 Task: Plan a trip to Gimbi, Ethiopia from 8th December, 2023 to 15th December, 2023 for 8 adults. Place can be shared room with 5 bedrooms having 8 beds and 5 bathrooms. Property type can be flat. Amenities needed are: wifi, TV, free parkinig on premises, gym, breakfast.
Action: Mouse moved to (510, 115)
Screenshot: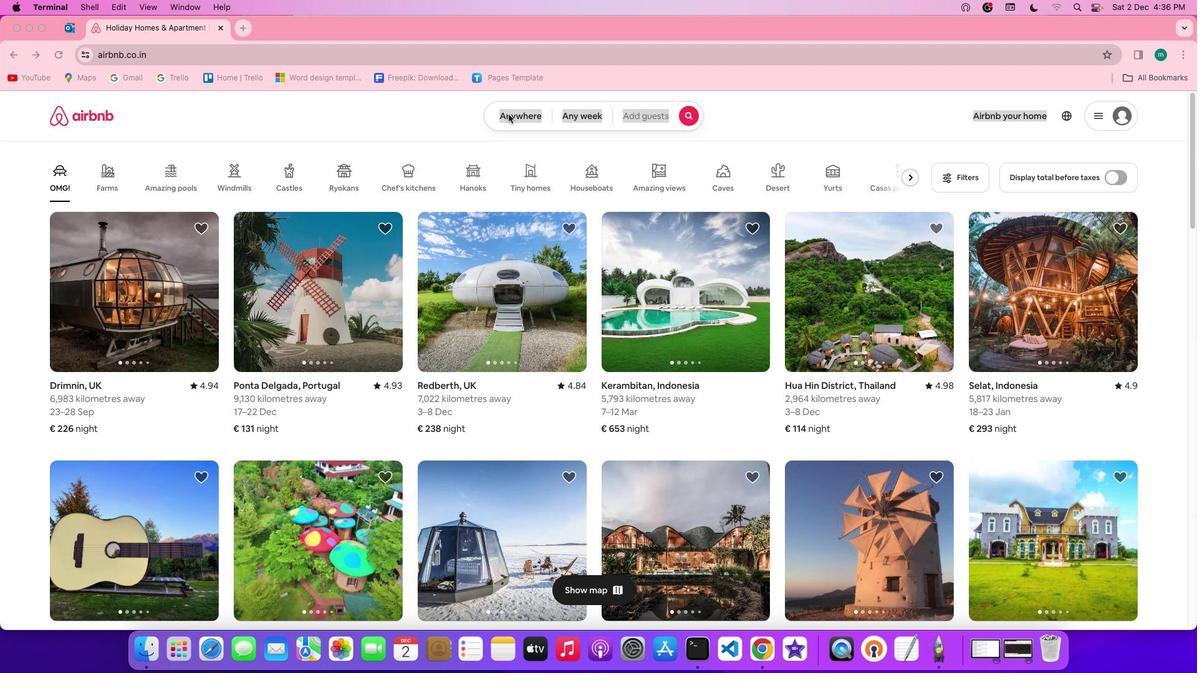 
Action: Mouse pressed left at (510, 115)
Screenshot: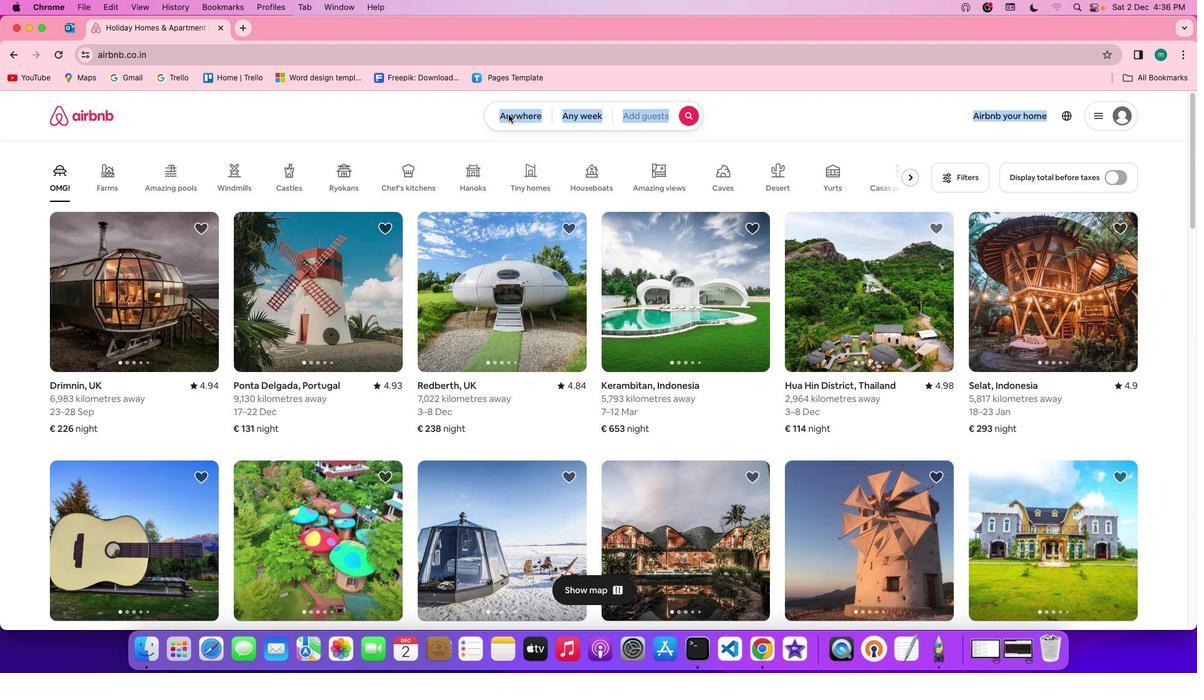 
Action: Mouse pressed left at (510, 115)
Screenshot: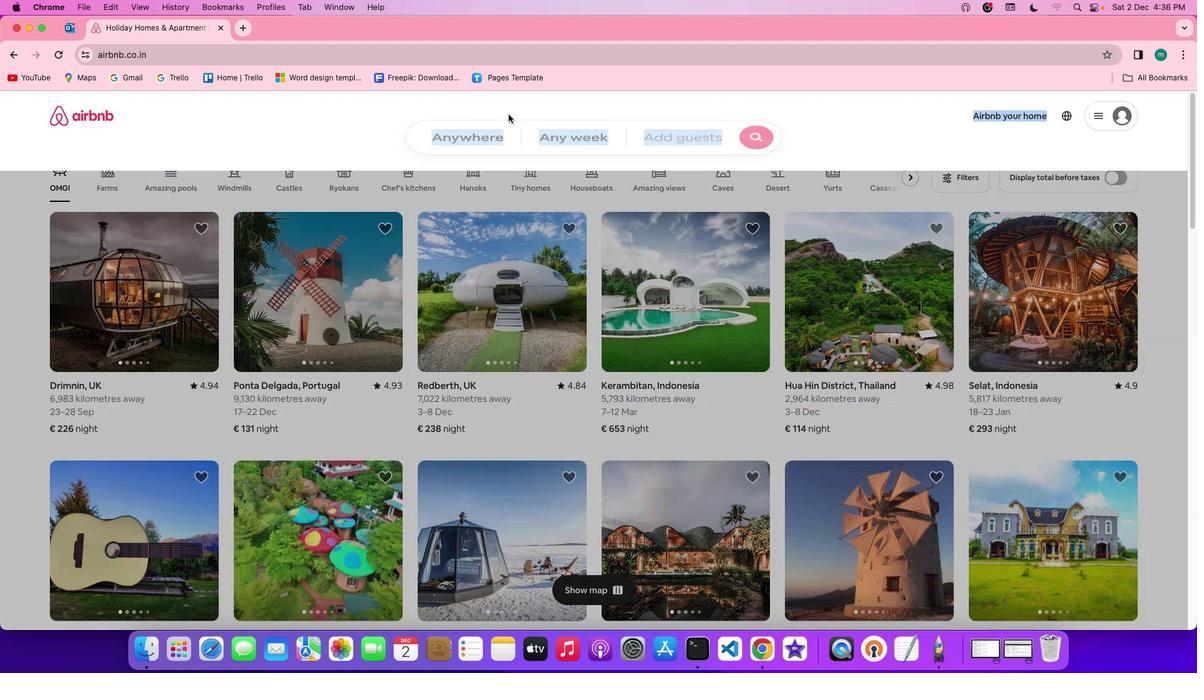 
Action: Mouse moved to (462, 162)
Screenshot: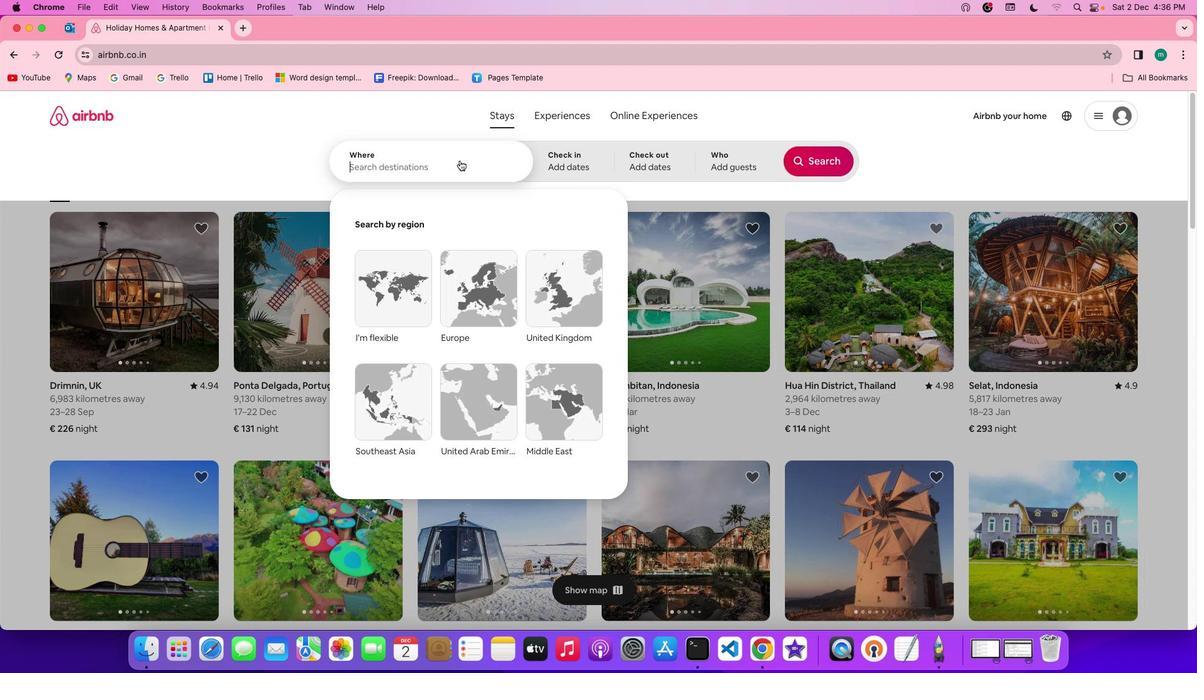 
Action: Mouse pressed left at (462, 162)
Screenshot: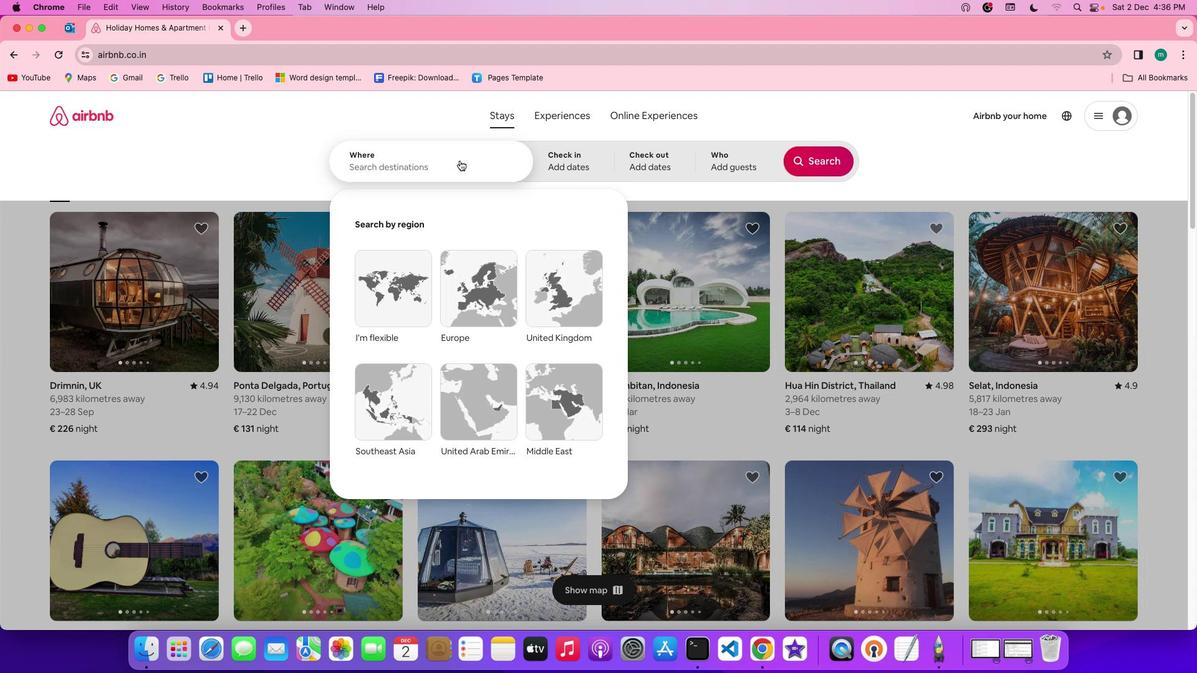 
Action: Key pressed Key.shift'G''i''m''b''i'','Key.spaceKey.shift'E''t''h''i''o''p''i''a'
Screenshot: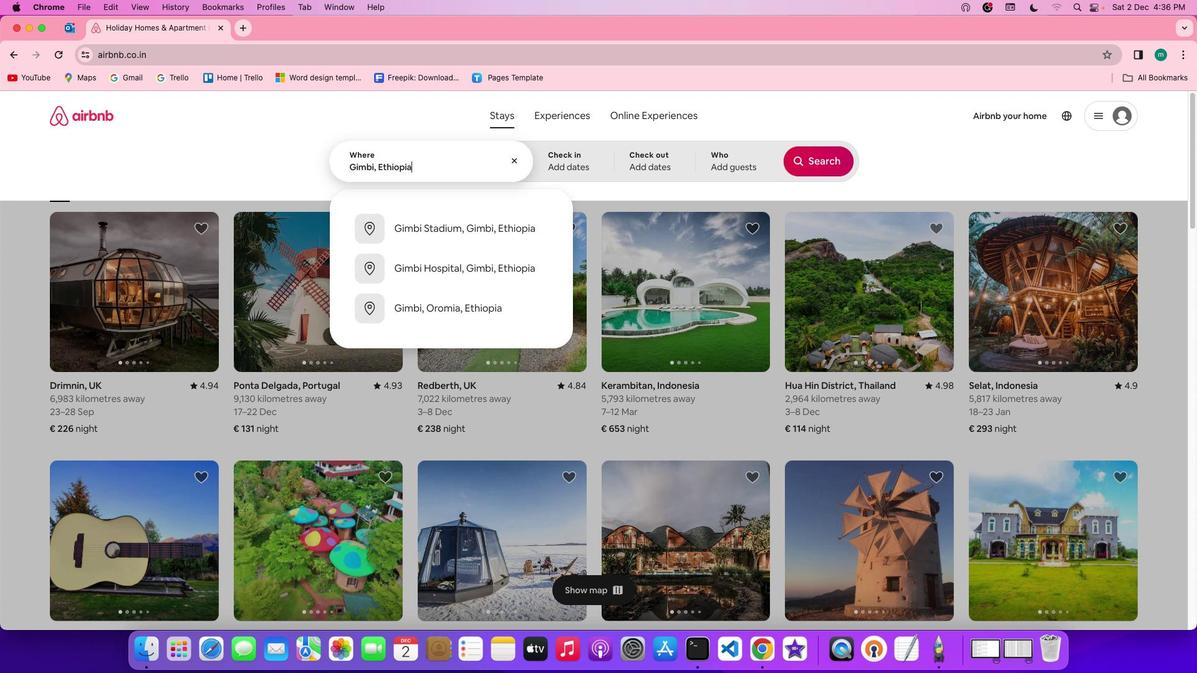 
Action: Mouse moved to (572, 157)
Screenshot: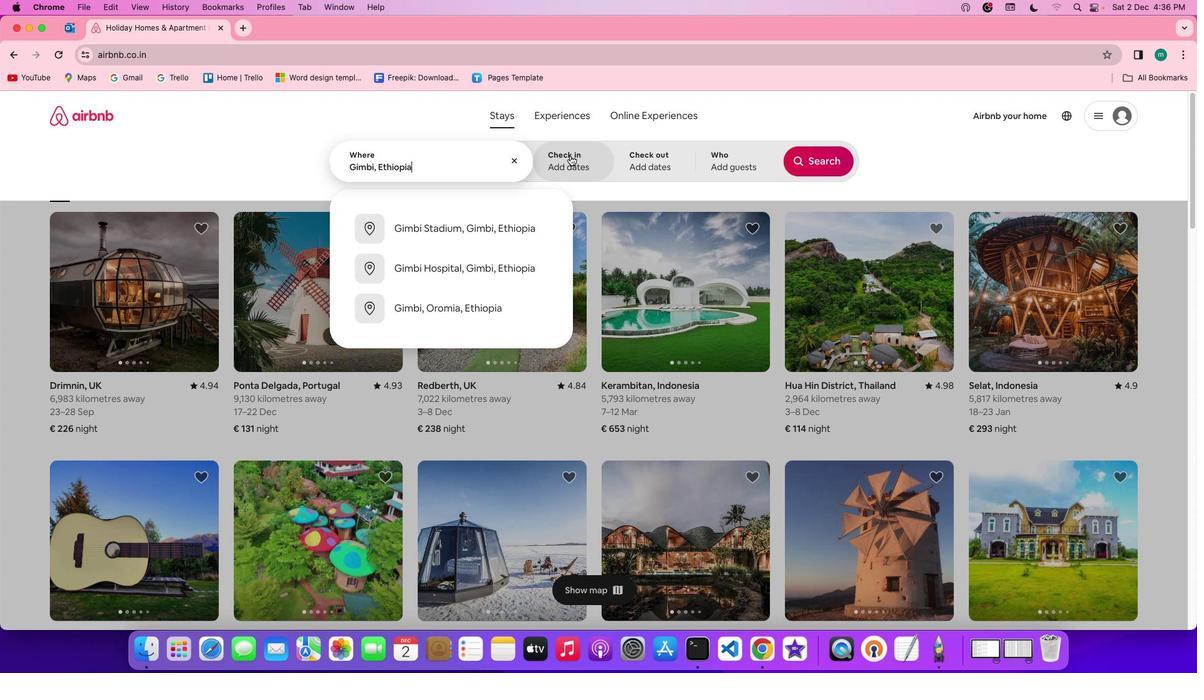 
Action: Mouse pressed left at (572, 157)
Screenshot: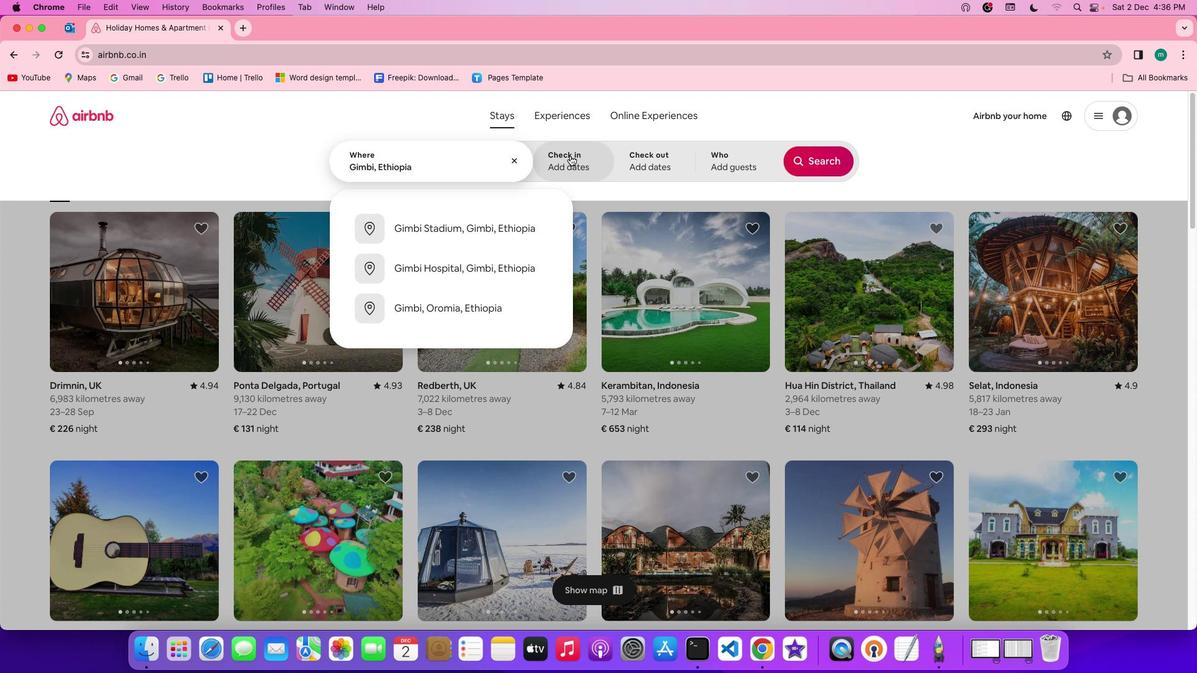 
Action: Mouse moved to (531, 346)
Screenshot: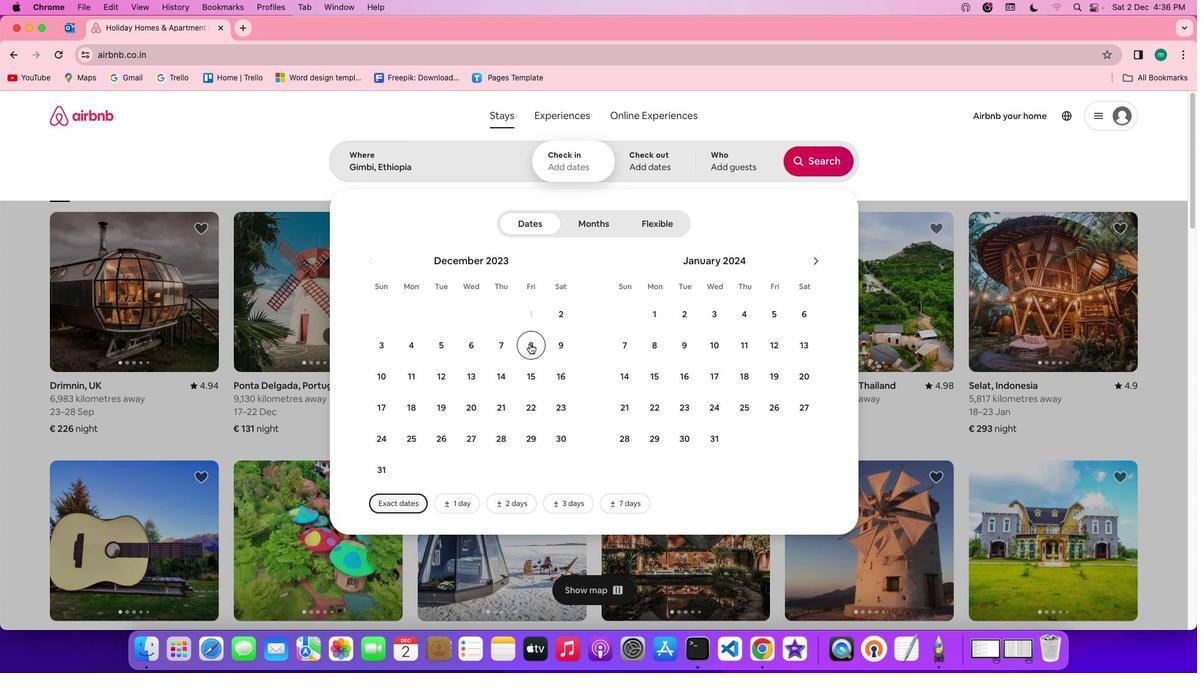 
Action: Mouse pressed left at (531, 346)
Screenshot: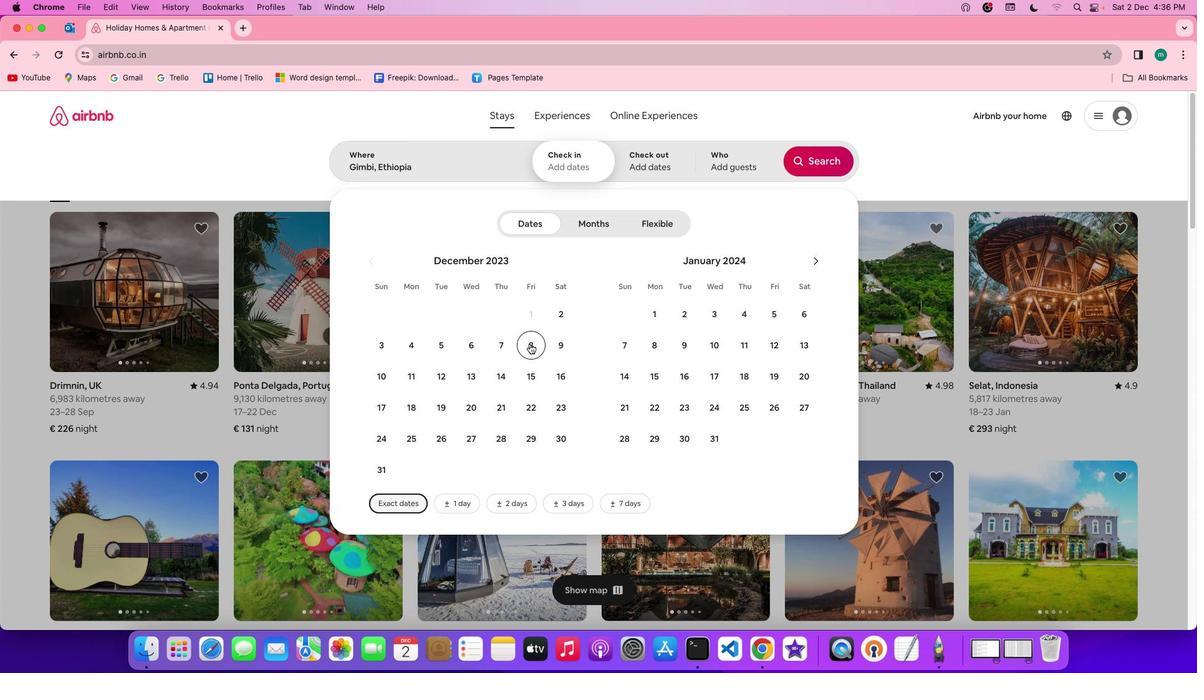 
Action: Mouse moved to (529, 385)
Screenshot: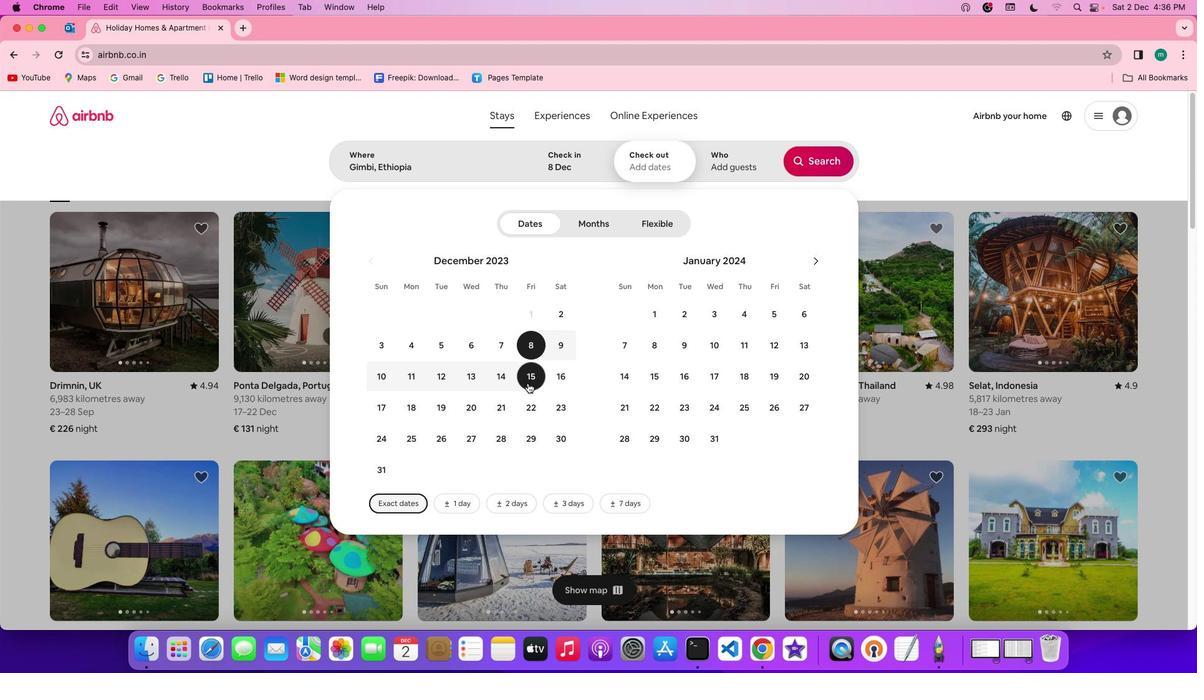 
Action: Mouse pressed left at (529, 385)
Screenshot: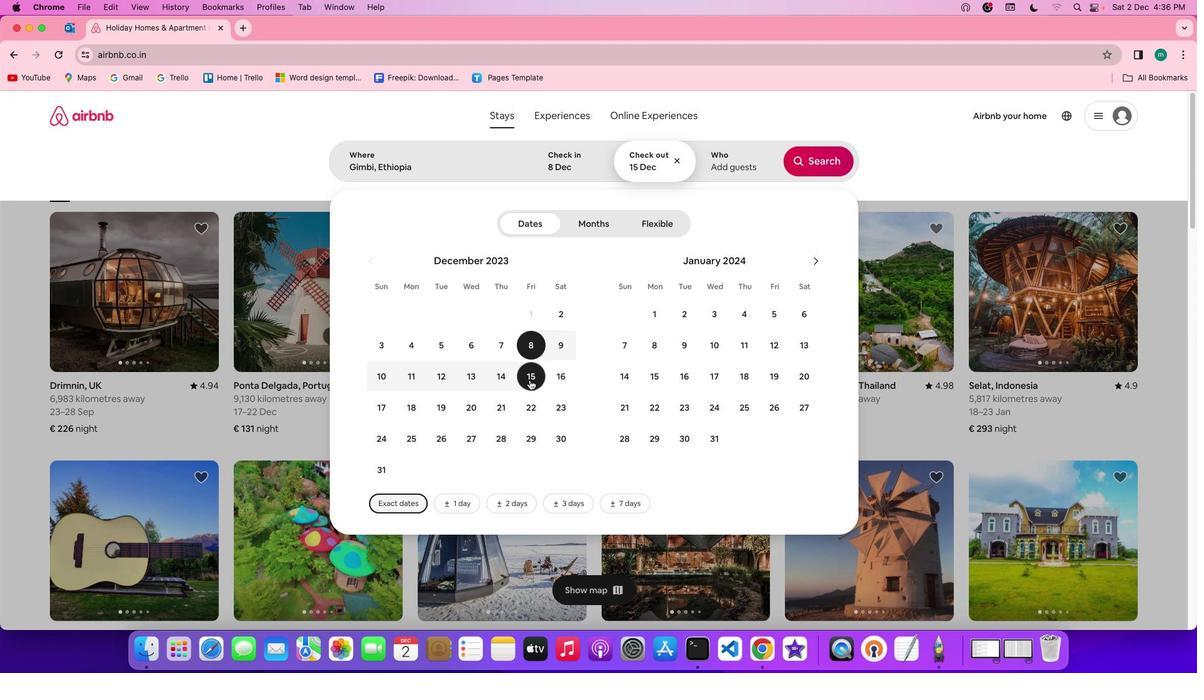
Action: Mouse moved to (748, 172)
Screenshot: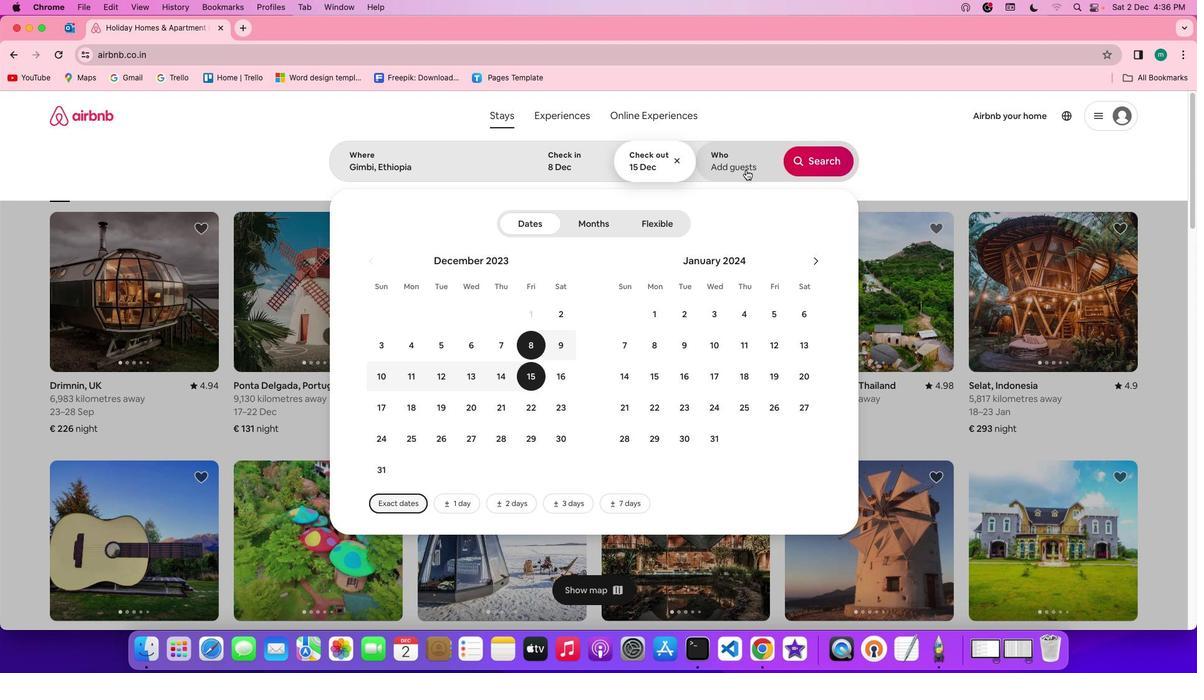 
Action: Mouse pressed left at (748, 172)
Screenshot: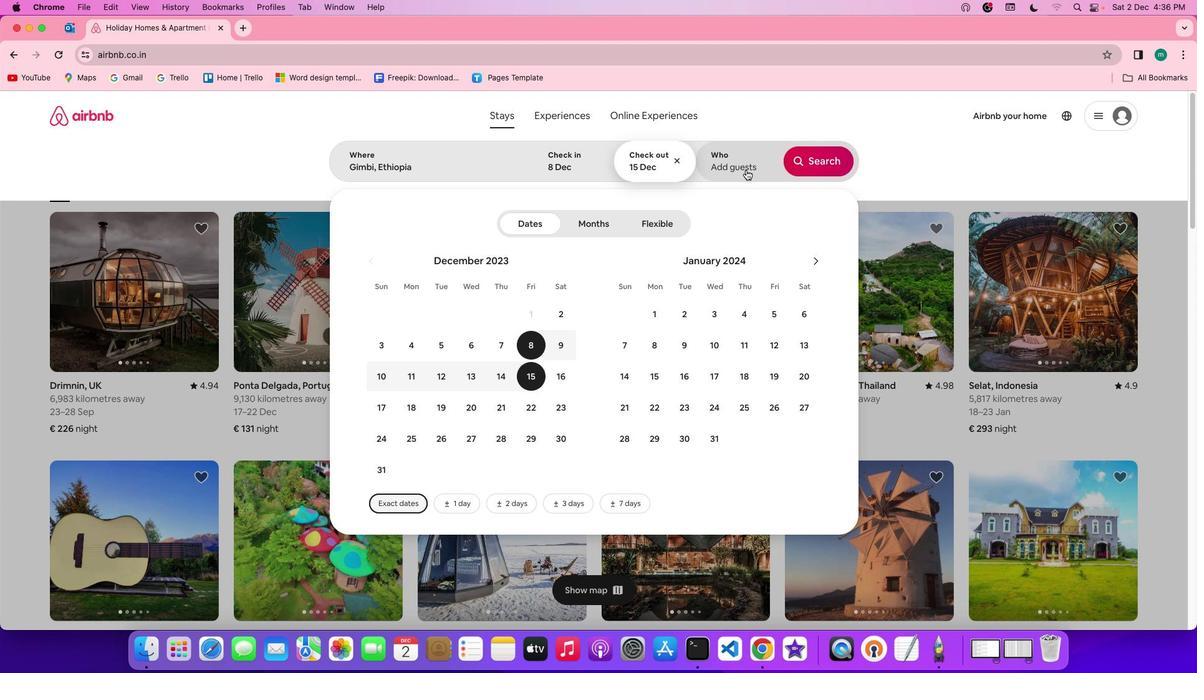 
Action: Mouse moved to (824, 225)
Screenshot: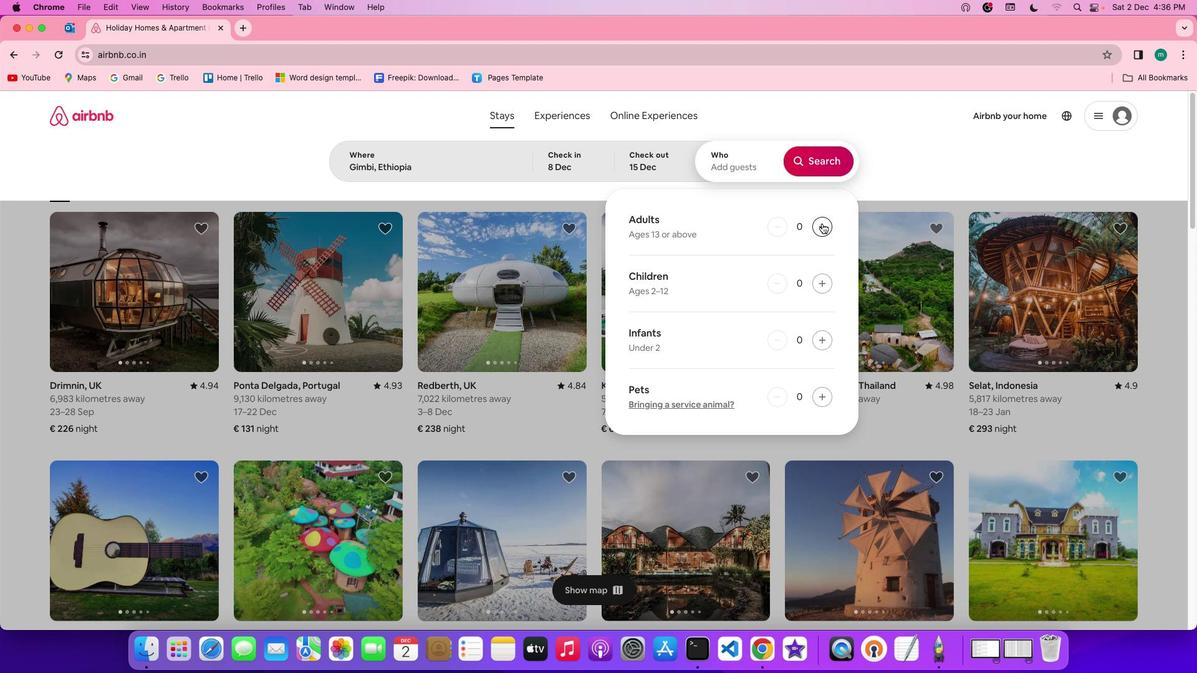 
Action: Mouse pressed left at (824, 225)
Screenshot: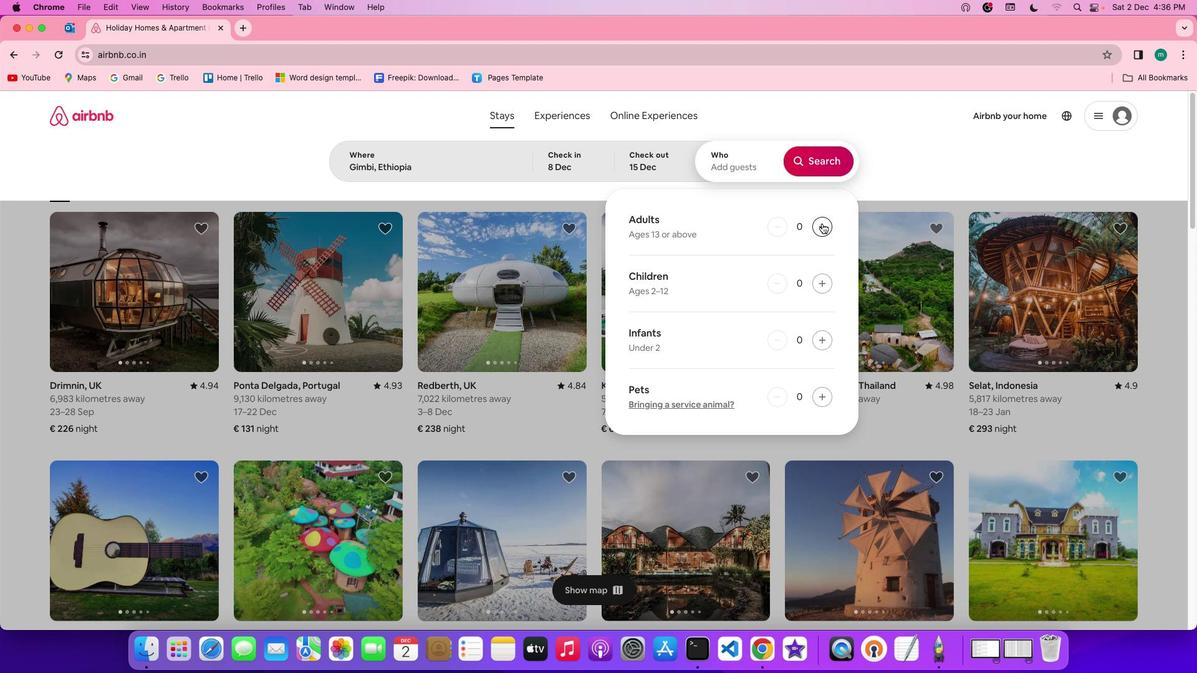 
Action: Mouse pressed left at (824, 225)
Screenshot: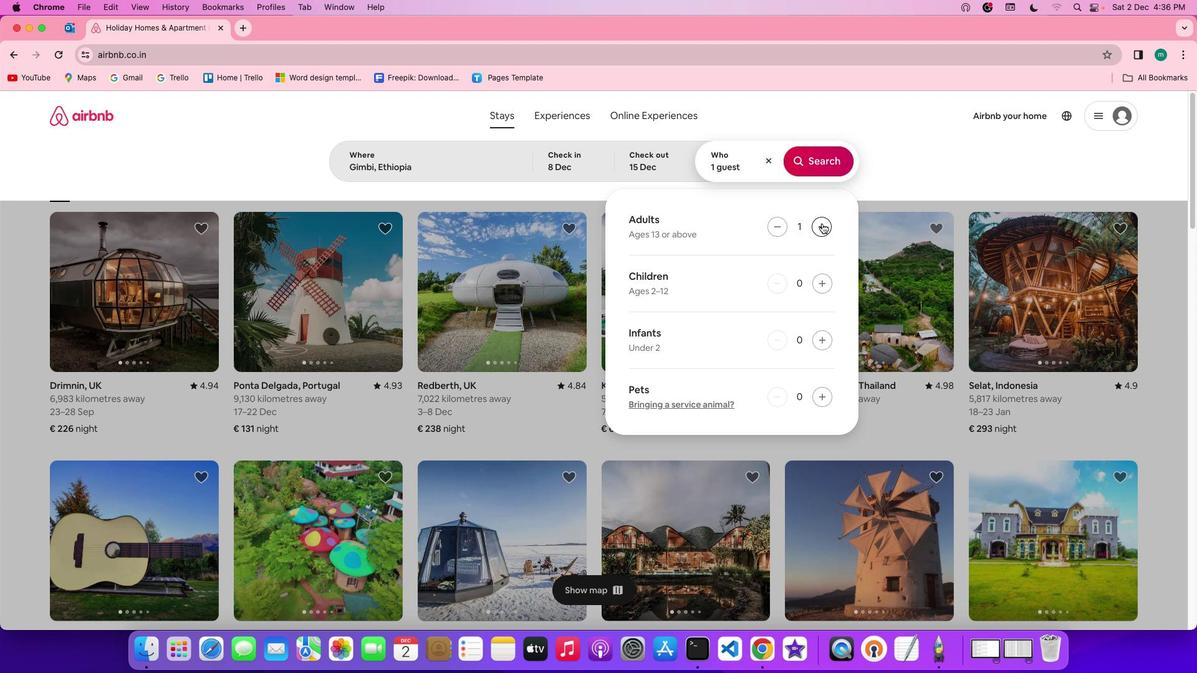 
Action: Mouse pressed left at (824, 225)
Screenshot: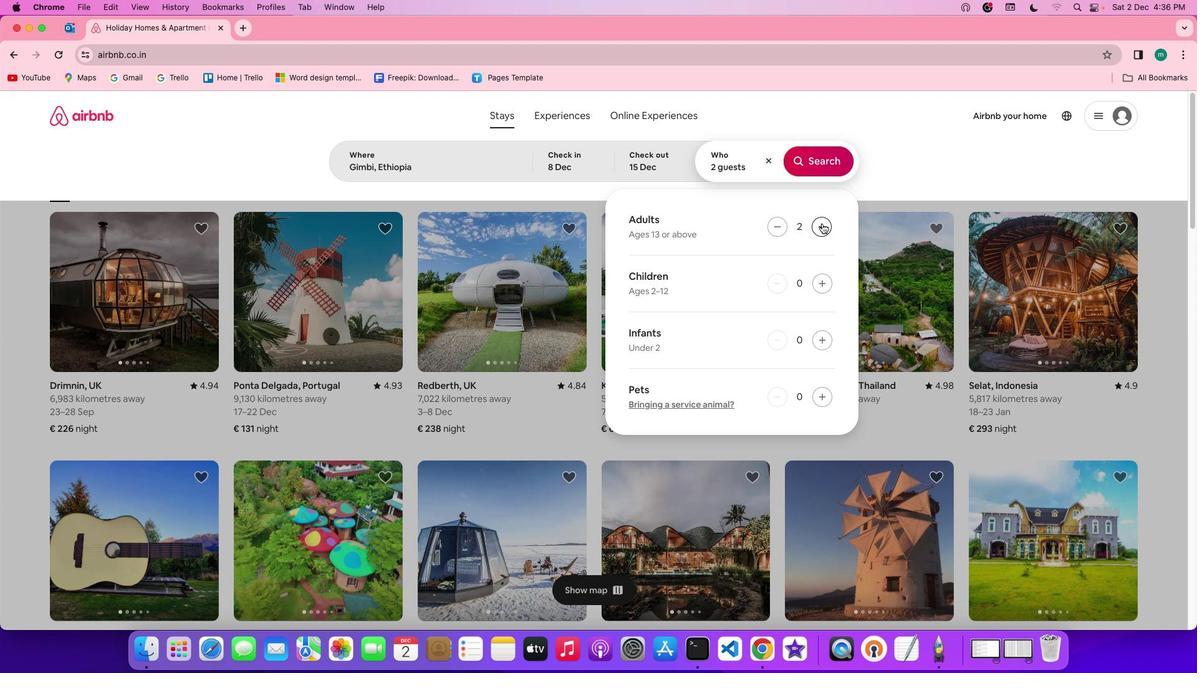 
Action: Mouse pressed left at (824, 225)
Screenshot: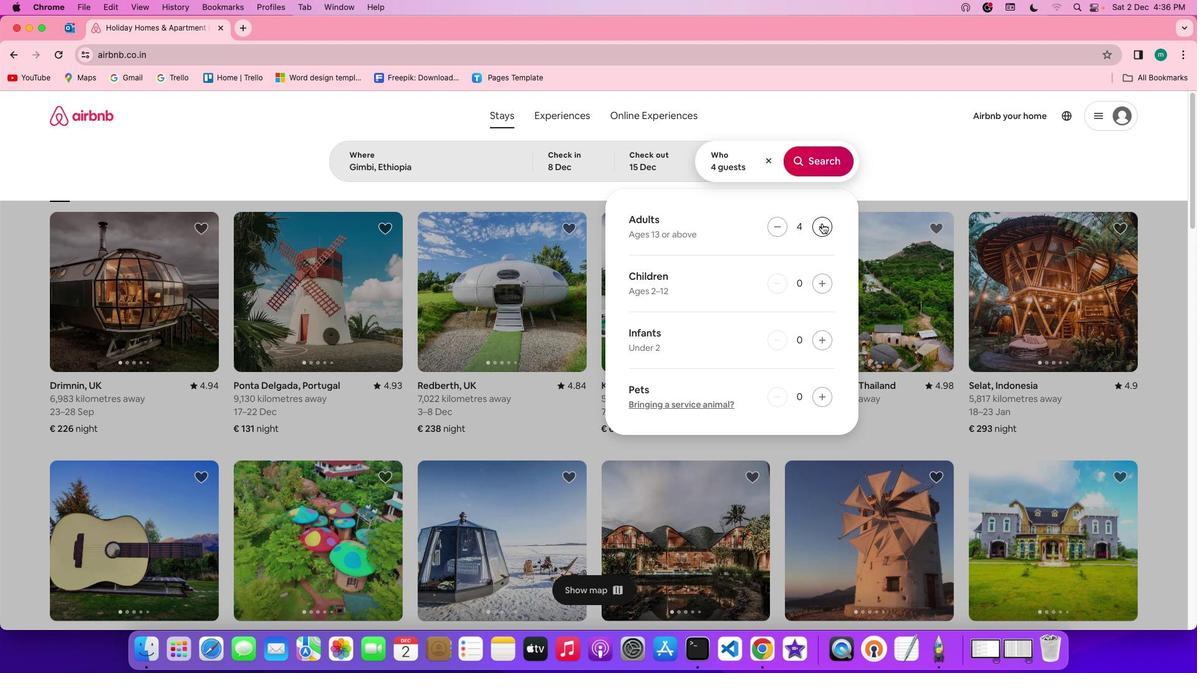 
Action: Mouse pressed left at (824, 225)
Screenshot: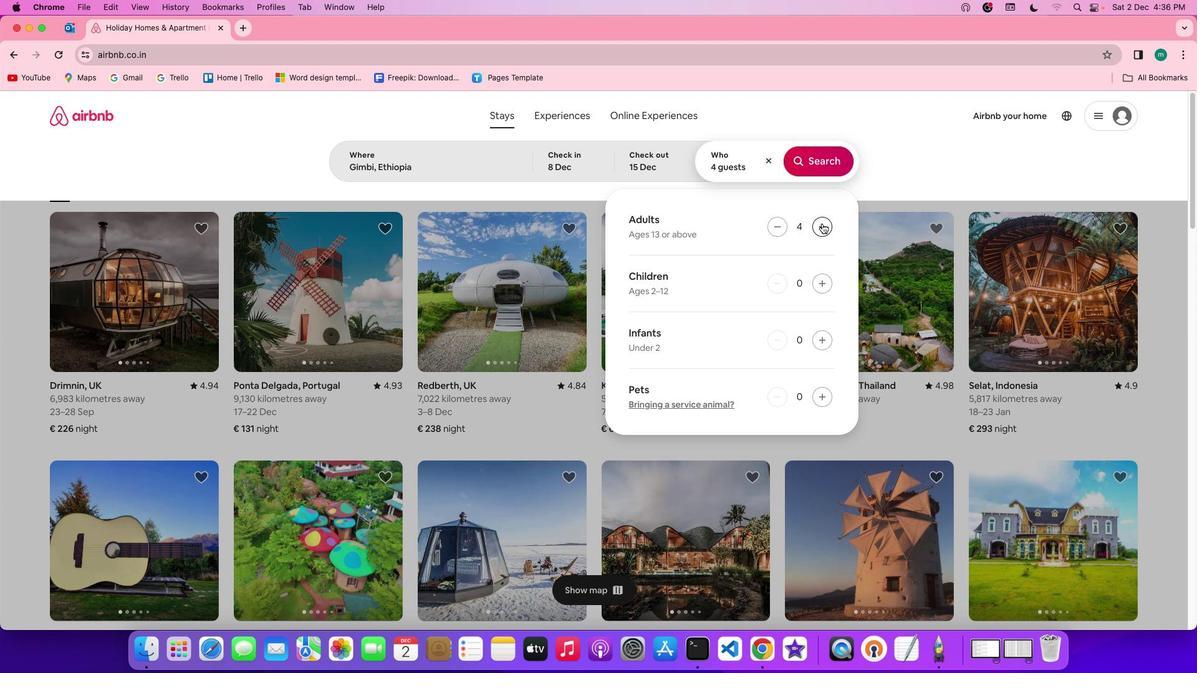 
Action: Mouse pressed left at (824, 225)
Screenshot: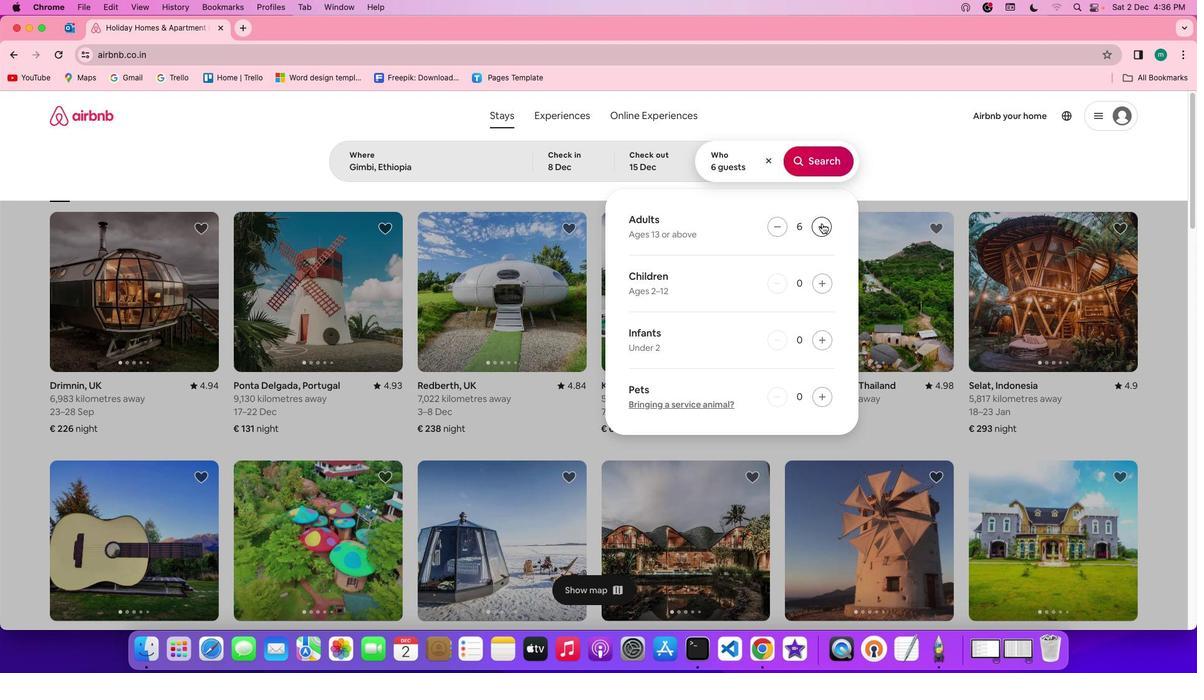 
Action: Mouse pressed left at (824, 225)
Screenshot: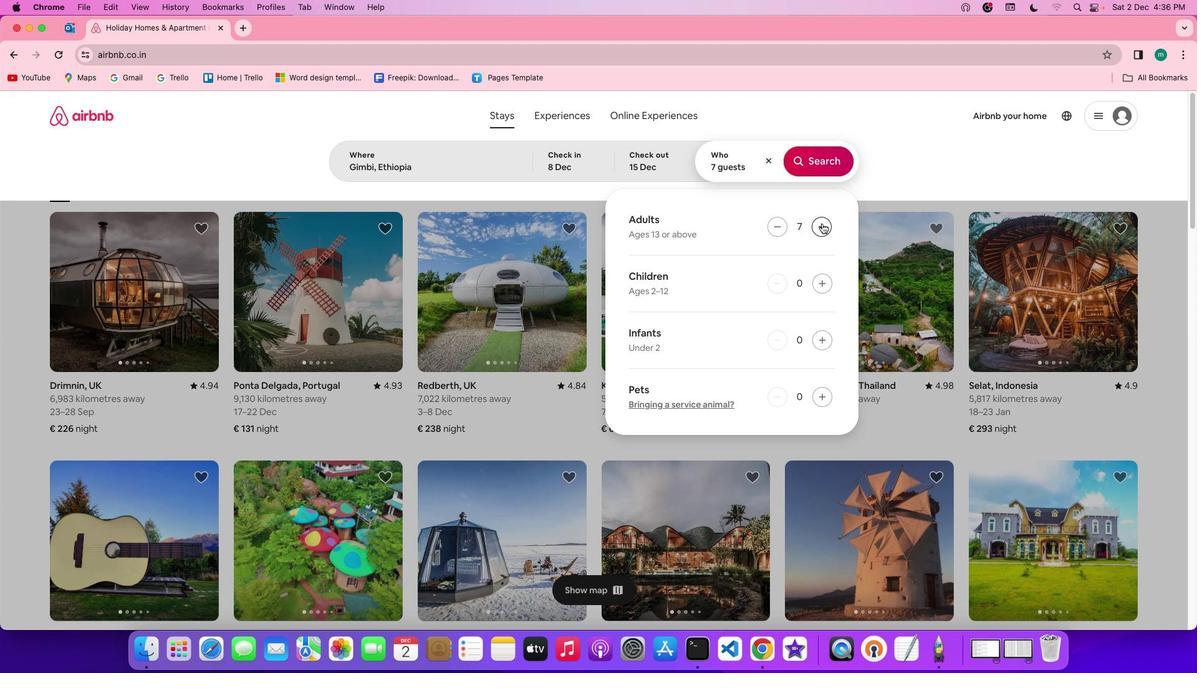 
Action: Mouse pressed left at (824, 225)
Screenshot: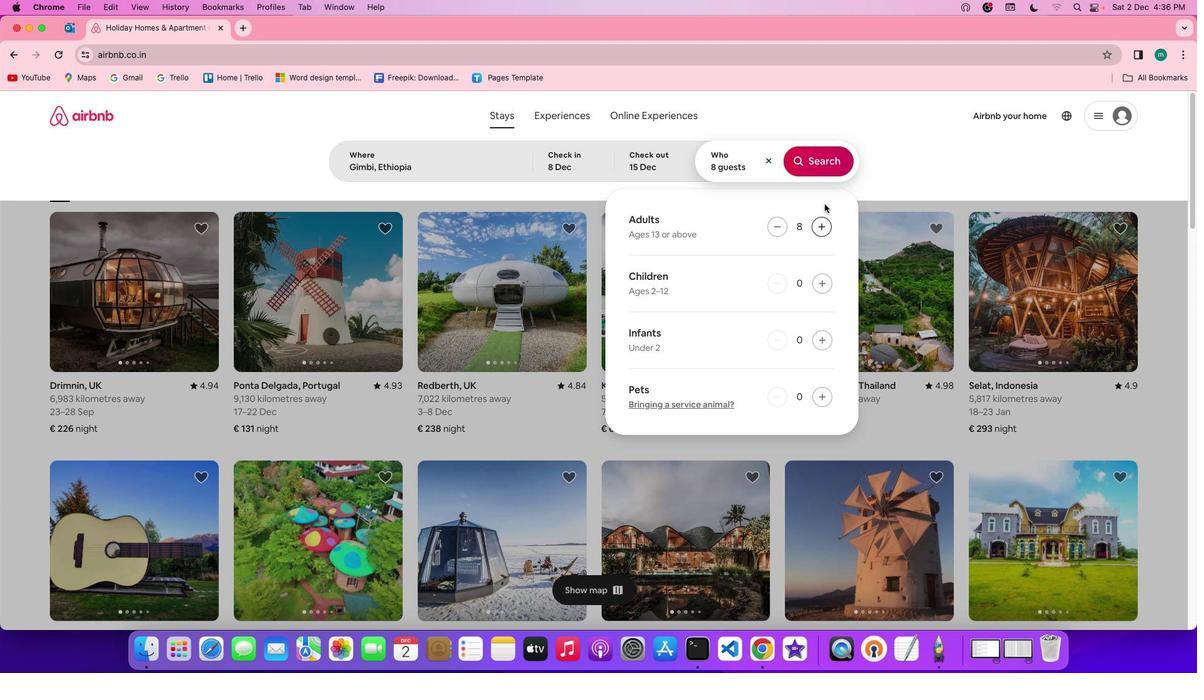 
Action: Mouse moved to (817, 154)
Screenshot: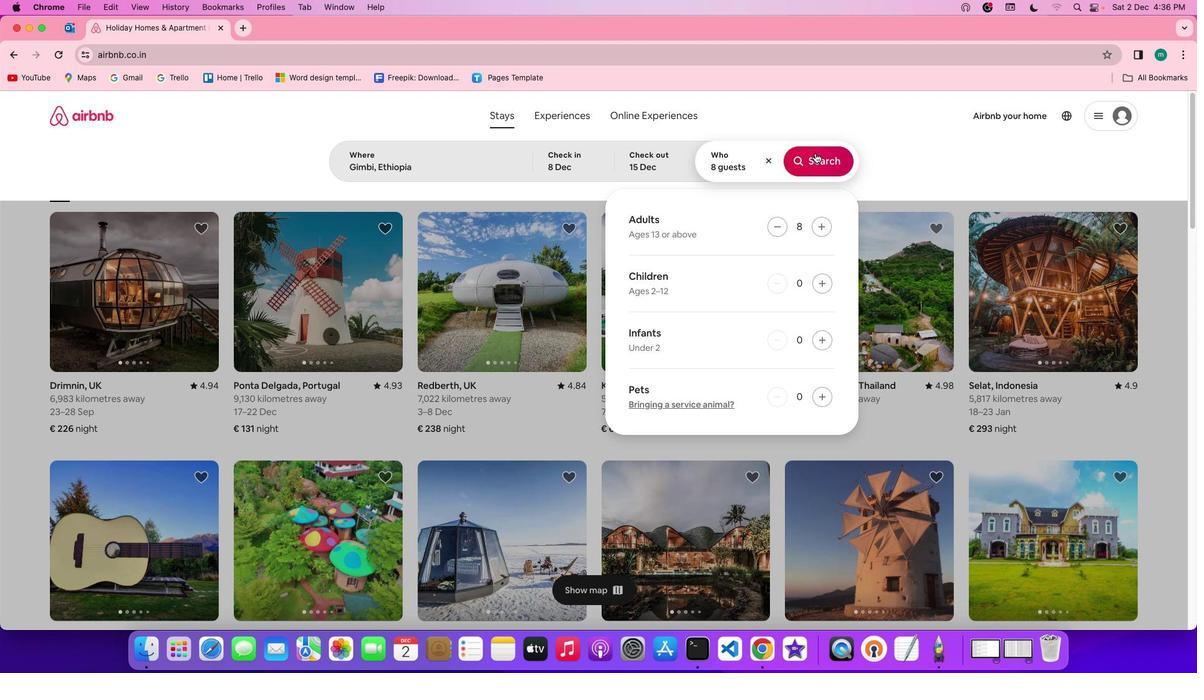 
Action: Mouse pressed left at (817, 154)
Screenshot: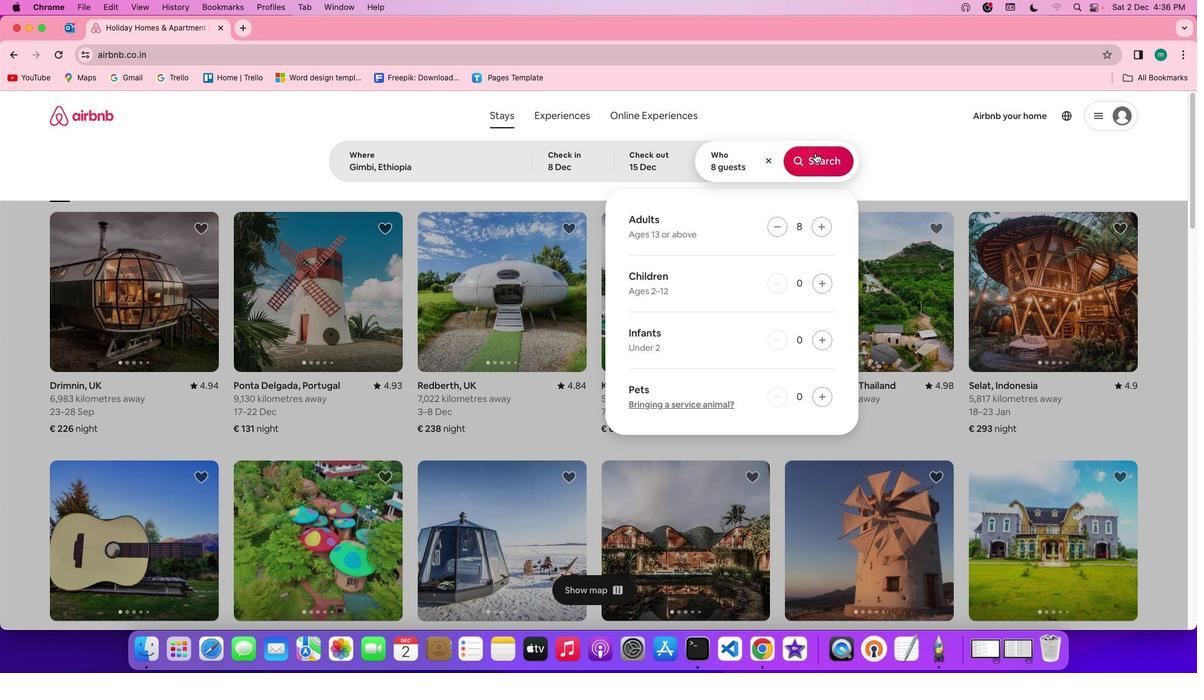 
Action: Mouse moved to (1005, 166)
Screenshot: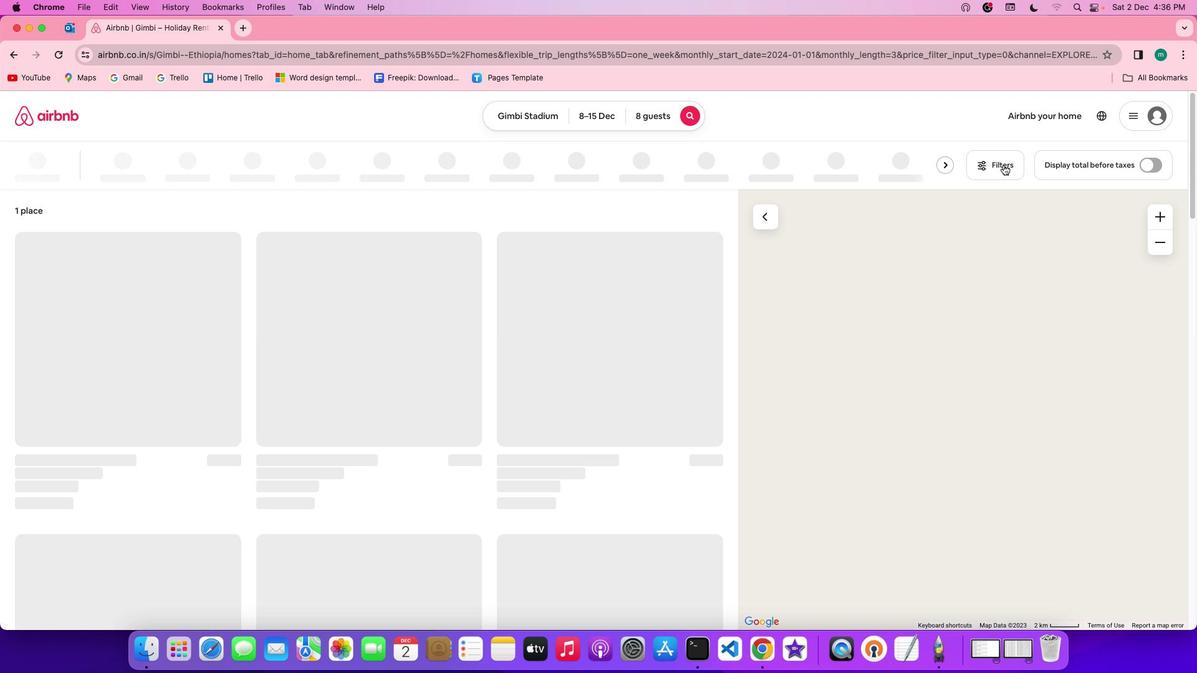 
Action: Mouse pressed left at (1005, 166)
Screenshot: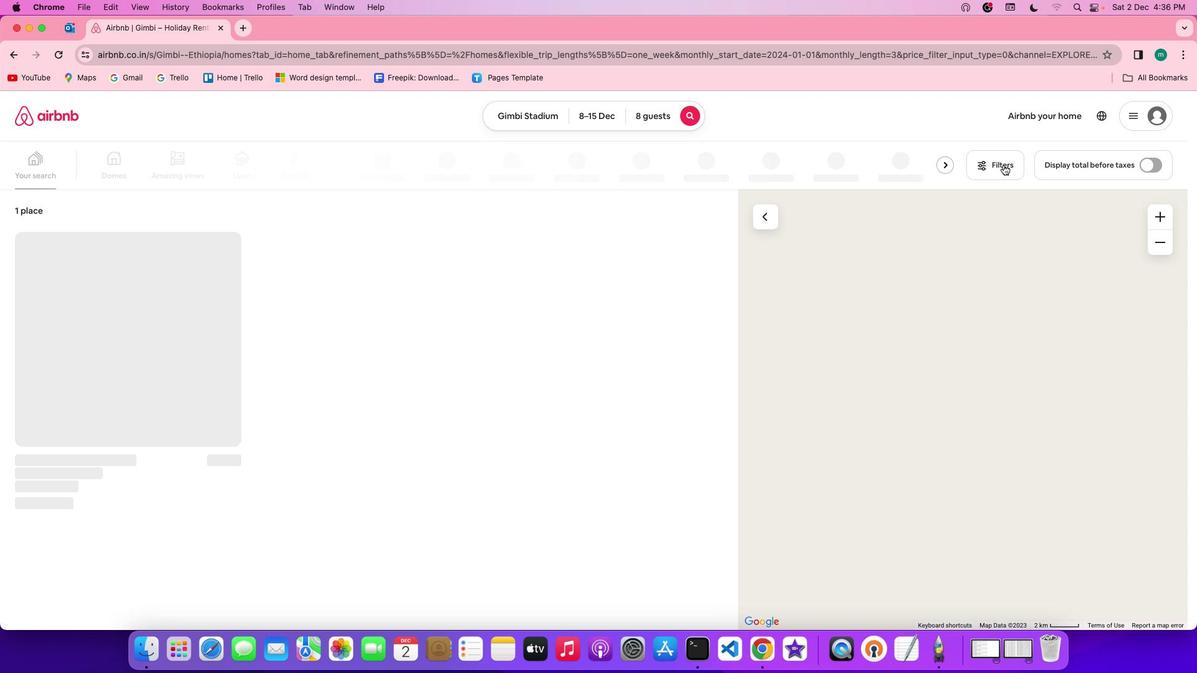 
Action: Mouse moved to (677, 351)
Screenshot: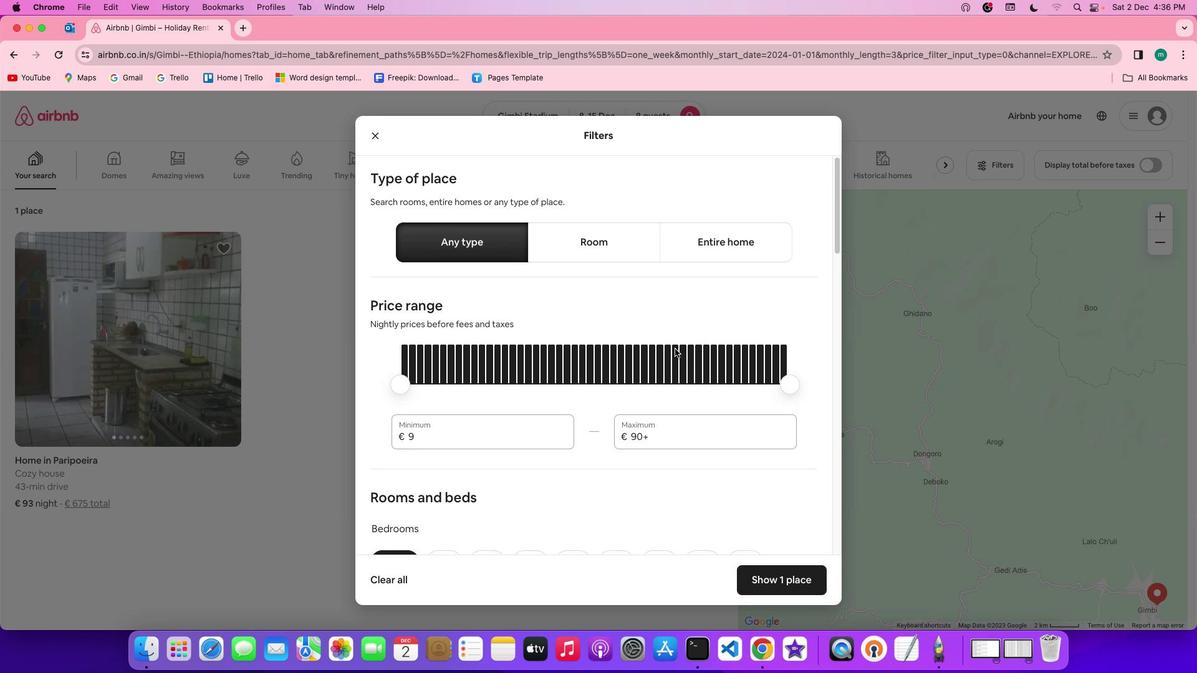
Action: Mouse scrolled (677, 351) with delta (1, 1)
Screenshot: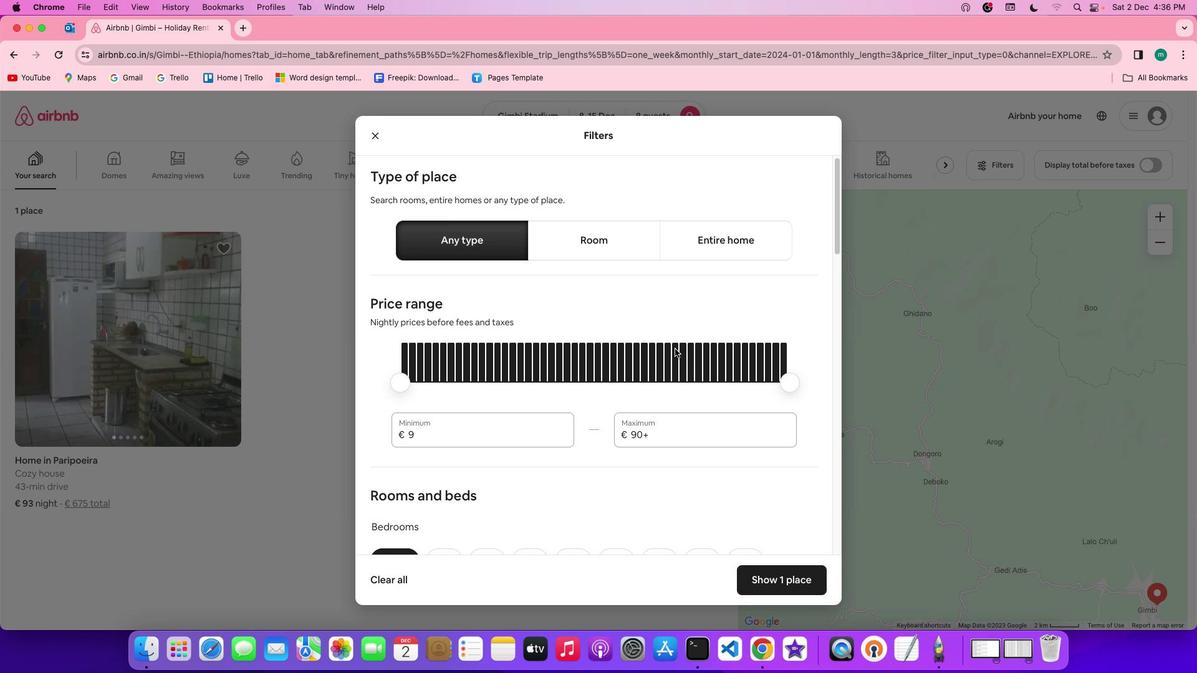 
Action: Mouse scrolled (677, 351) with delta (1, 1)
Screenshot: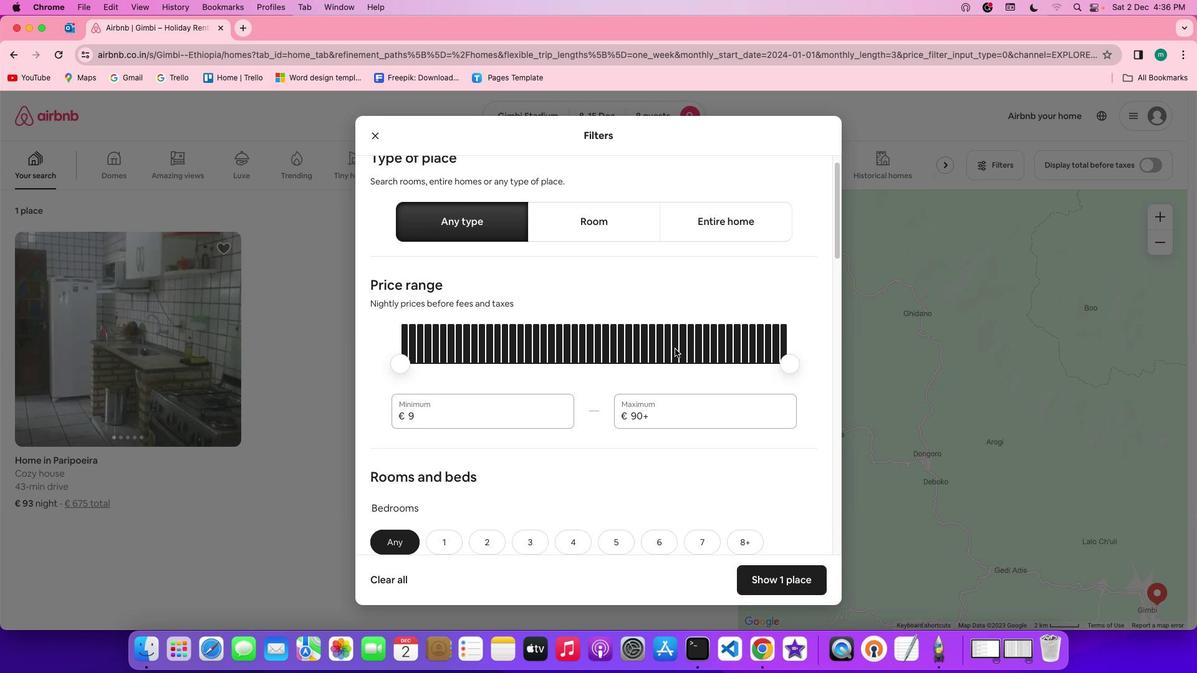 
Action: Mouse scrolled (677, 351) with delta (1, 0)
Screenshot: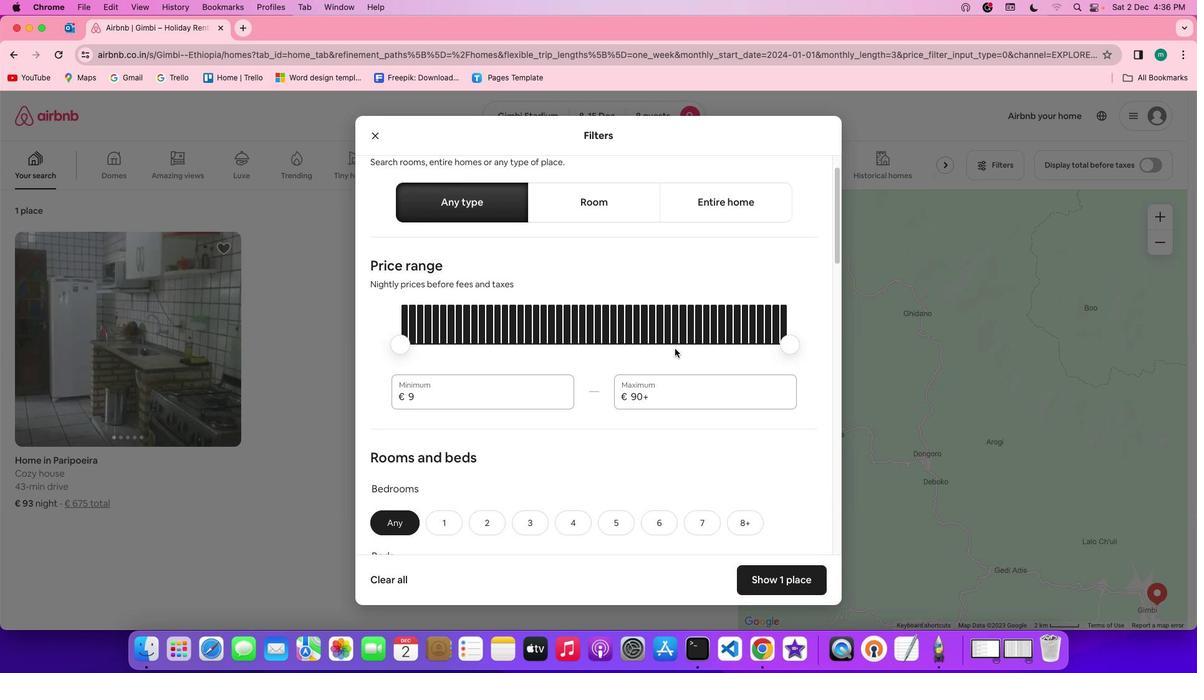 
Action: Mouse scrolled (677, 351) with delta (1, 0)
Screenshot: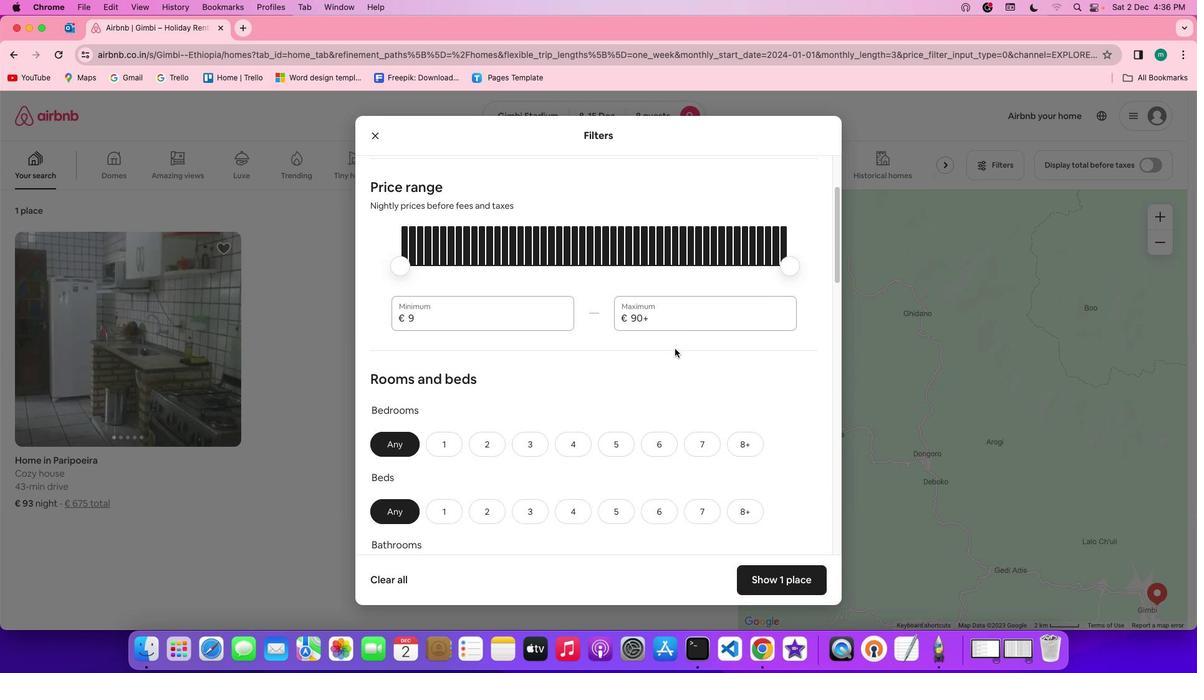 
Action: Mouse moved to (677, 351)
Screenshot: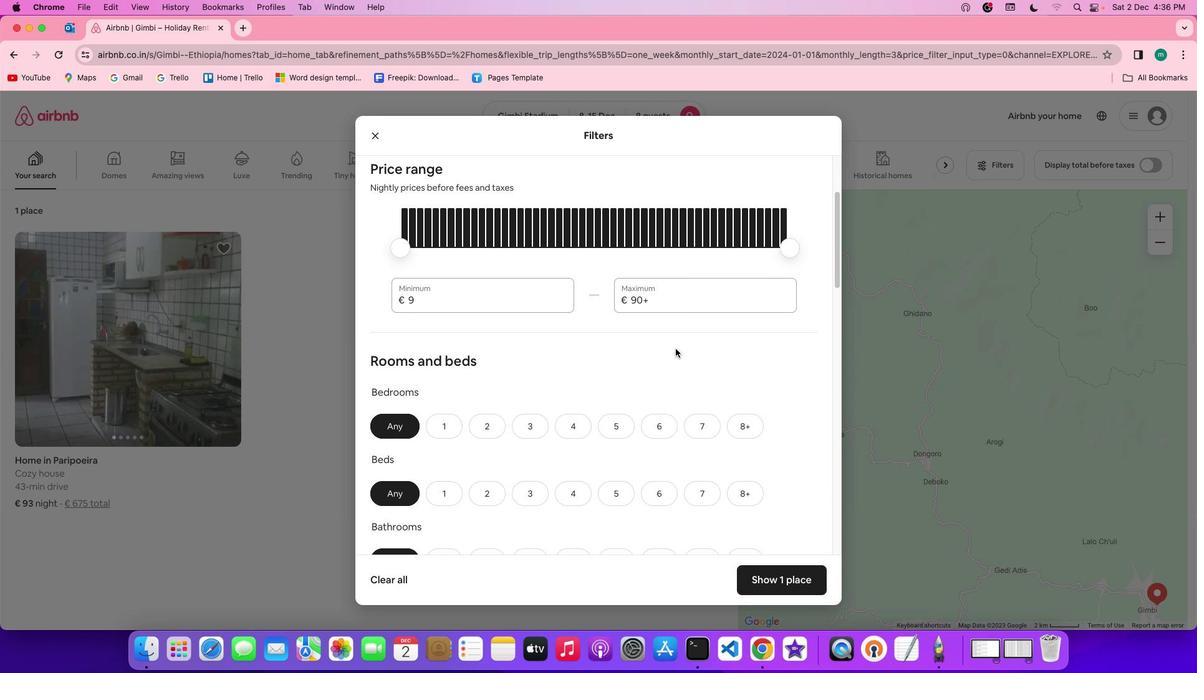 
Action: Mouse scrolled (677, 351) with delta (1, 1)
Screenshot: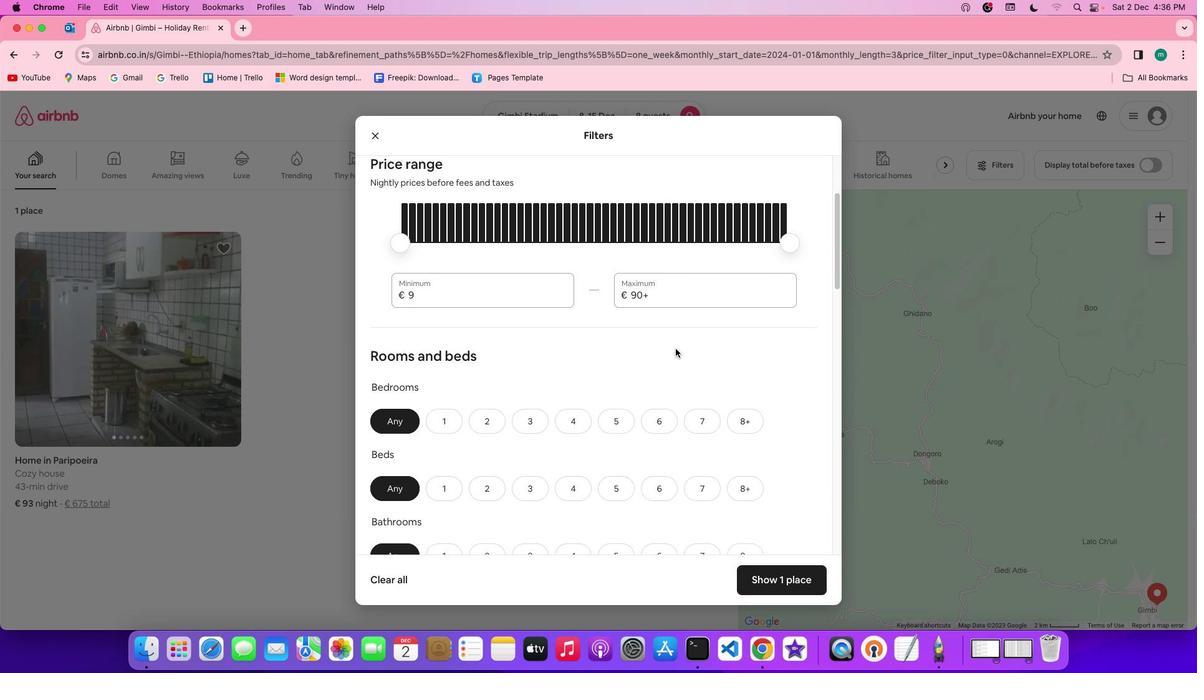 
Action: Mouse scrolled (677, 351) with delta (1, 1)
Screenshot: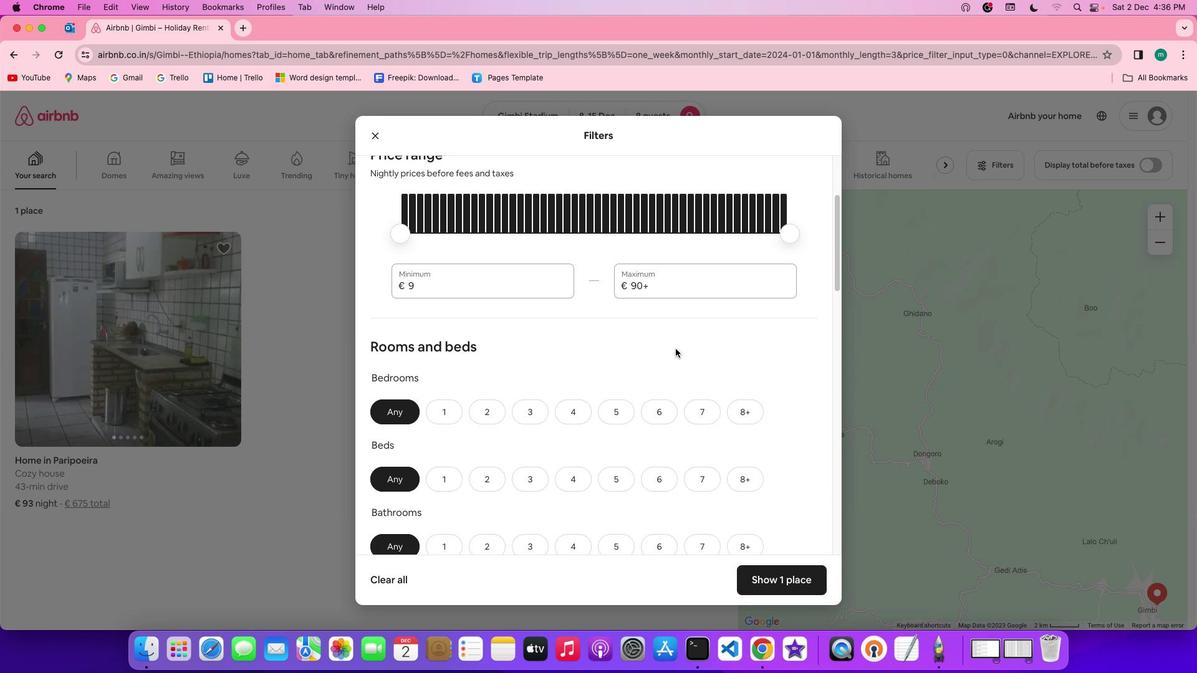
Action: Mouse scrolled (677, 351) with delta (1, 0)
Screenshot: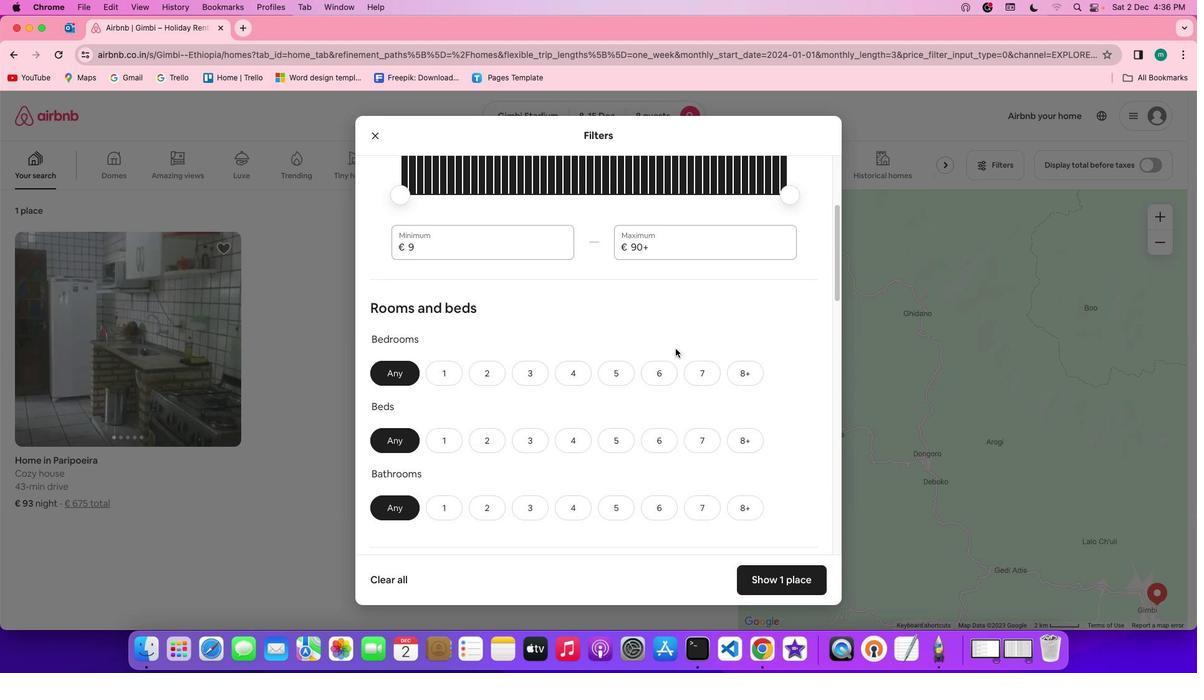 
Action: Mouse scrolled (677, 351) with delta (1, 0)
Screenshot: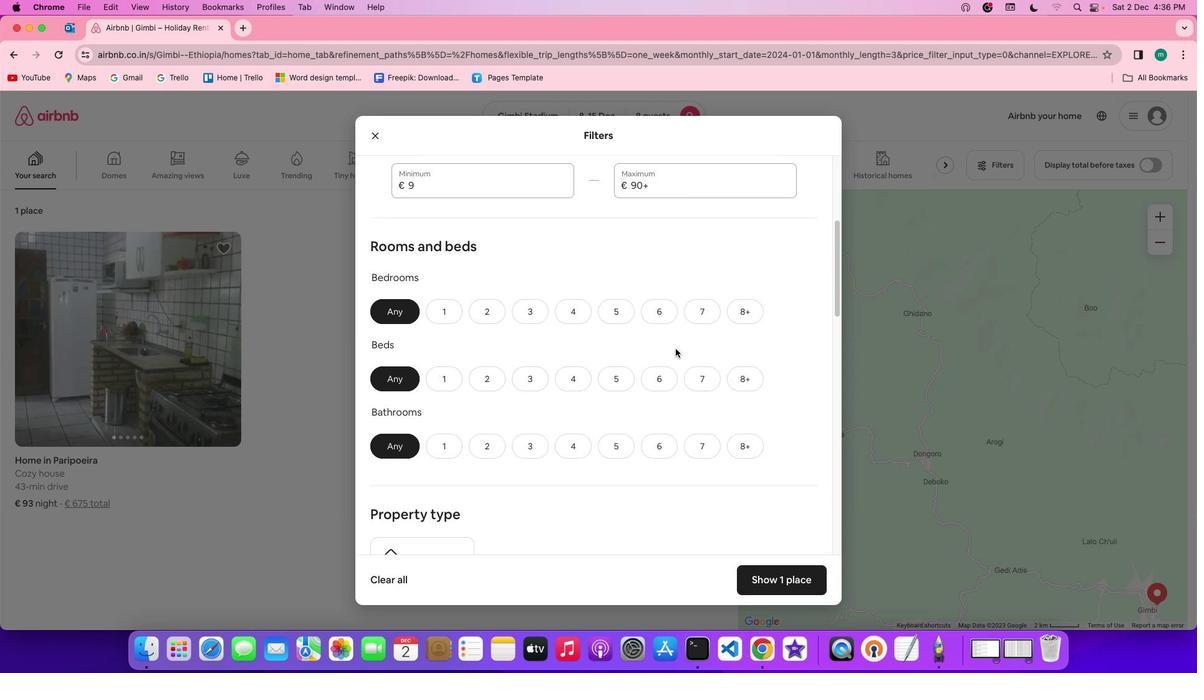 
Action: Mouse moved to (634, 279)
Screenshot: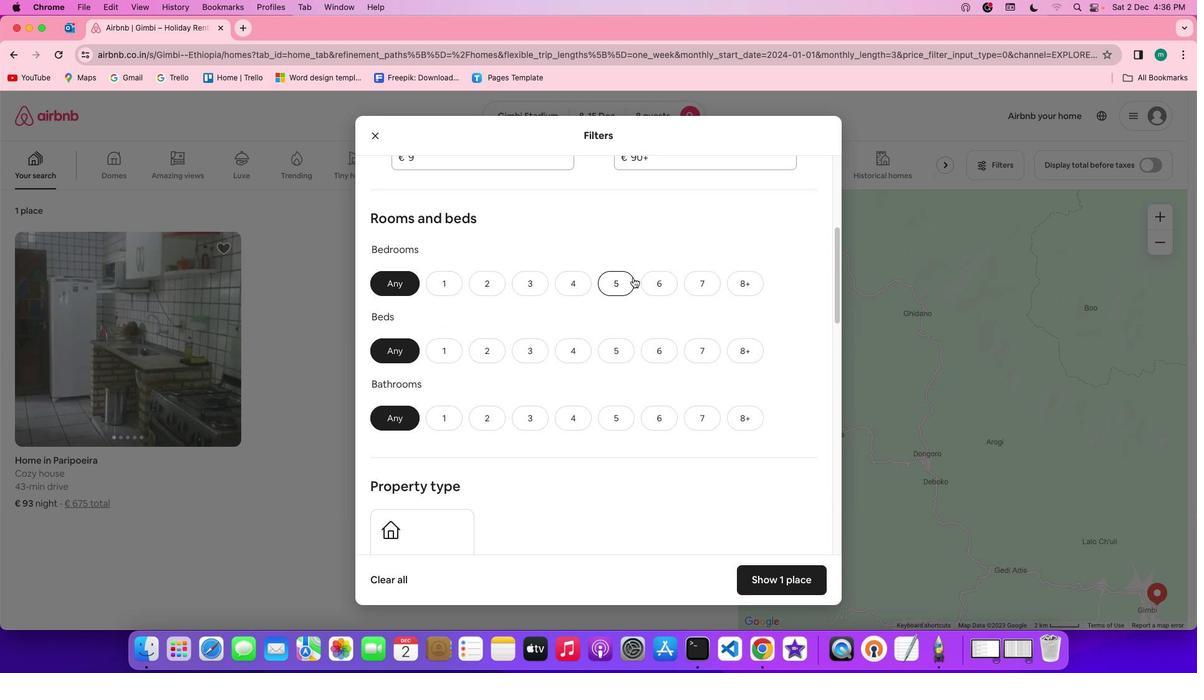 
Action: Mouse pressed left at (634, 279)
Screenshot: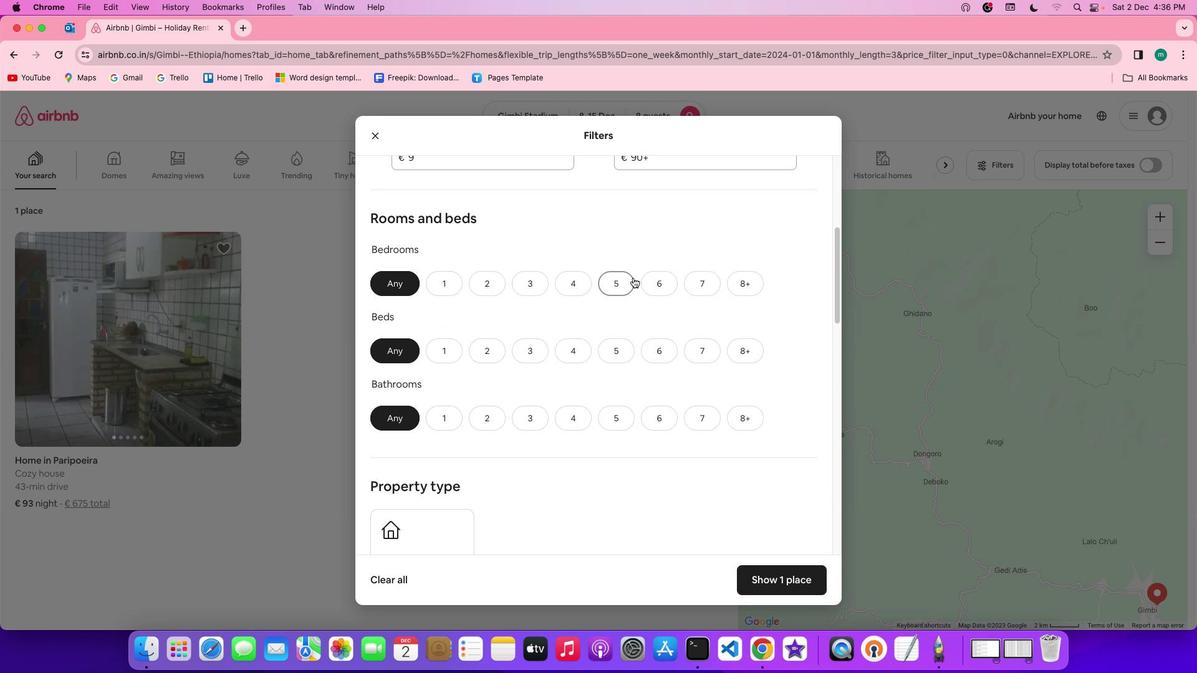 
Action: Mouse moved to (626, 286)
Screenshot: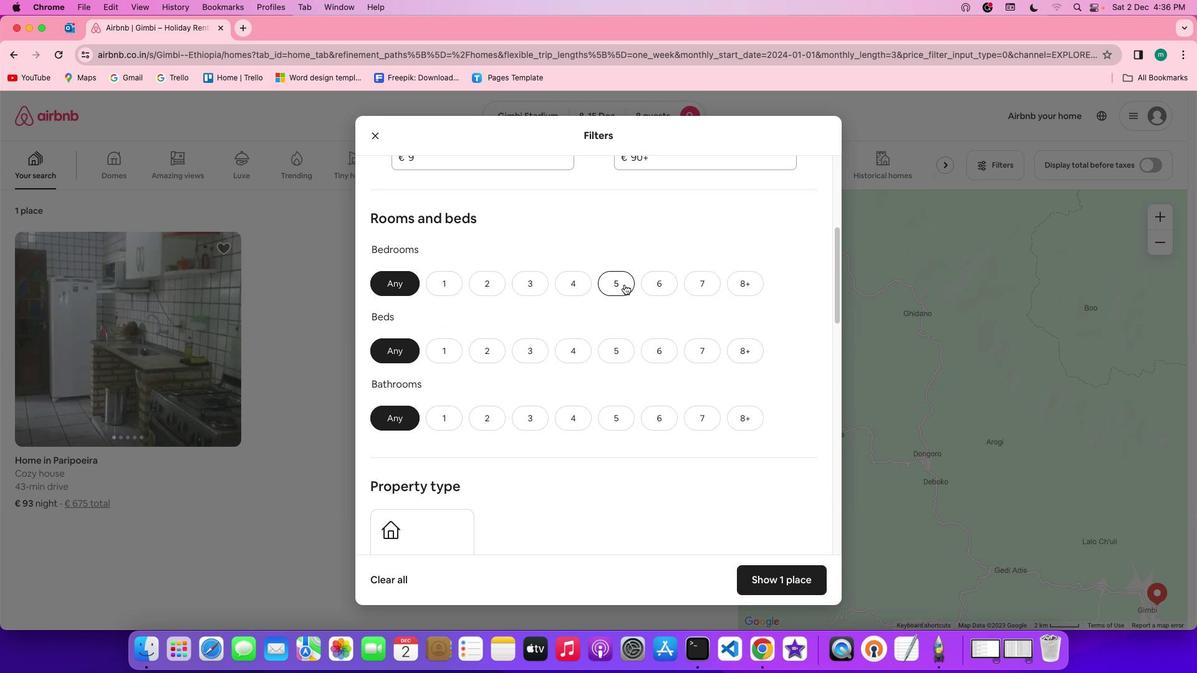 
Action: Mouse pressed left at (626, 286)
Screenshot: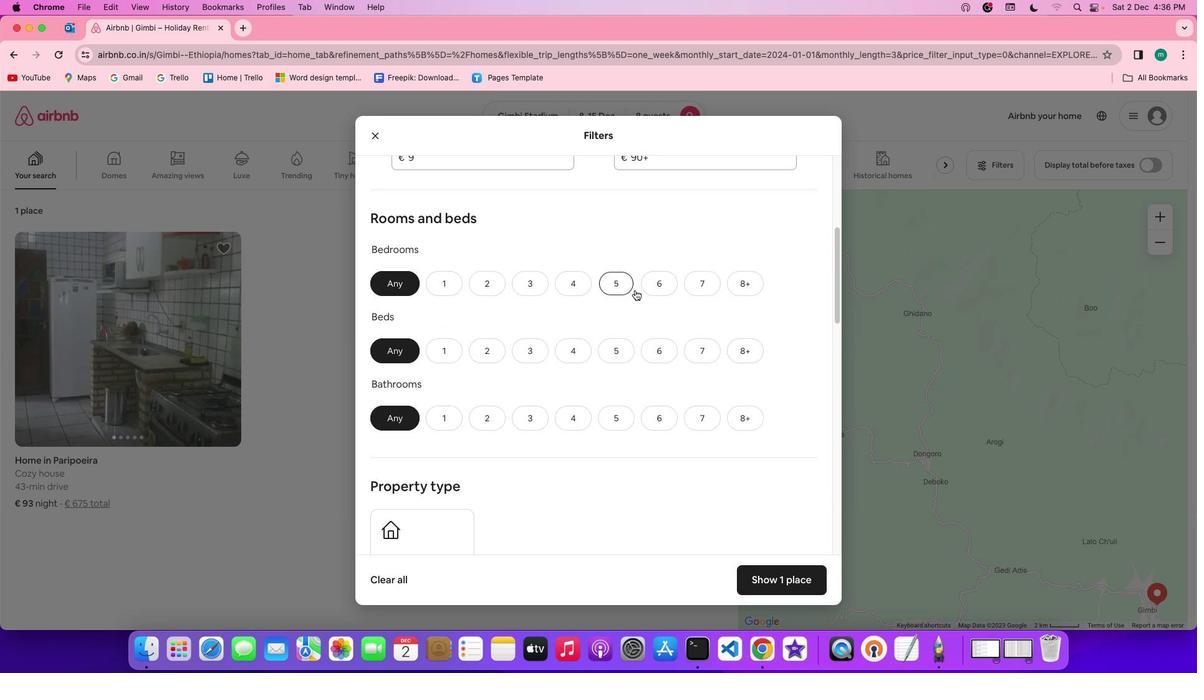 
Action: Mouse moved to (743, 346)
Screenshot: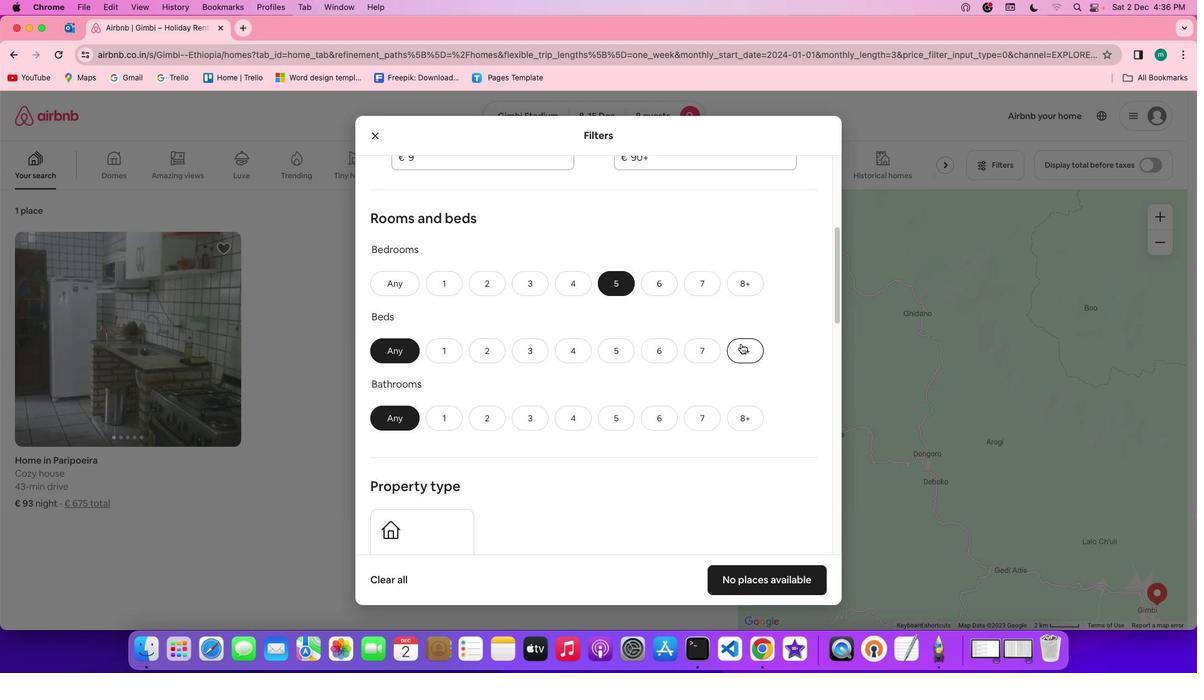 
Action: Mouse pressed left at (743, 346)
Screenshot: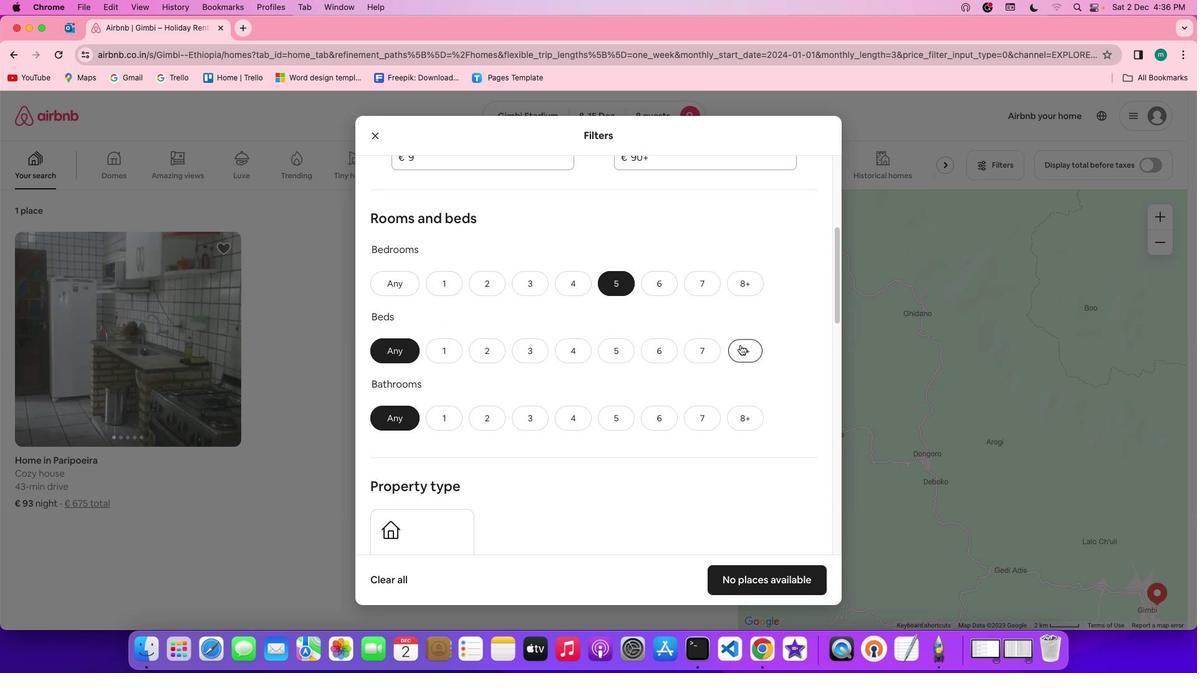 
Action: Mouse moved to (633, 422)
Screenshot: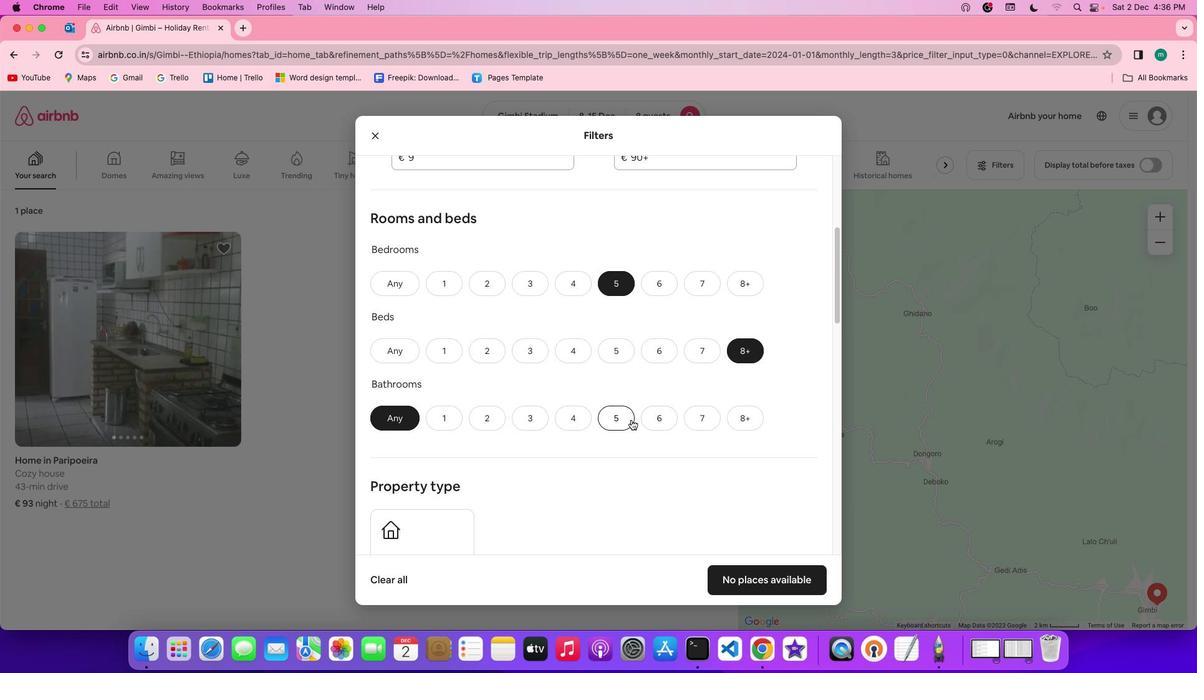 
Action: Mouse pressed left at (633, 422)
Screenshot: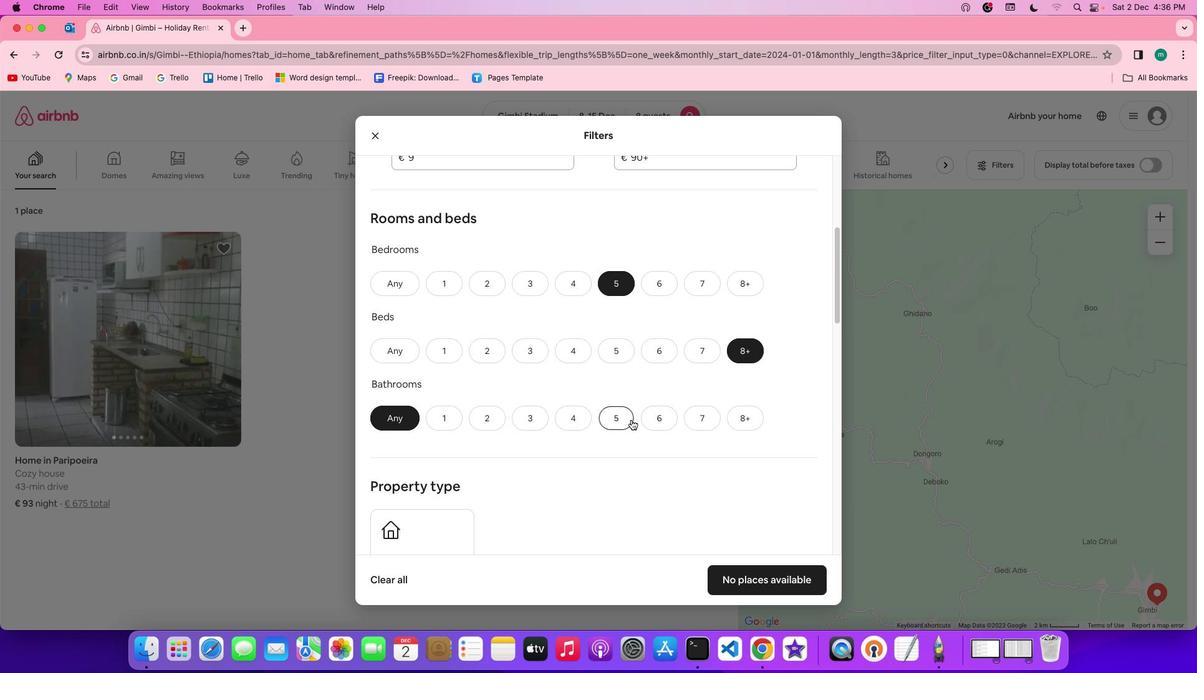 
Action: Mouse moved to (661, 435)
Screenshot: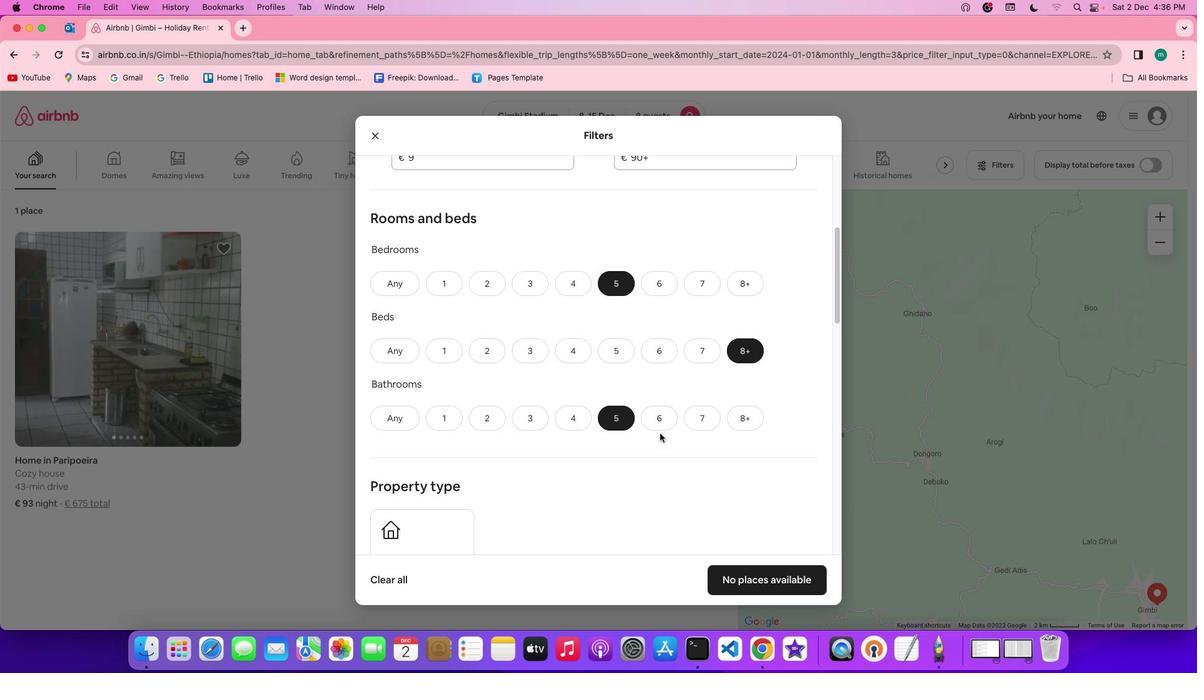 
Action: Mouse scrolled (661, 435) with delta (1, 1)
Screenshot: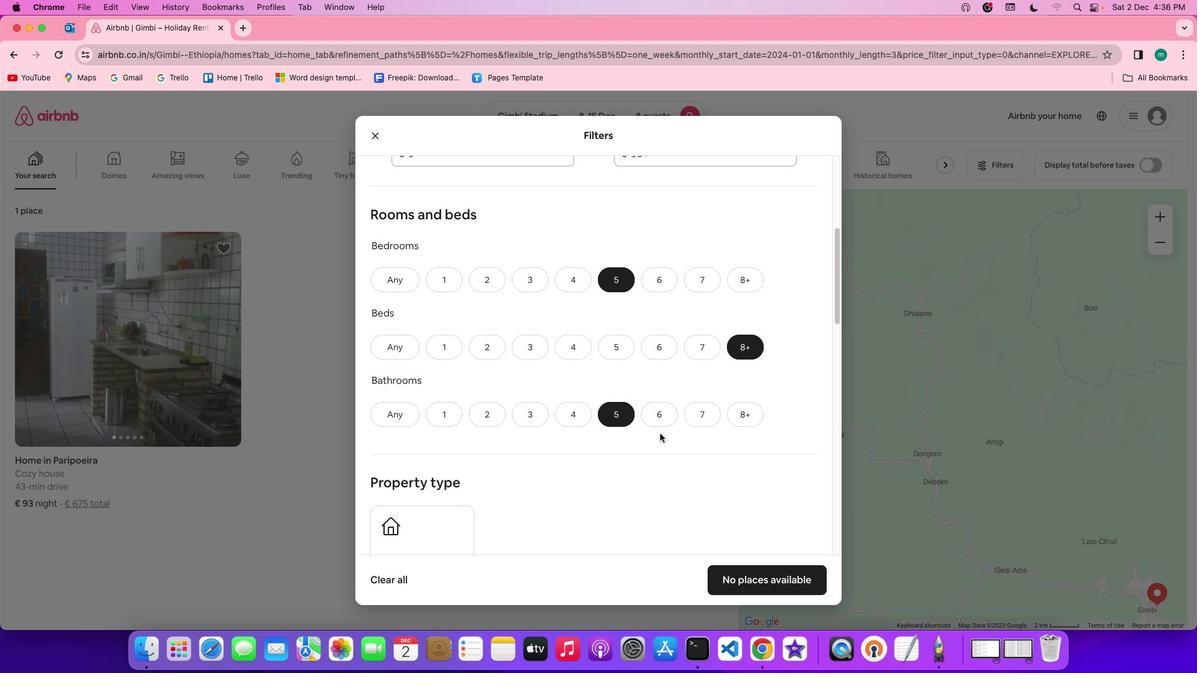
Action: Mouse scrolled (661, 435) with delta (1, 1)
Screenshot: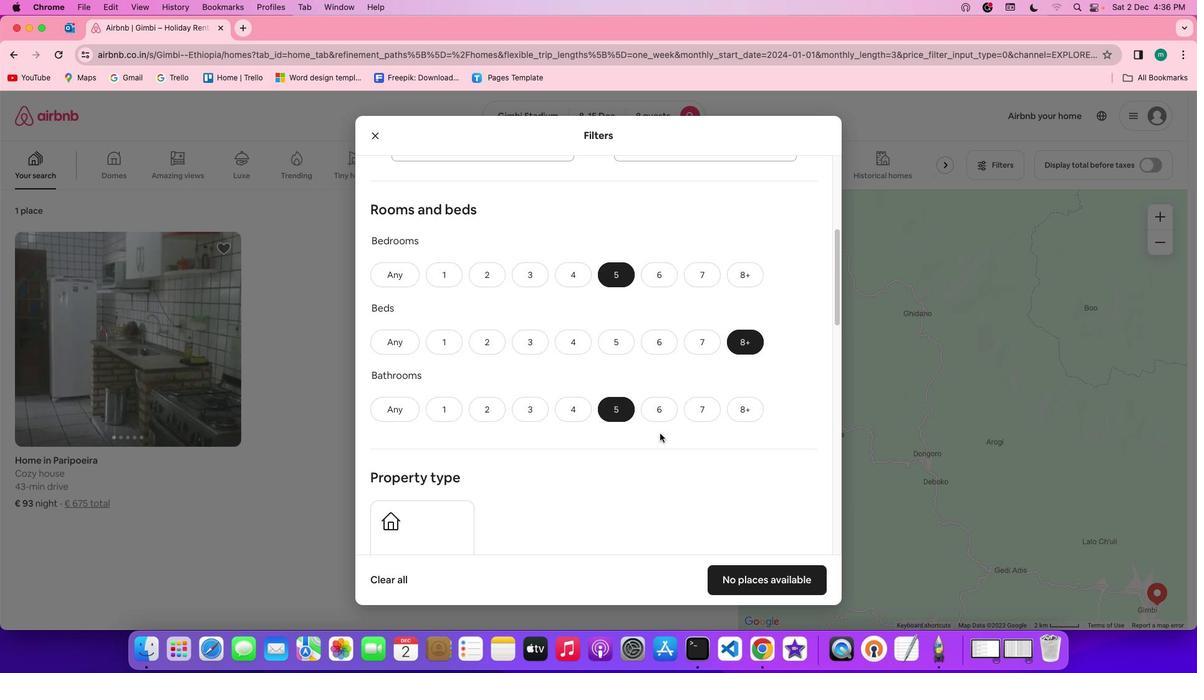
Action: Mouse scrolled (661, 435) with delta (1, 1)
Screenshot: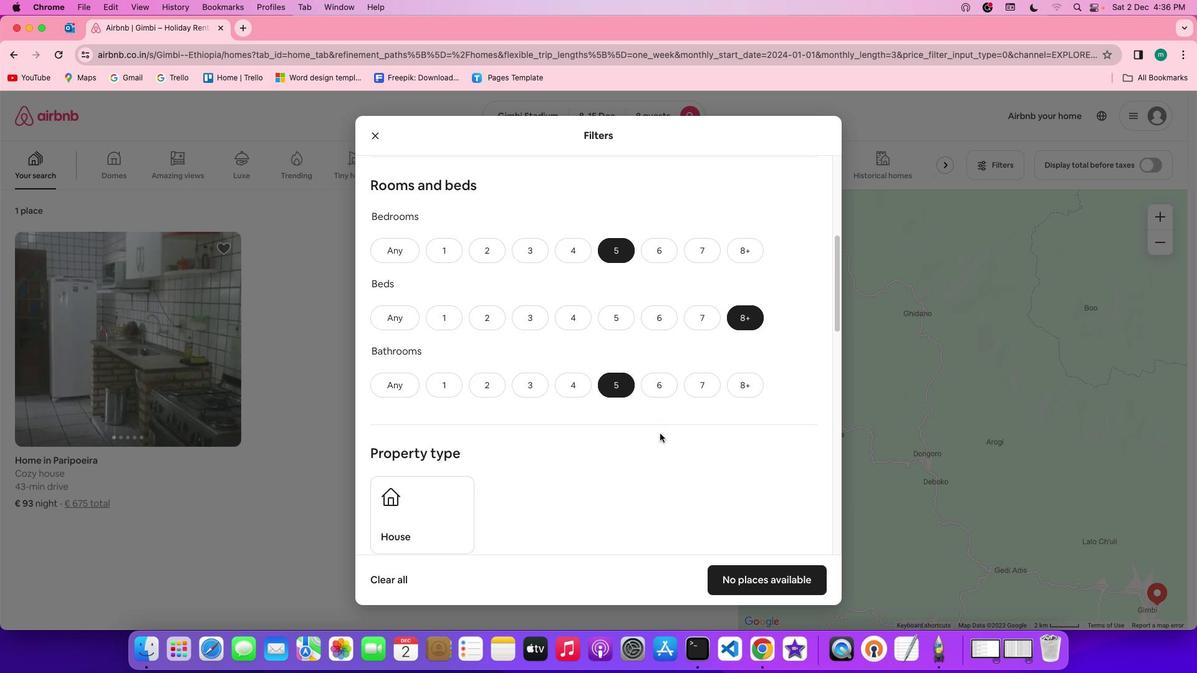 
Action: Mouse scrolled (661, 435) with delta (1, 1)
Screenshot: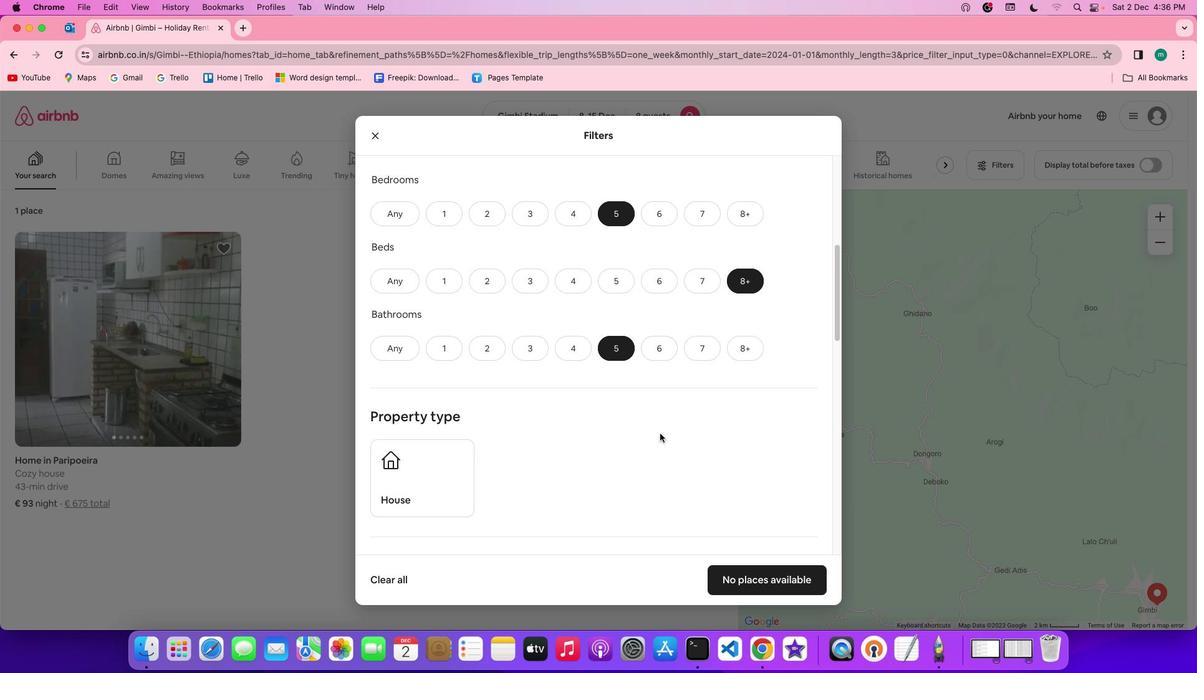 
Action: Mouse scrolled (661, 435) with delta (1, 1)
Screenshot: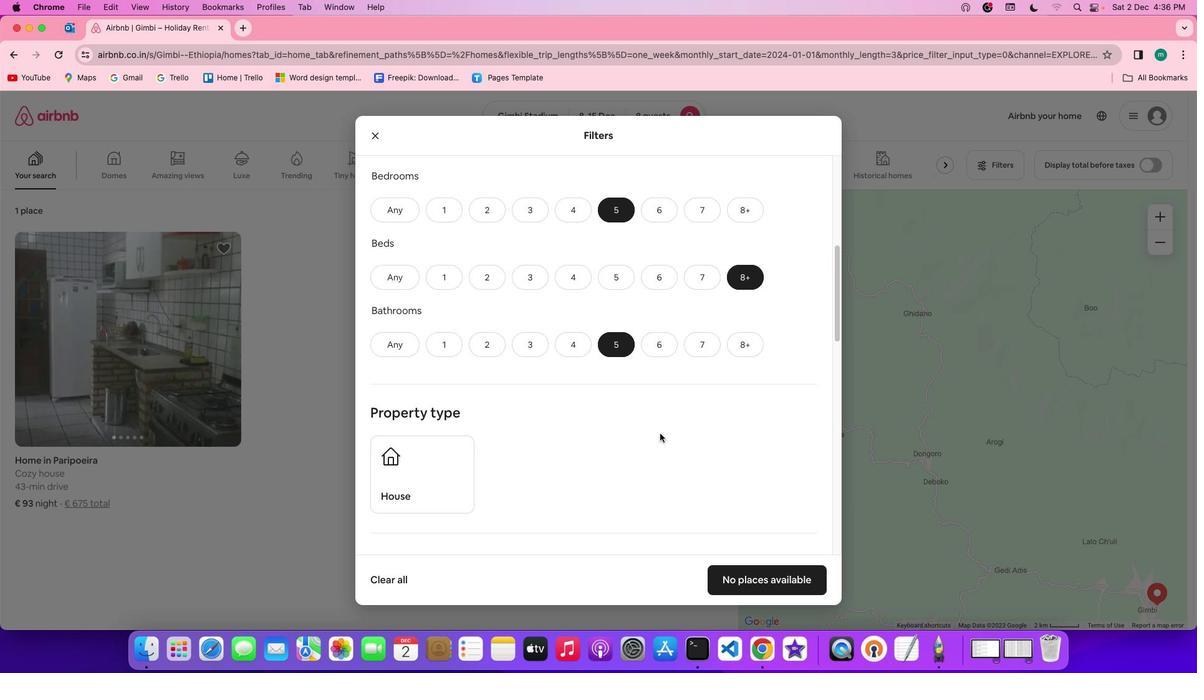 
Action: Mouse scrolled (661, 435) with delta (1, 1)
Screenshot: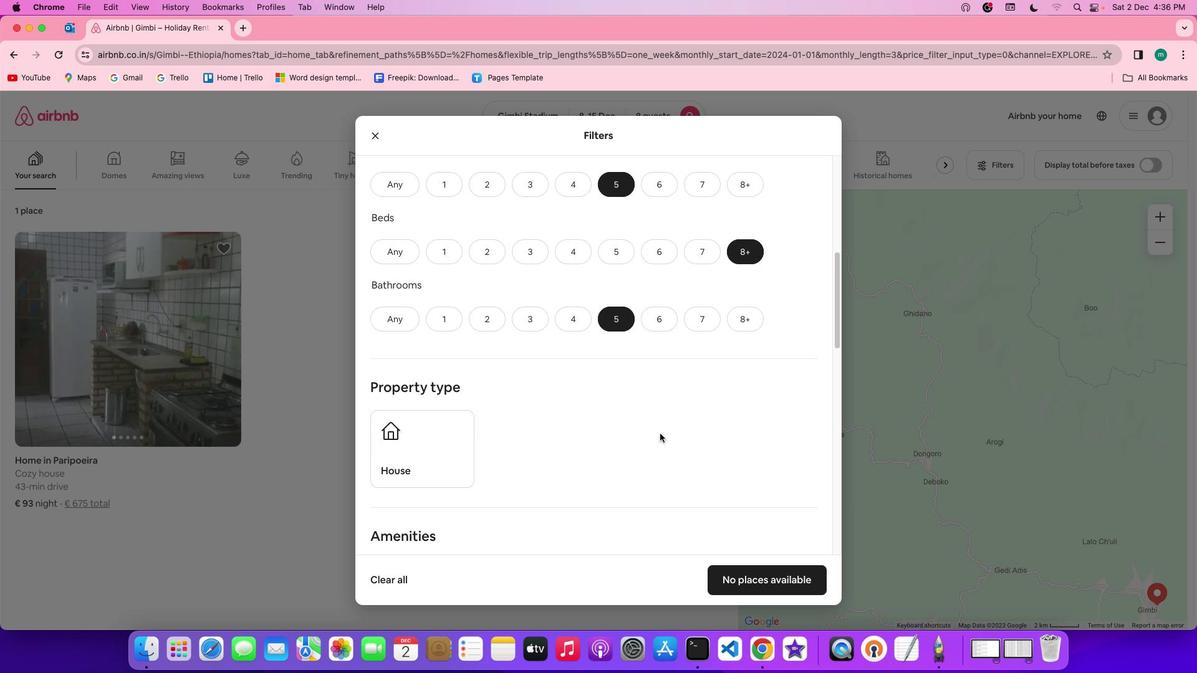 
Action: Mouse scrolled (661, 435) with delta (1, 1)
Screenshot: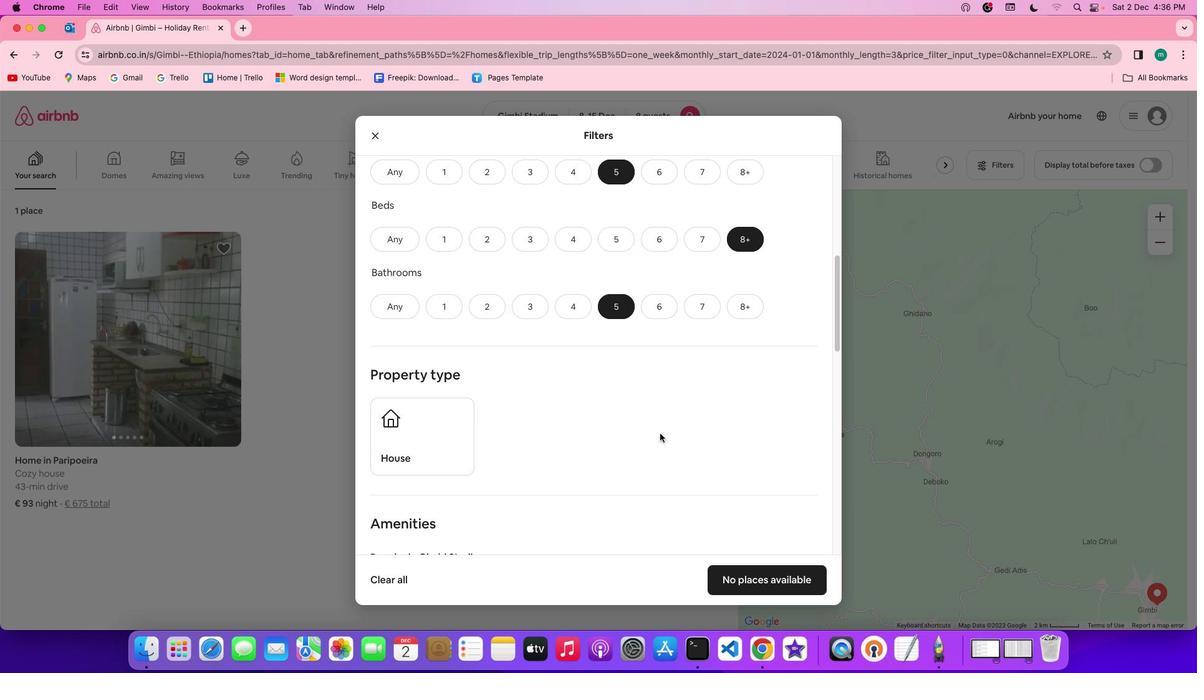 
Action: Mouse scrolled (661, 435) with delta (1, 1)
Screenshot: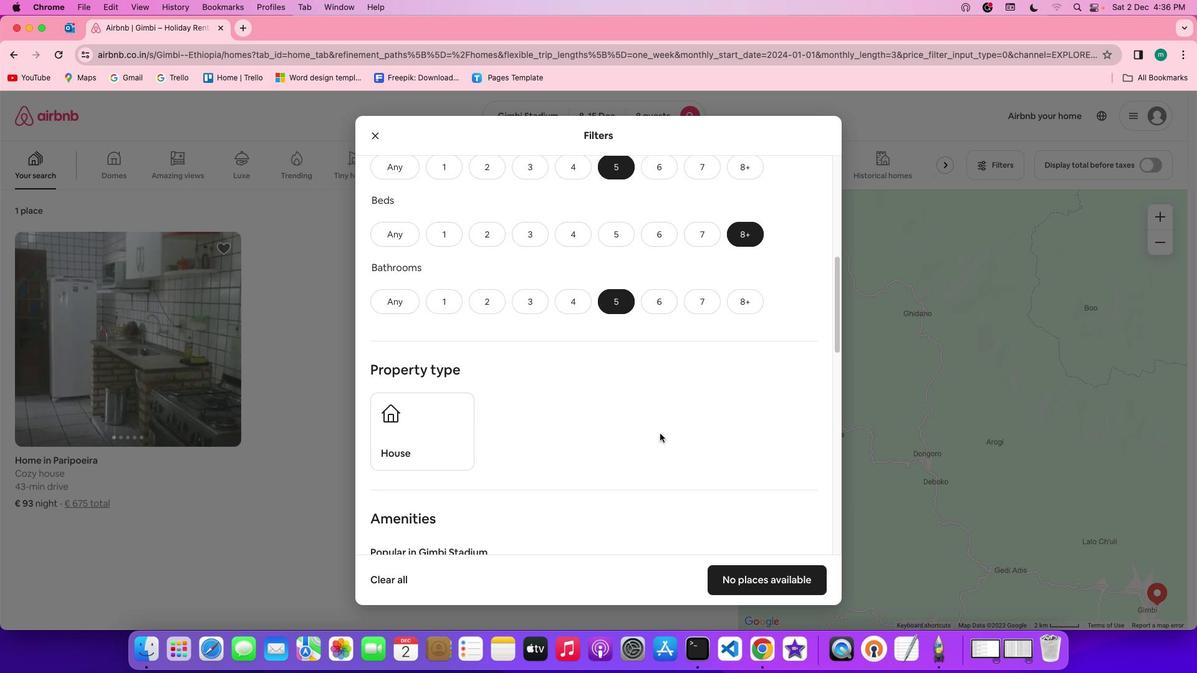 
Action: Mouse scrolled (661, 435) with delta (1, 1)
Screenshot: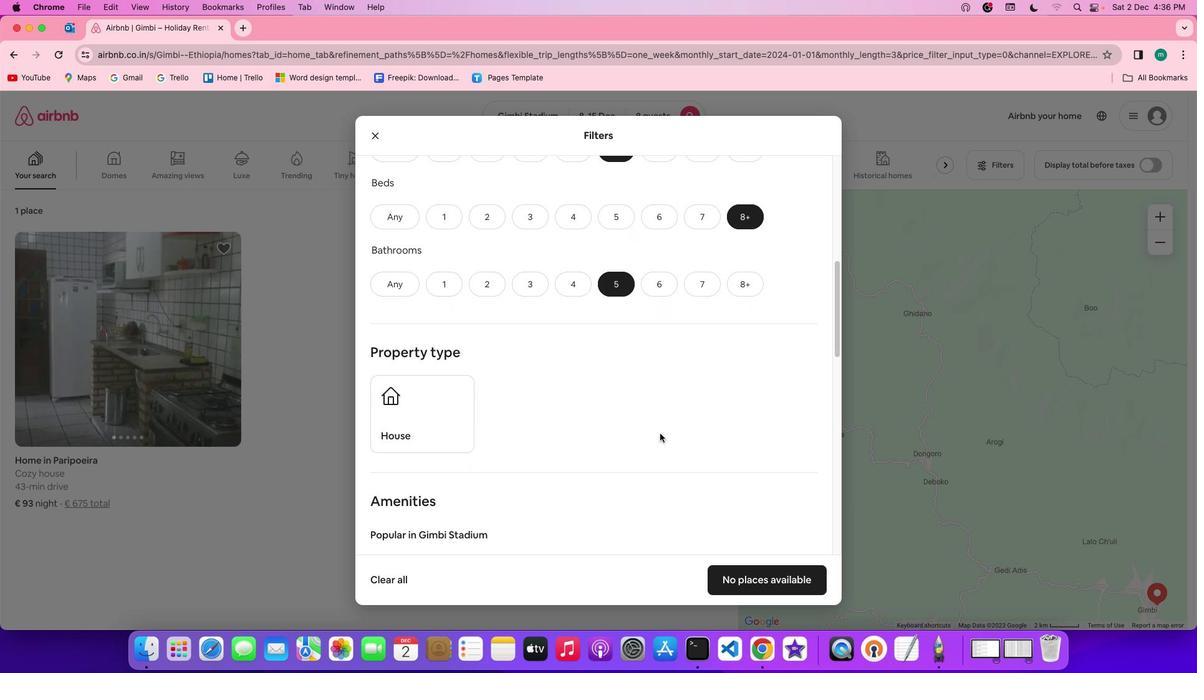 
Action: Mouse scrolled (661, 435) with delta (1, 1)
Screenshot: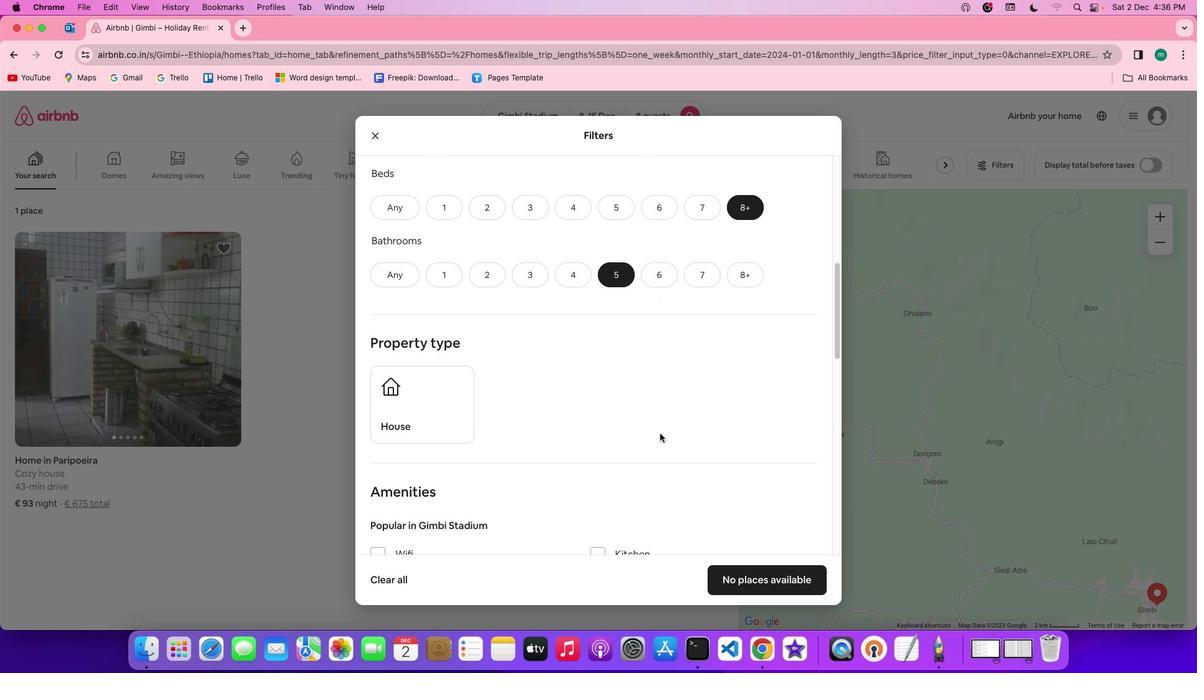 
Action: Mouse scrolled (661, 435) with delta (1, 1)
Screenshot: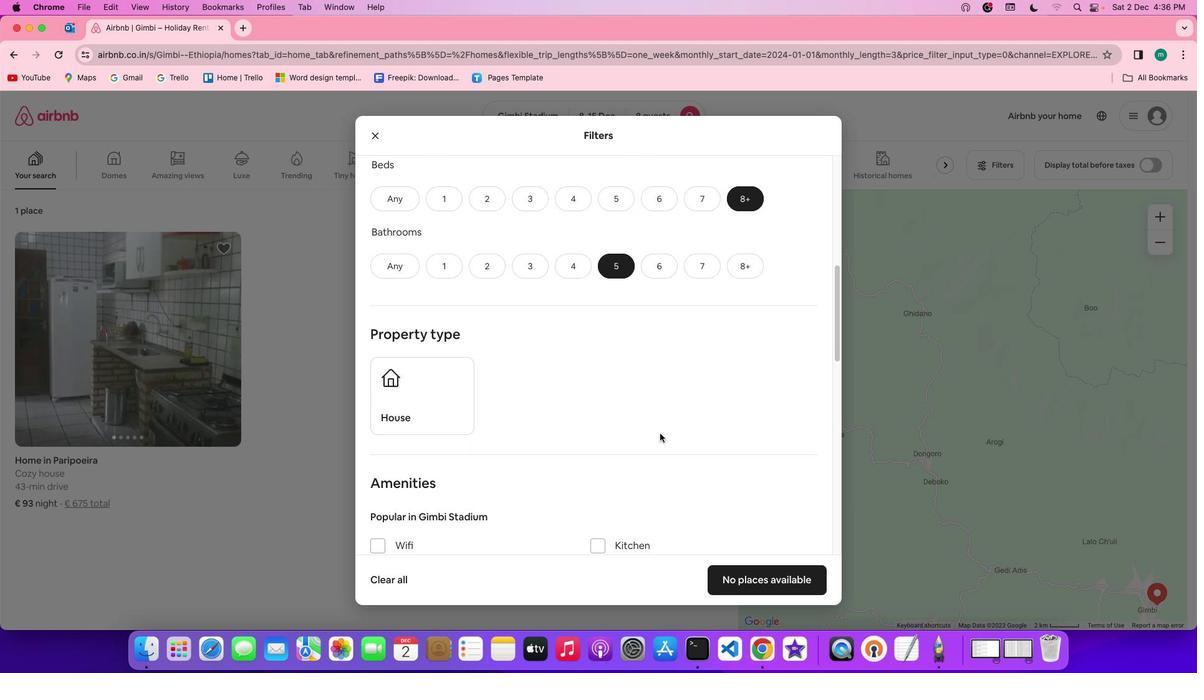 
Action: Mouse scrolled (661, 435) with delta (1, 1)
Screenshot: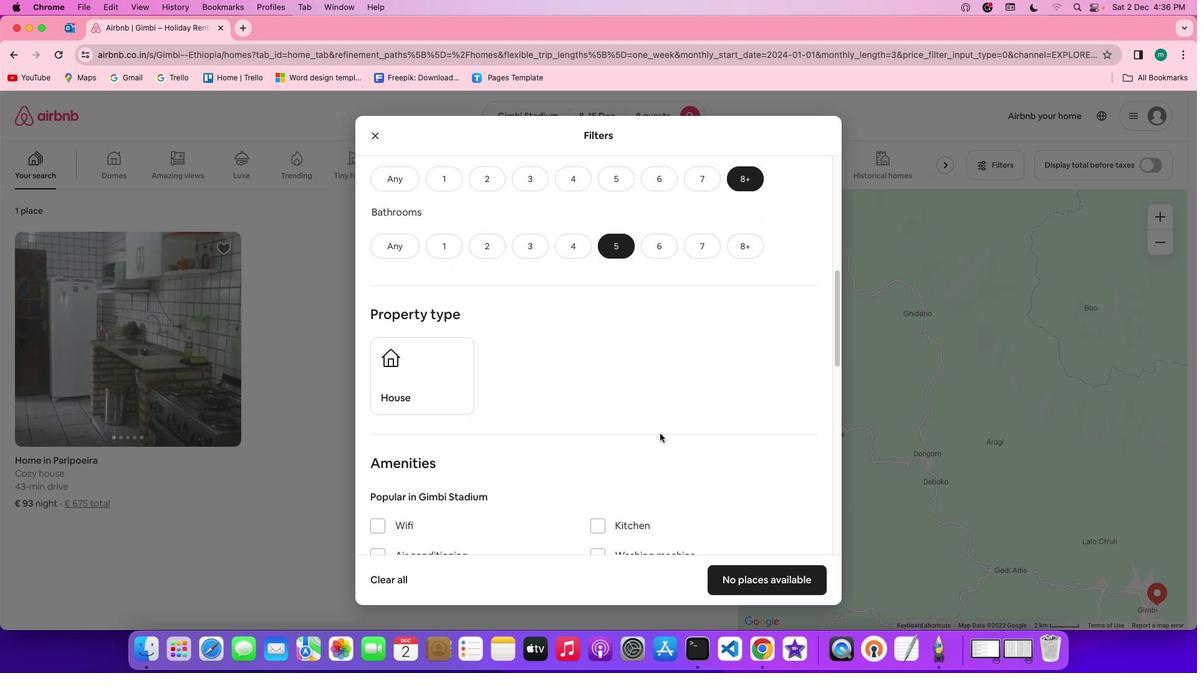 
Action: Mouse scrolled (661, 435) with delta (1, 1)
Screenshot: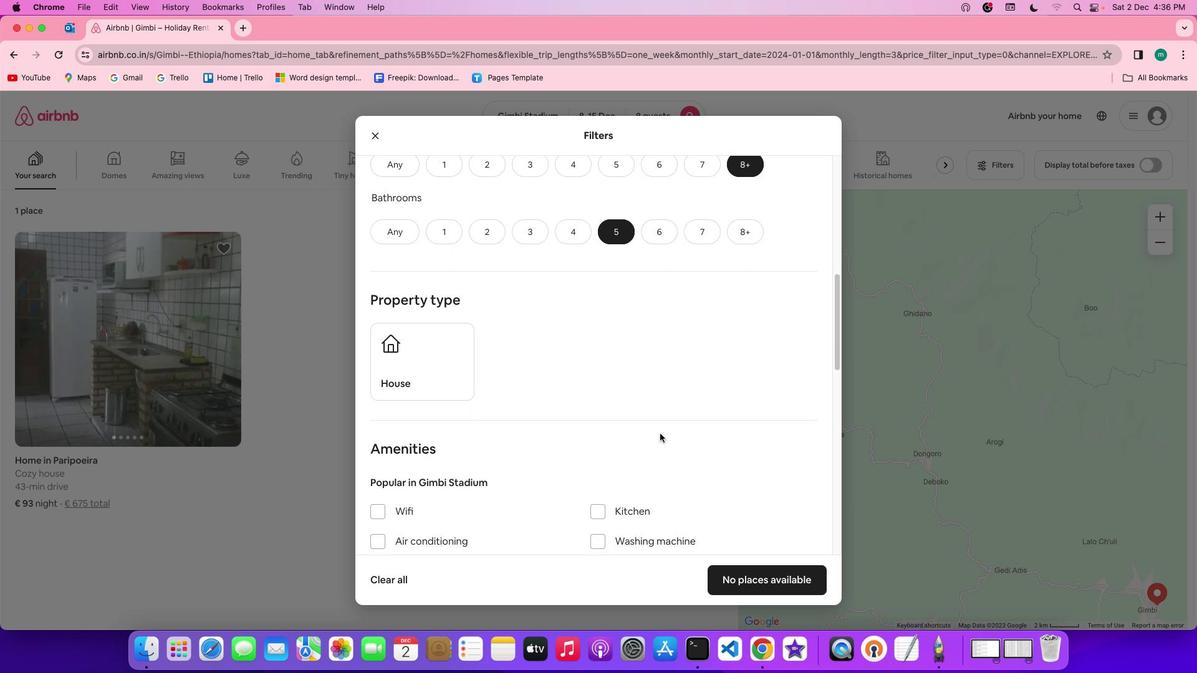 
Action: Mouse scrolled (661, 435) with delta (1, 1)
Screenshot: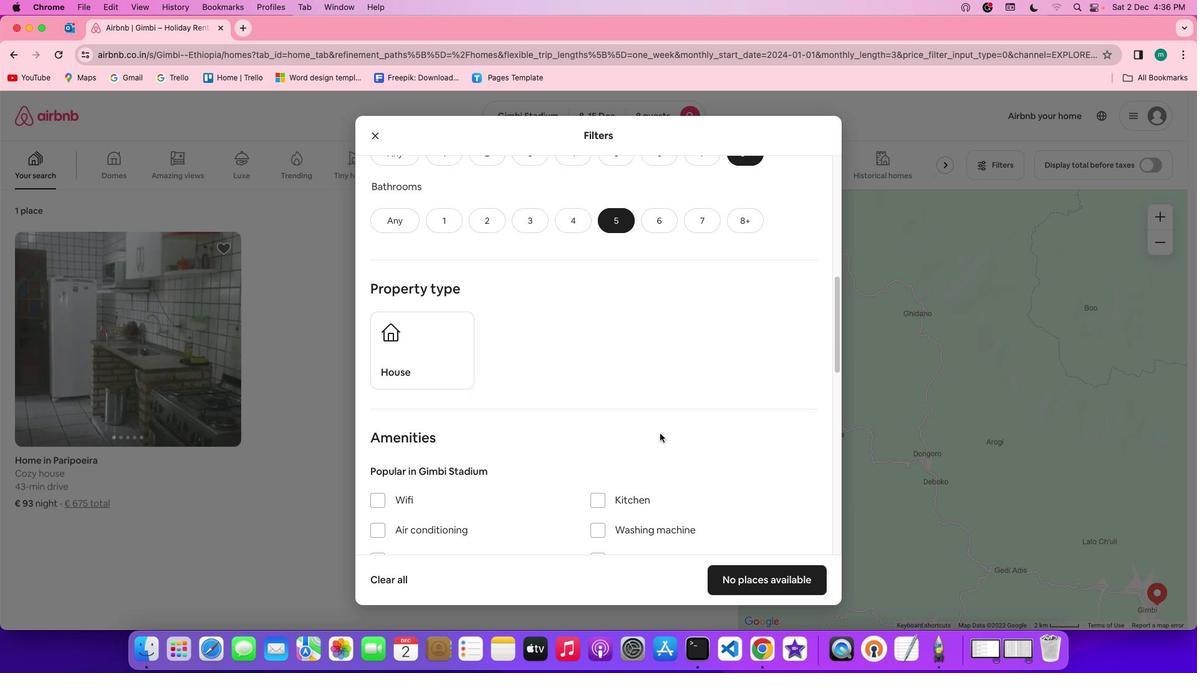 
Action: Mouse scrolled (661, 435) with delta (1, 1)
Screenshot: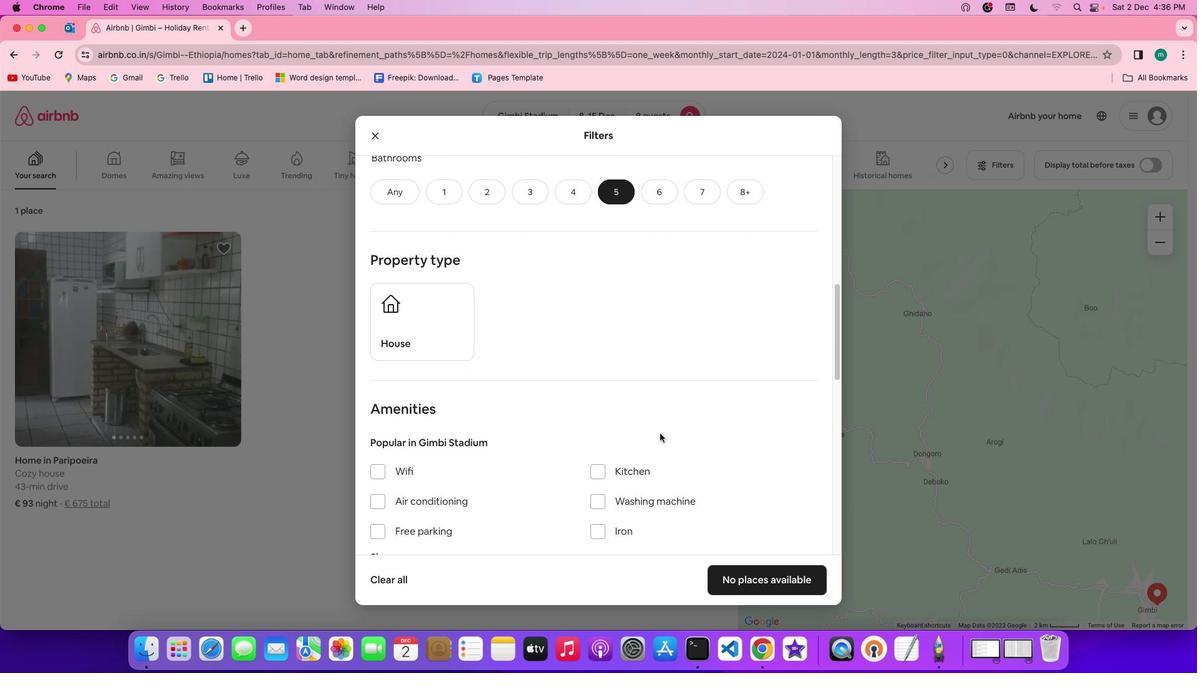 
Action: Mouse scrolled (661, 435) with delta (1, 1)
Screenshot: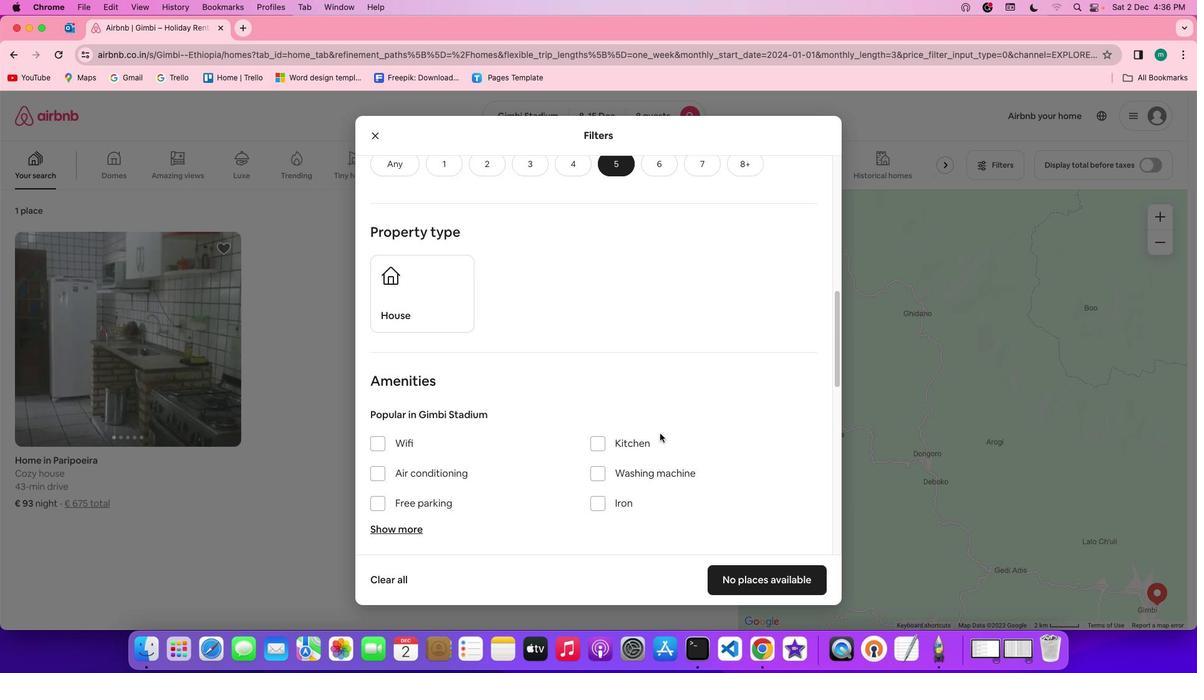 
Action: Mouse scrolled (661, 435) with delta (1, 1)
Screenshot: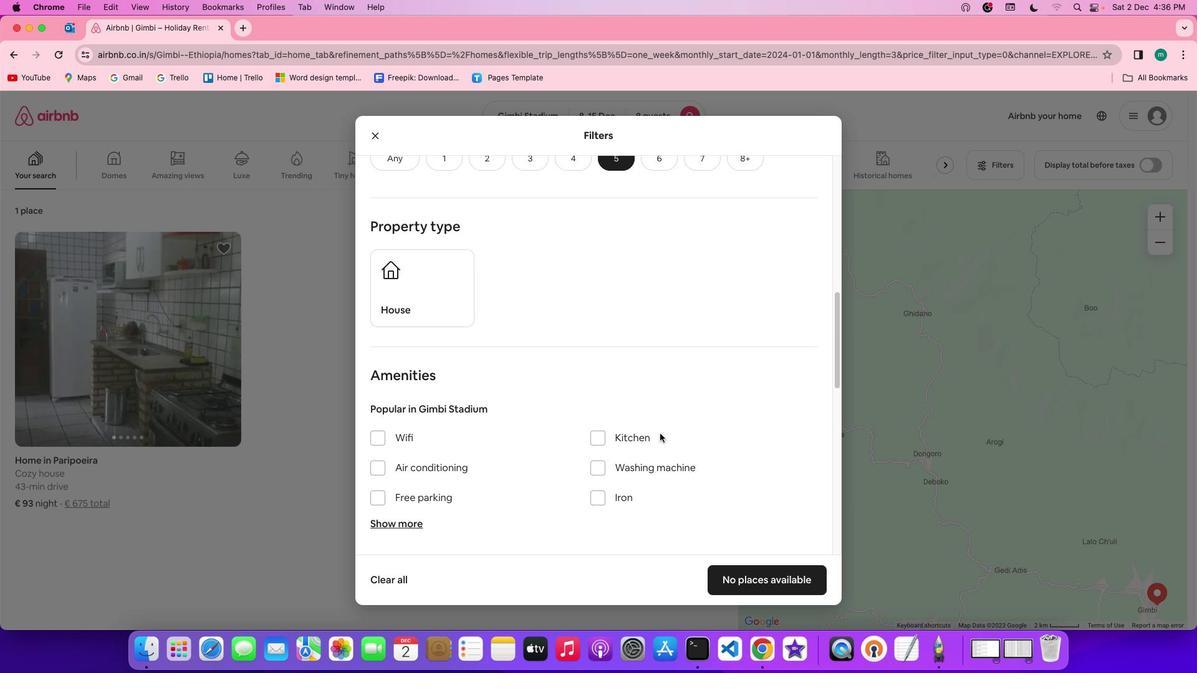 
Action: Mouse scrolled (661, 435) with delta (1, 1)
Screenshot: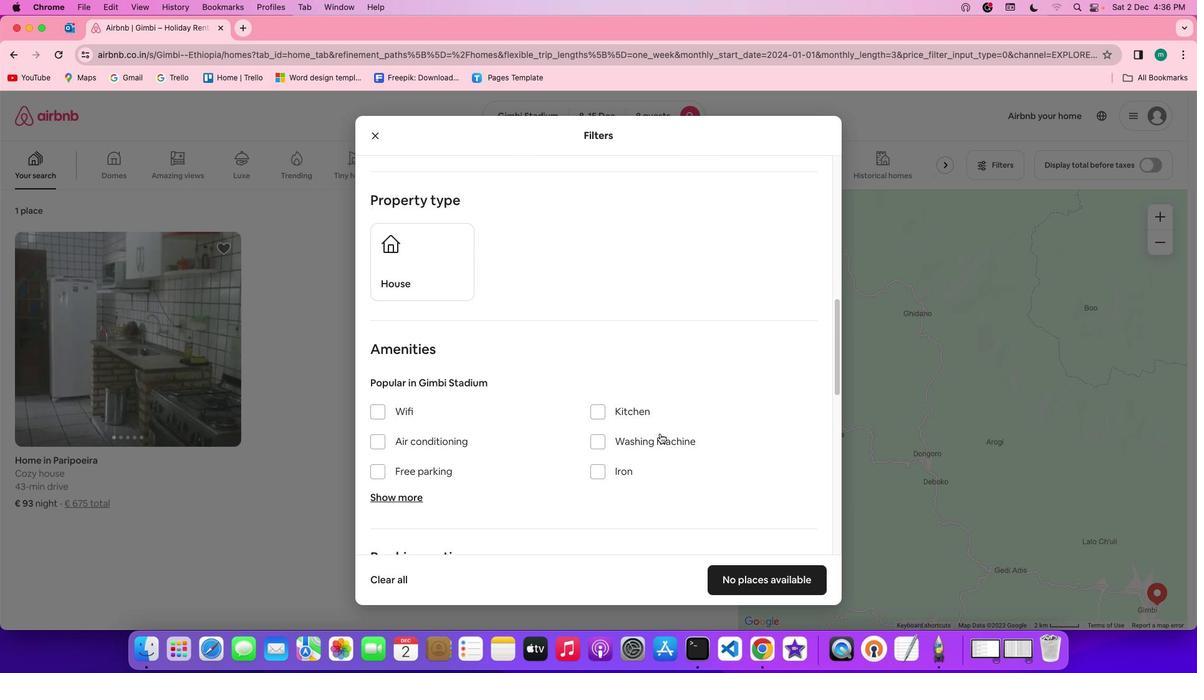 
Action: Mouse scrolled (661, 435) with delta (1, 1)
Screenshot: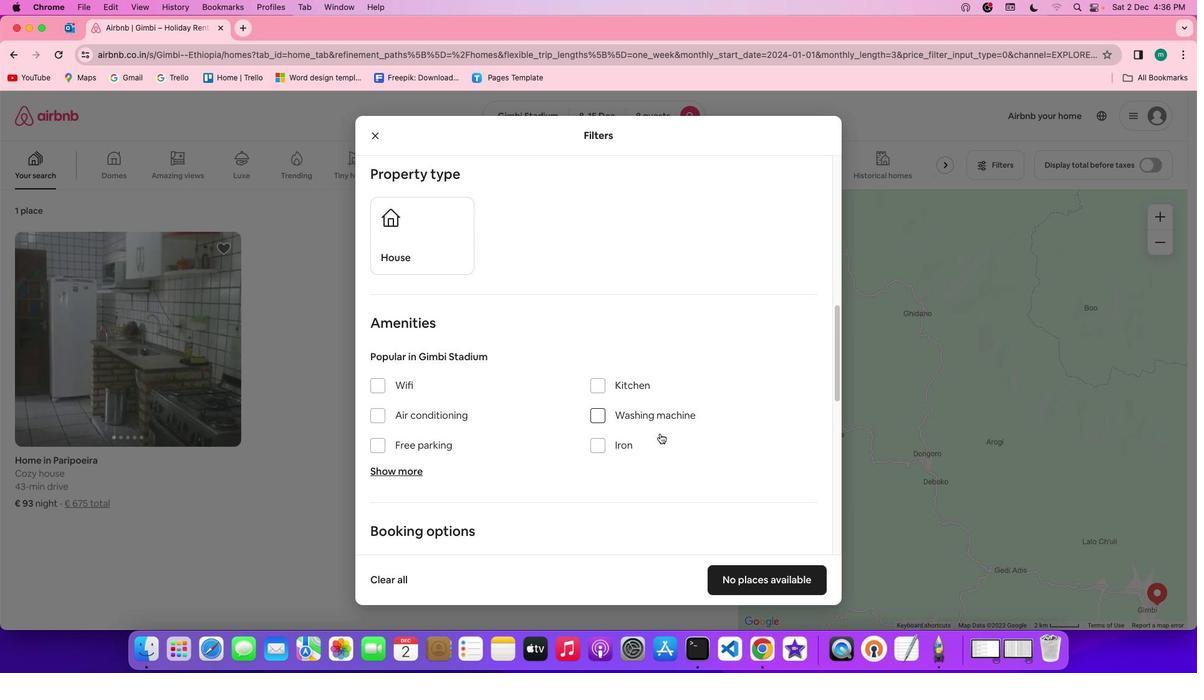 
Action: Mouse scrolled (661, 435) with delta (1, 1)
Screenshot: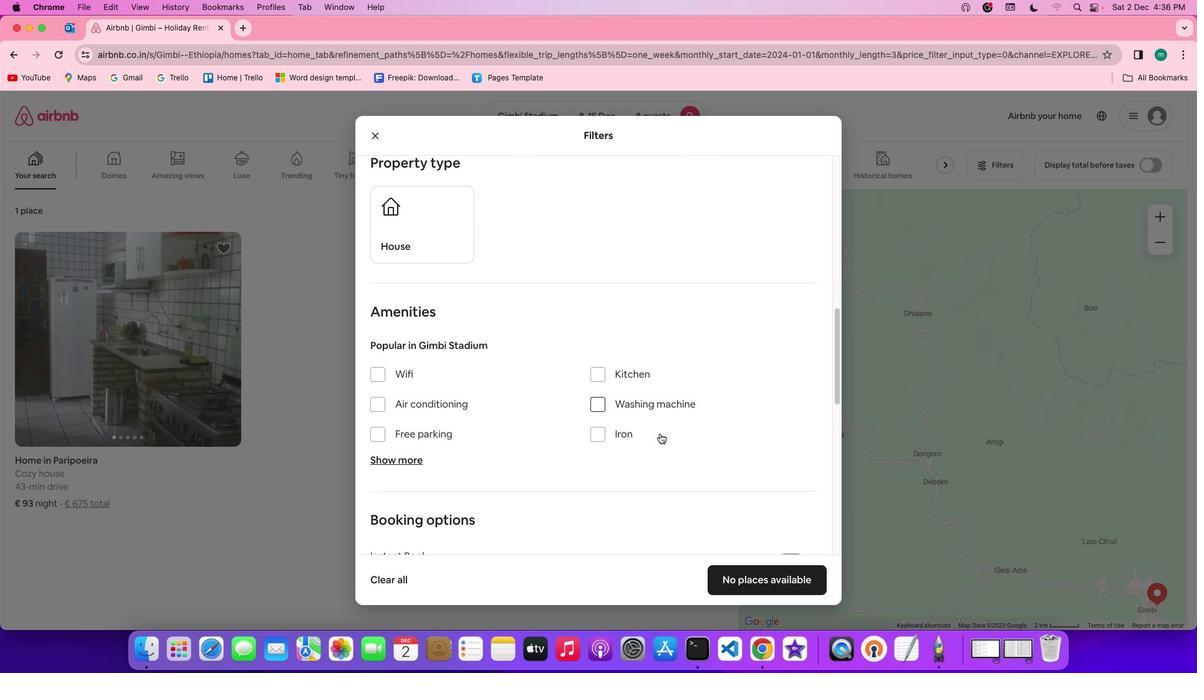 
Action: Mouse scrolled (661, 435) with delta (1, 1)
Screenshot: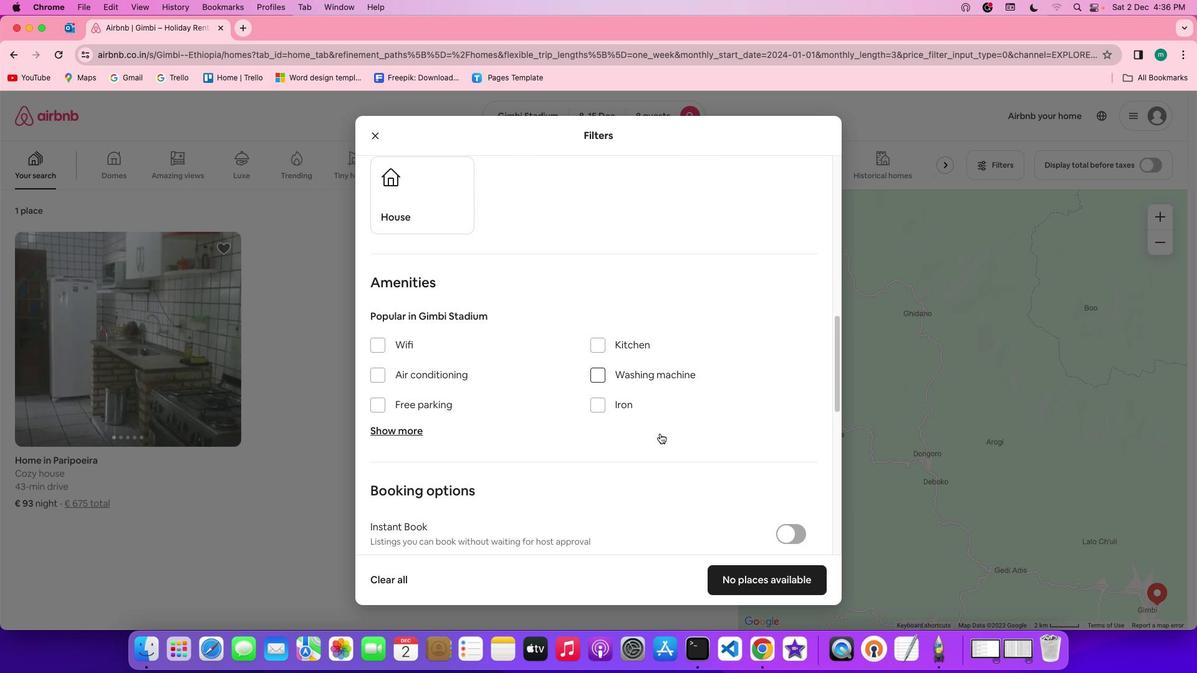 
Action: Mouse scrolled (661, 435) with delta (1, 1)
Screenshot: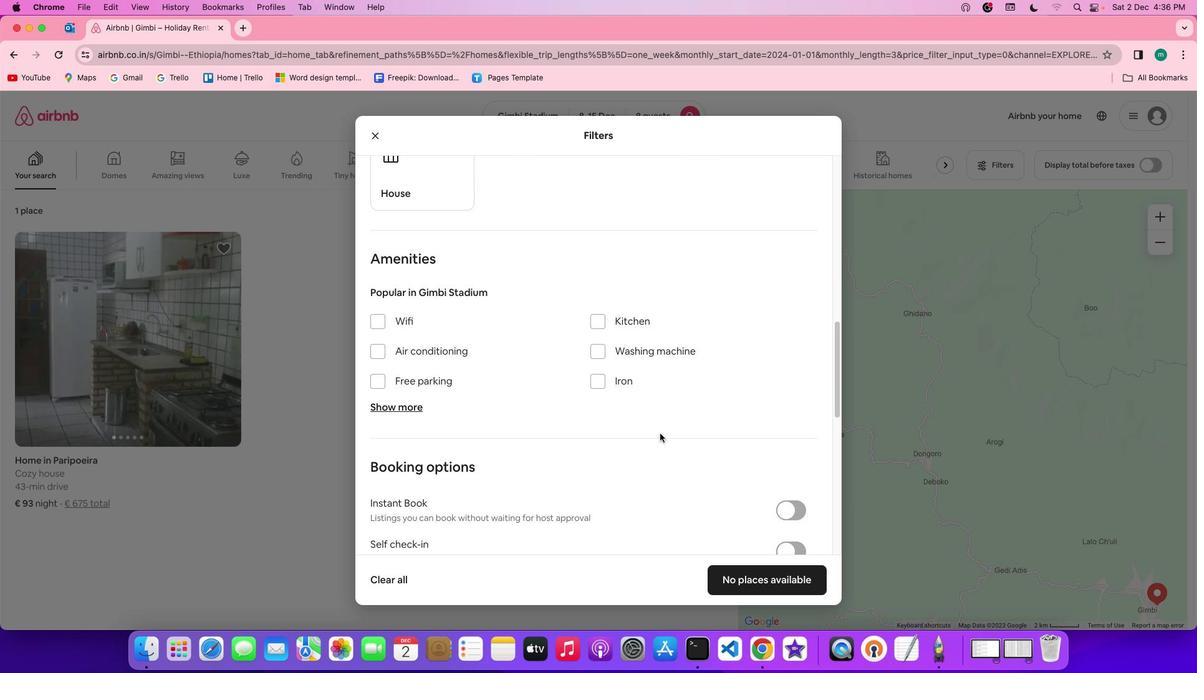 
Action: Mouse scrolled (661, 435) with delta (1, 1)
Screenshot: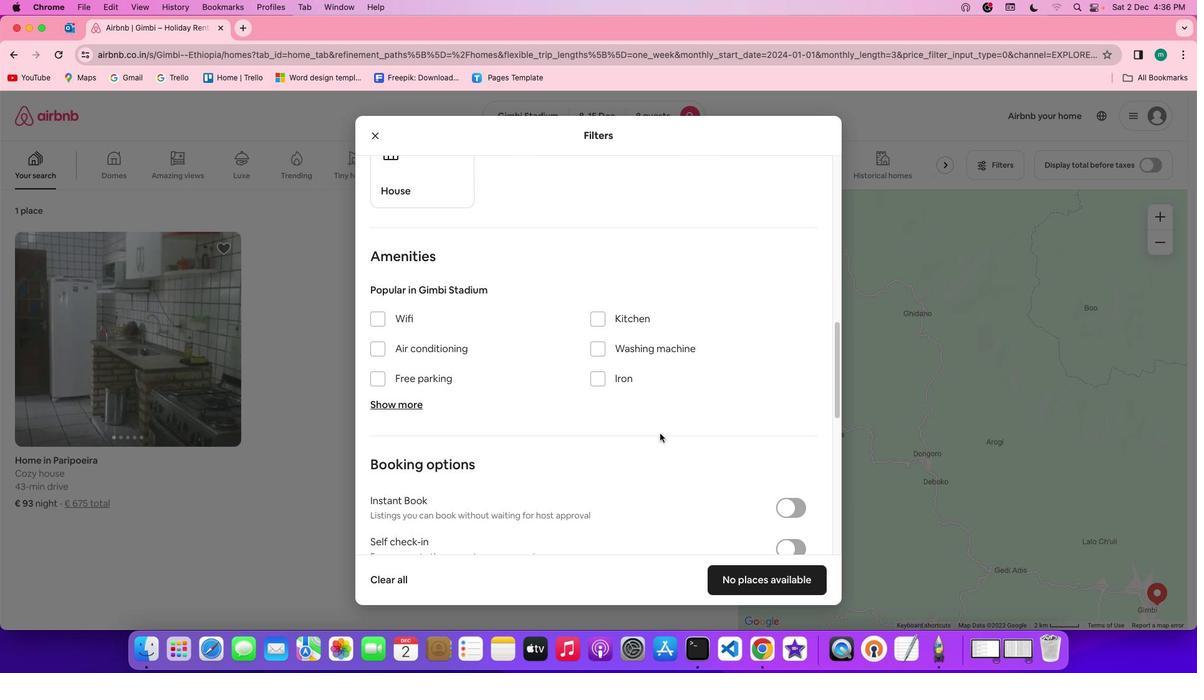 
Action: Mouse scrolled (661, 435) with delta (1, 1)
Screenshot: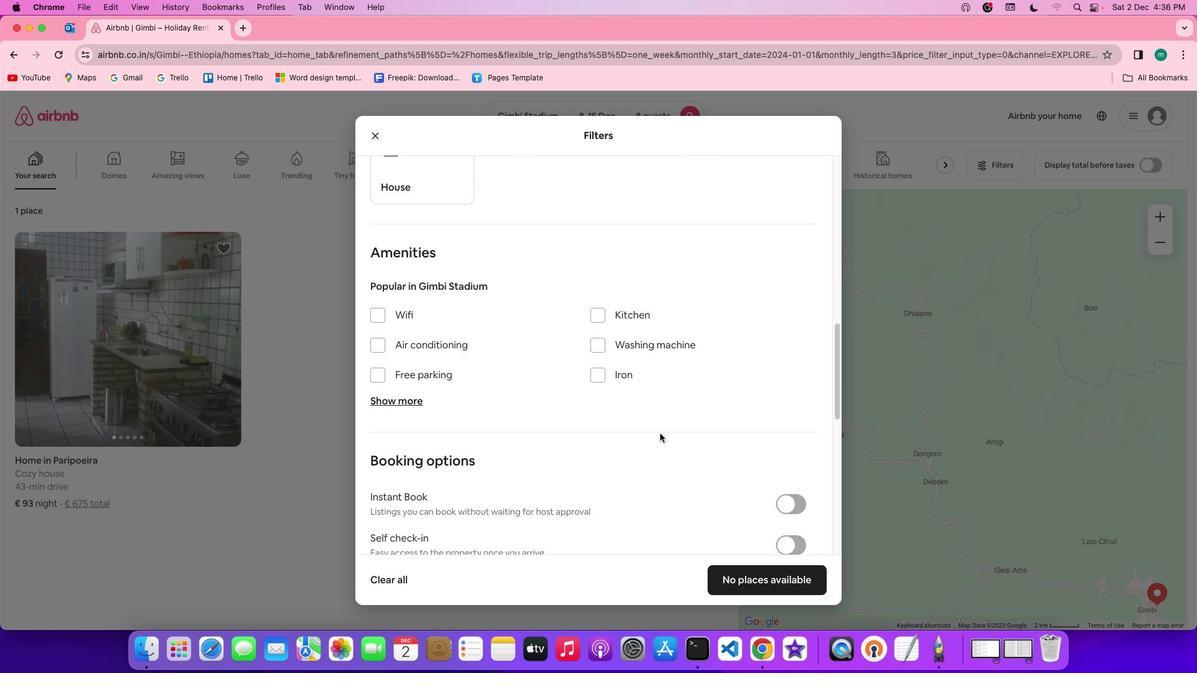 
Action: Mouse moved to (383, 315)
Screenshot: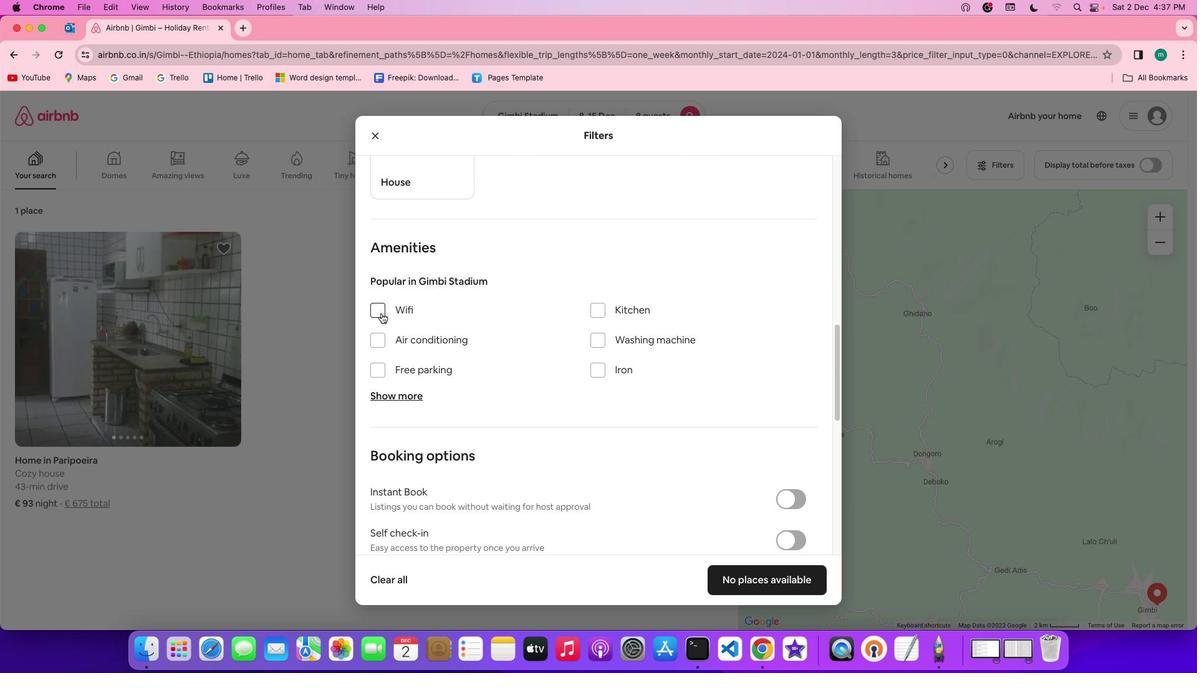 
Action: Mouse pressed left at (383, 315)
Screenshot: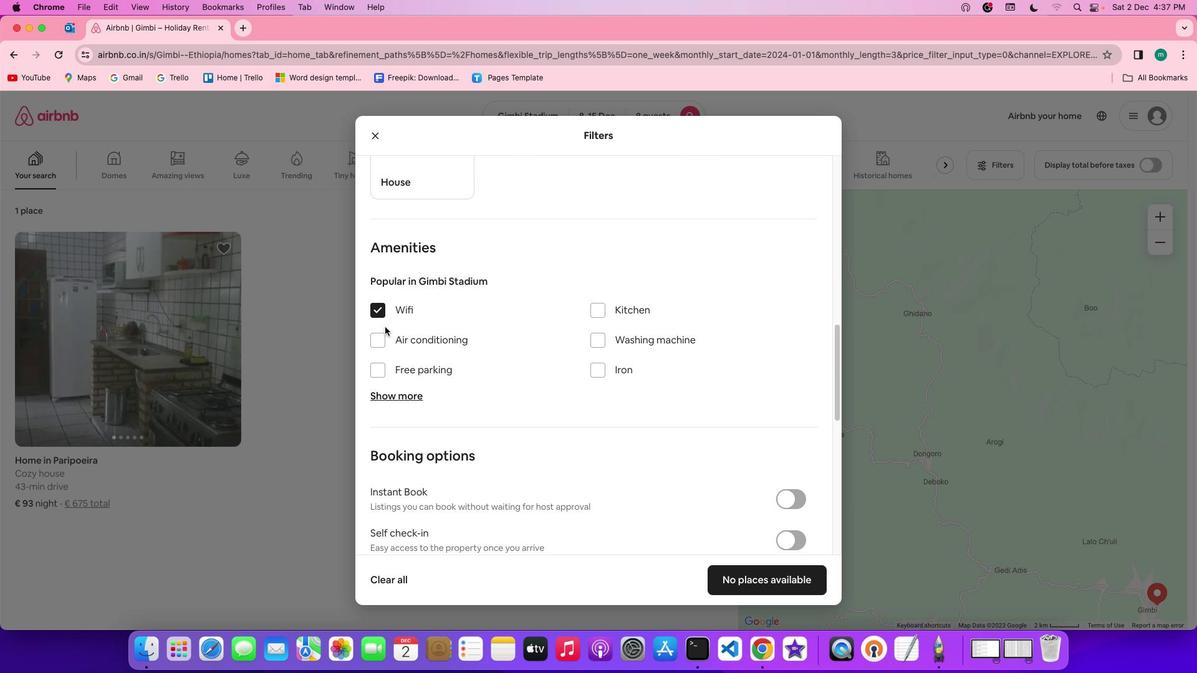 
Action: Mouse moved to (396, 394)
Screenshot: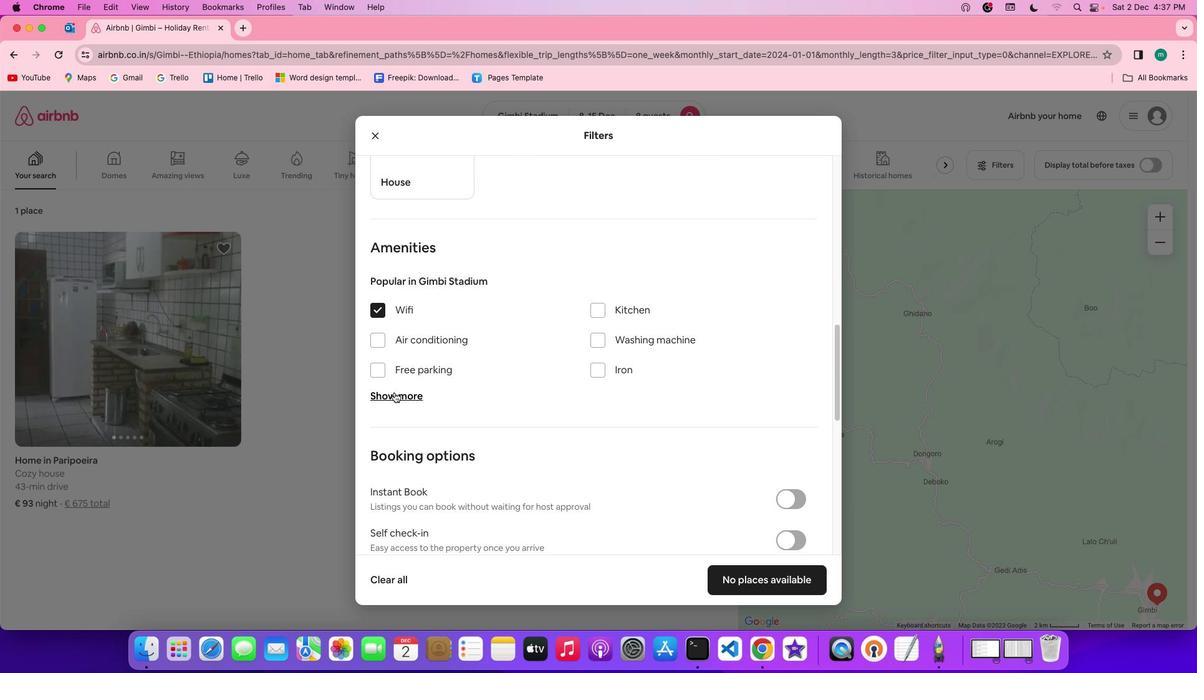 
Action: Mouse pressed left at (396, 394)
Screenshot: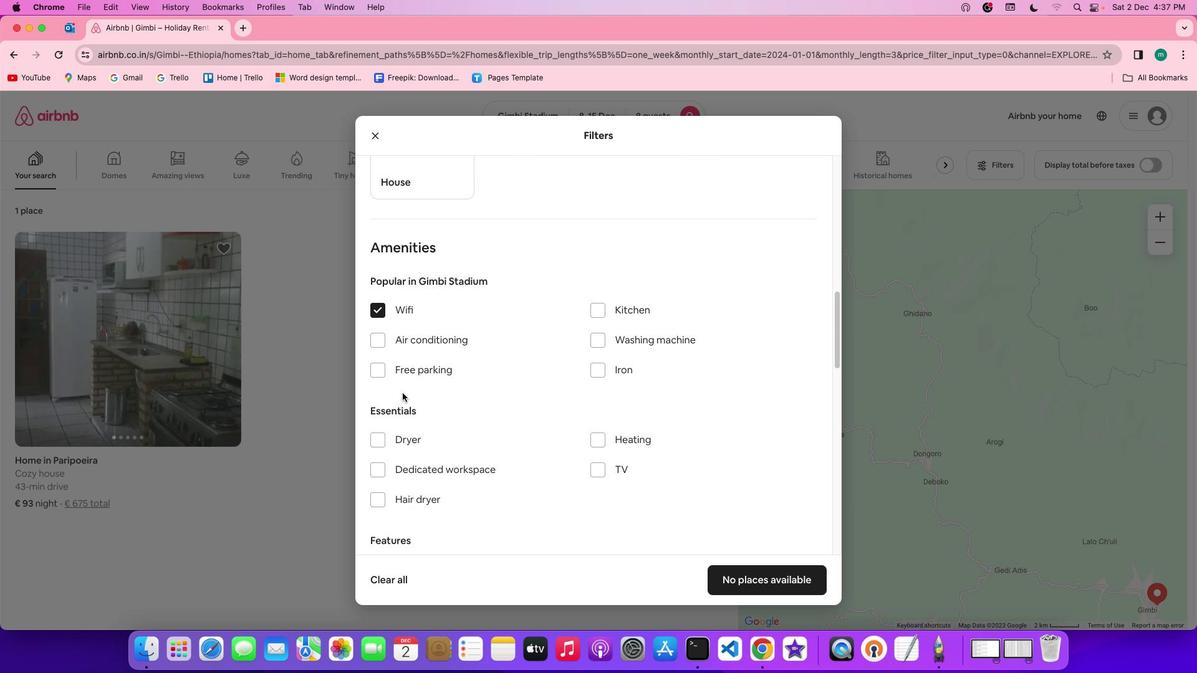 
Action: Mouse moved to (483, 397)
Screenshot: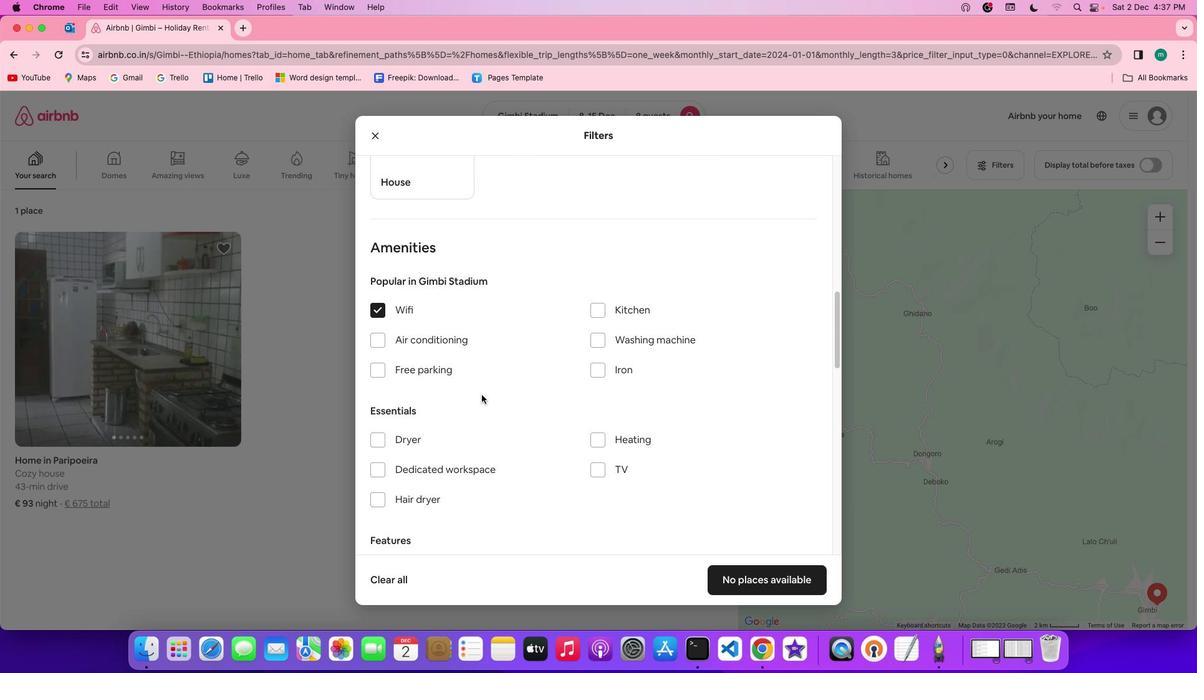 
Action: Mouse scrolled (483, 397) with delta (1, 1)
Screenshot: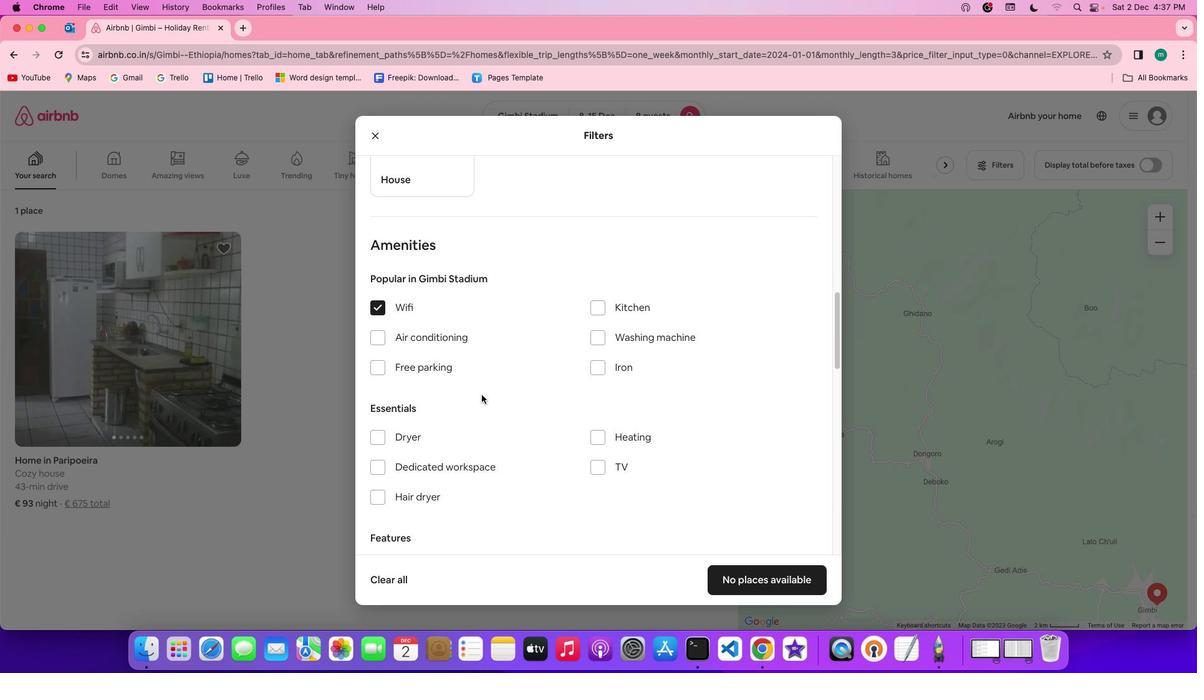 
Action: Mouse scrolled (483, 397) with delta (1, 1)
Screenshot: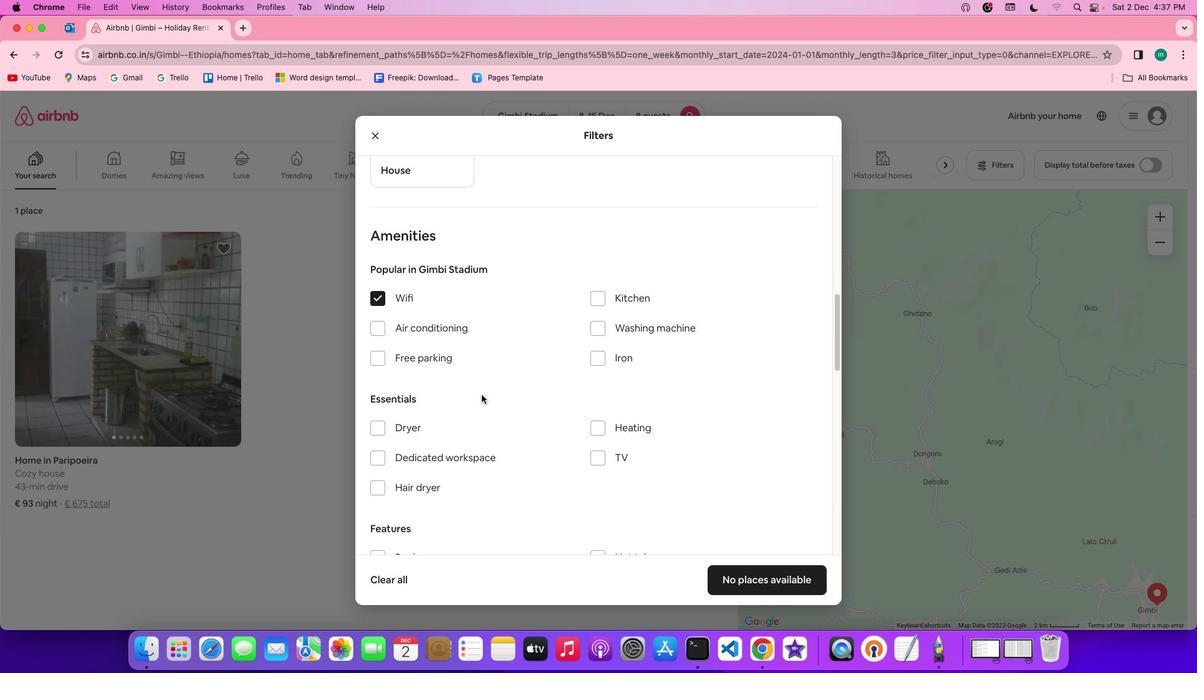 
Action: Mouse scrolled (483, 397) with delta (1, 1)
Screenshot: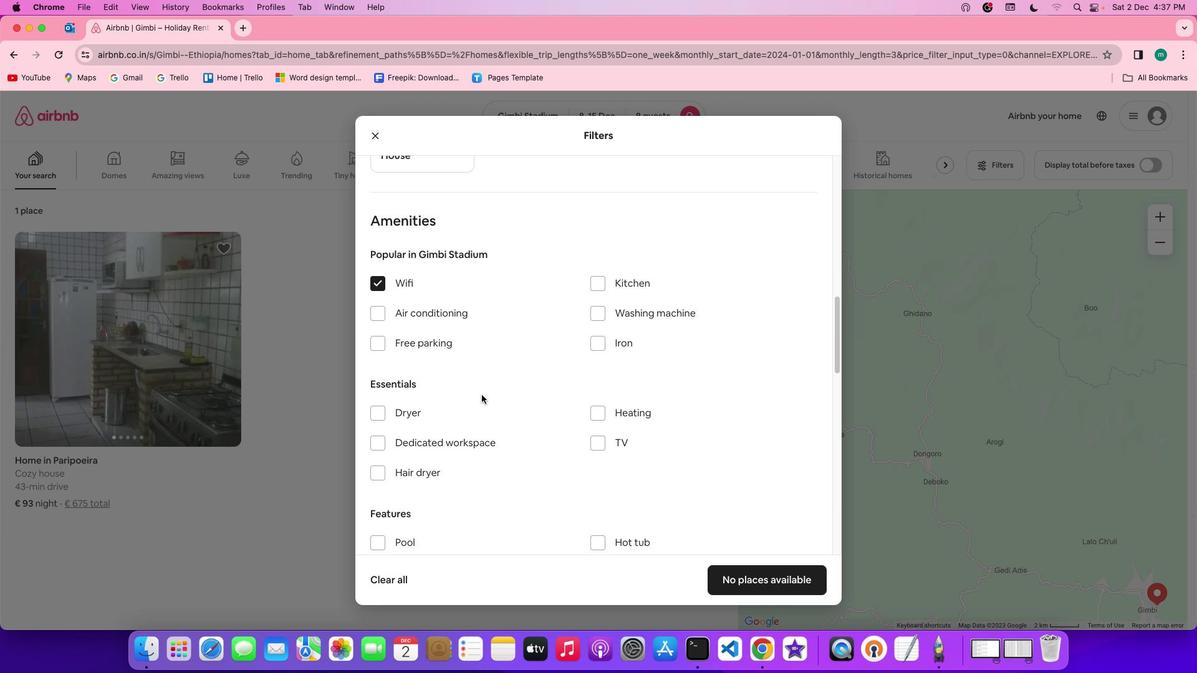 
Action: Mouse scrolled (483, 397) with delta (1, 1)
Screenshot: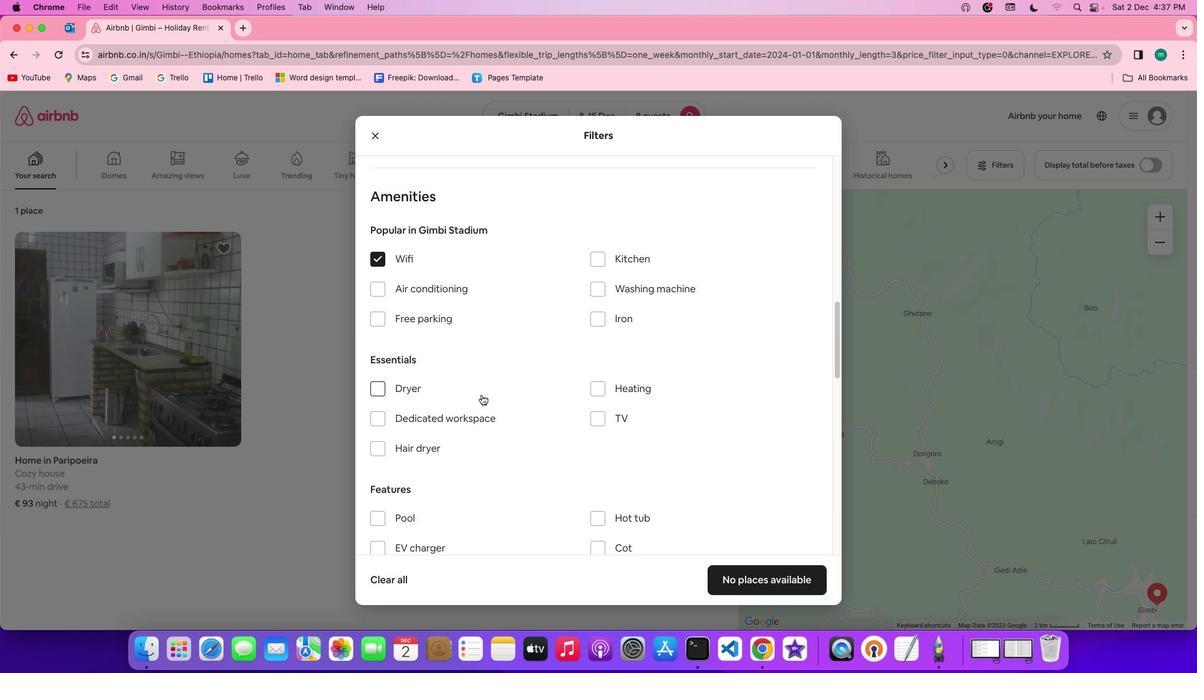 
Action: Mouse scrolled (483, 397) with delta (1, 1)
Screenshot: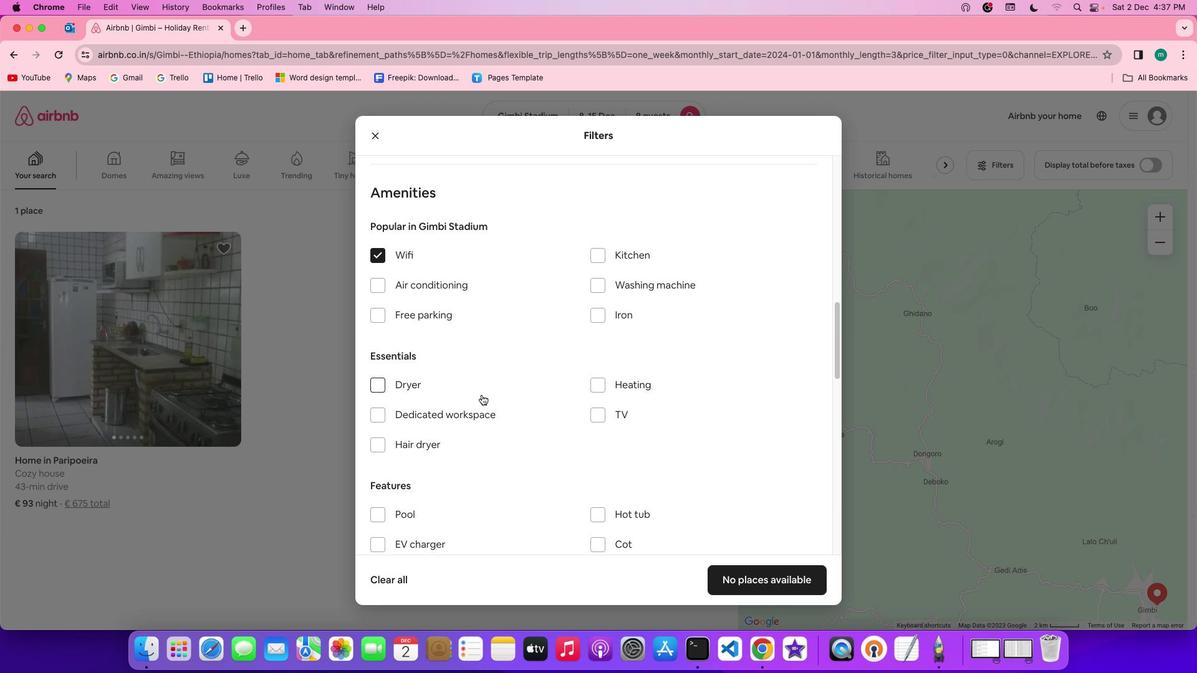 
Action: Mouse scrolled (483, 397) with delta (1, 1)
Screenshot: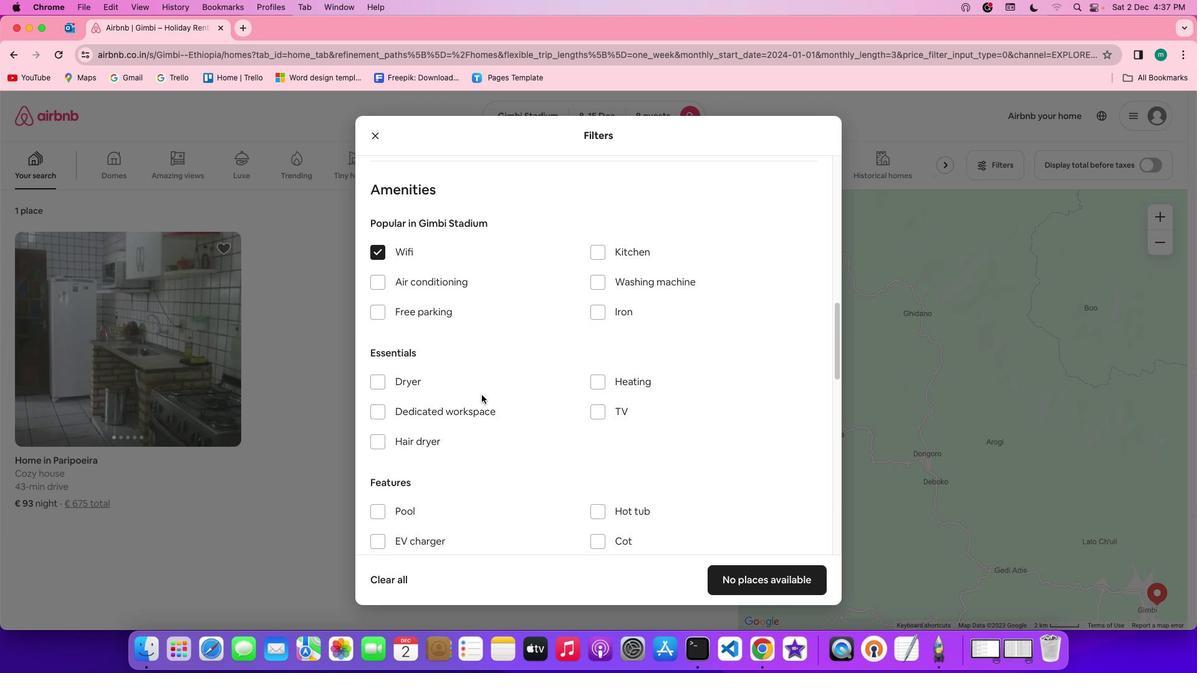 
Action: Mouse scrolled (483, 397) with delta (1, 1)
Screenshot: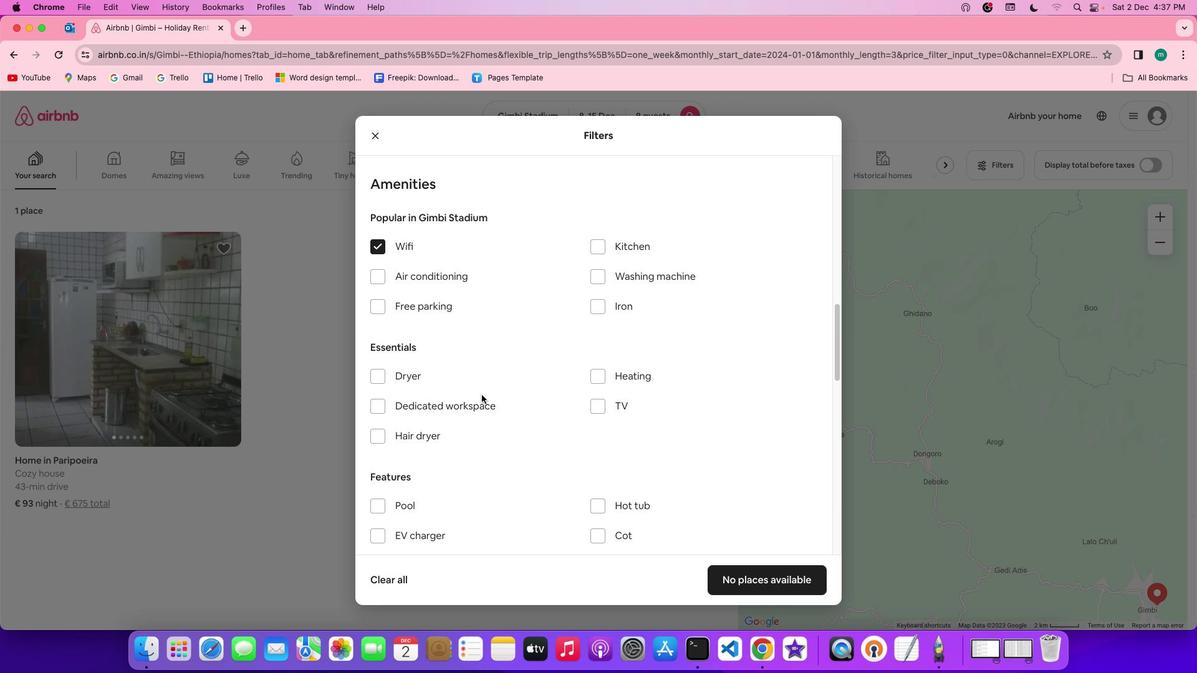 
Action: Mouse scrolled (483, 397) with delta (1, 1)
Screenshot: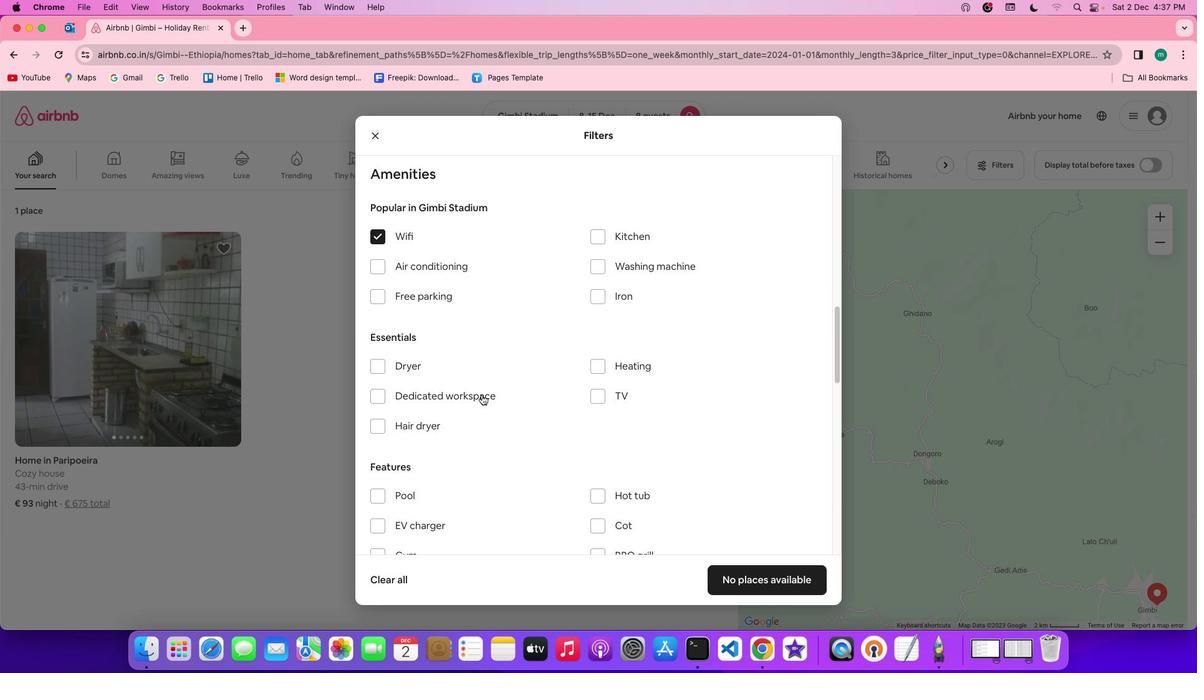 
Action: Mouse moved to (594, 383)
Screenshot: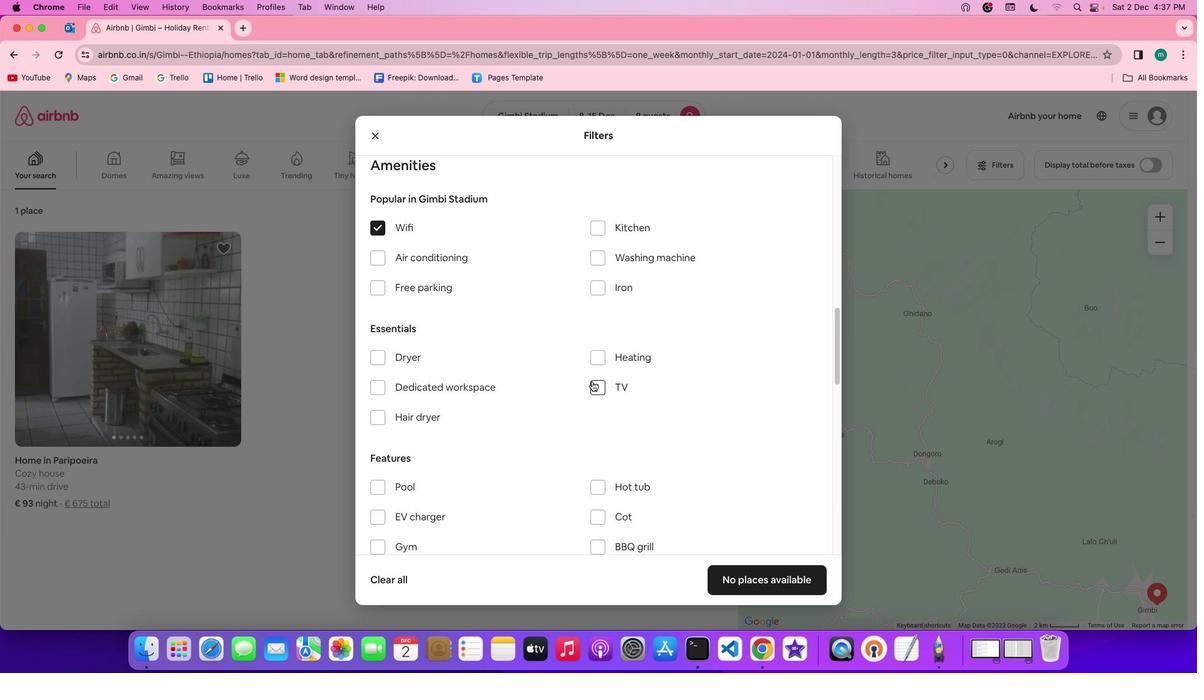 
Action: Mouse pressed left at (594, 383)
Screenshot: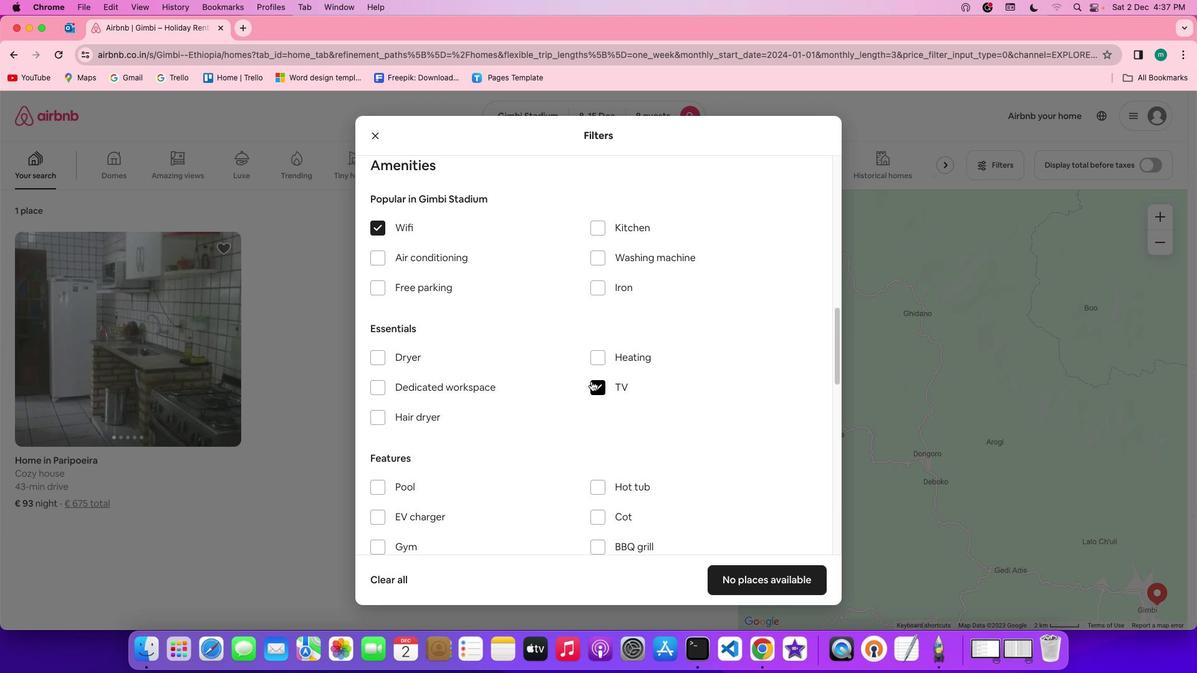 
Action: Mouse moved to (433, 289)
Screenshot: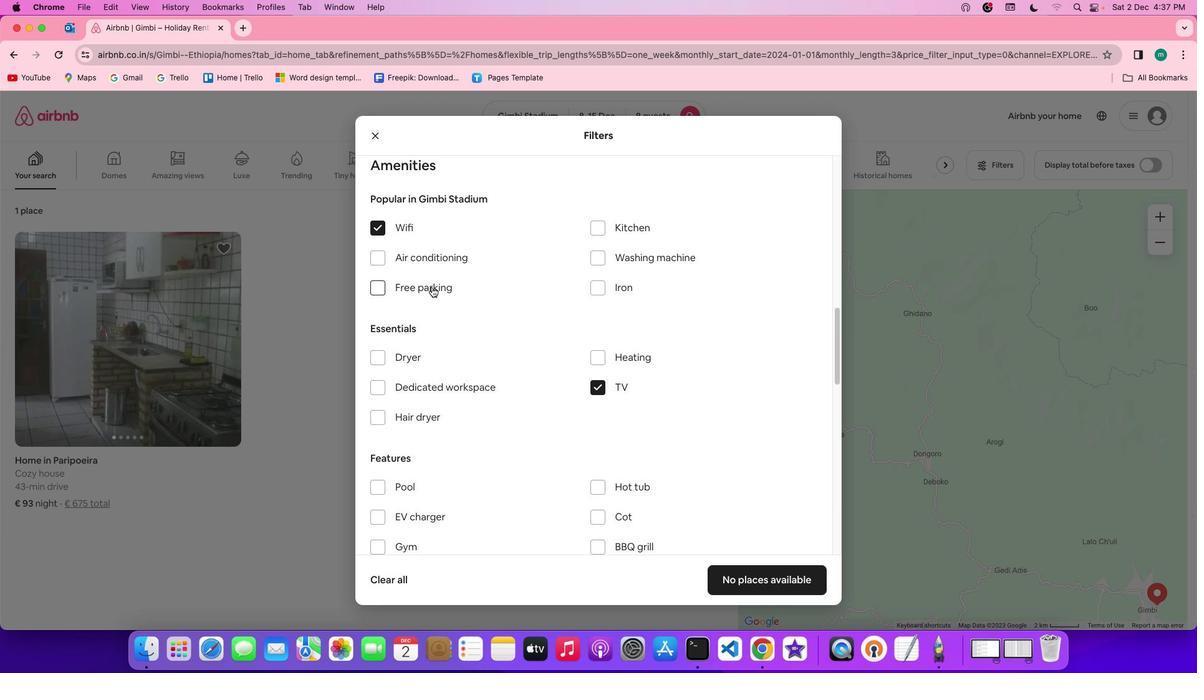 
Action: Mouse pressed left at (433, 289)
Screenshot: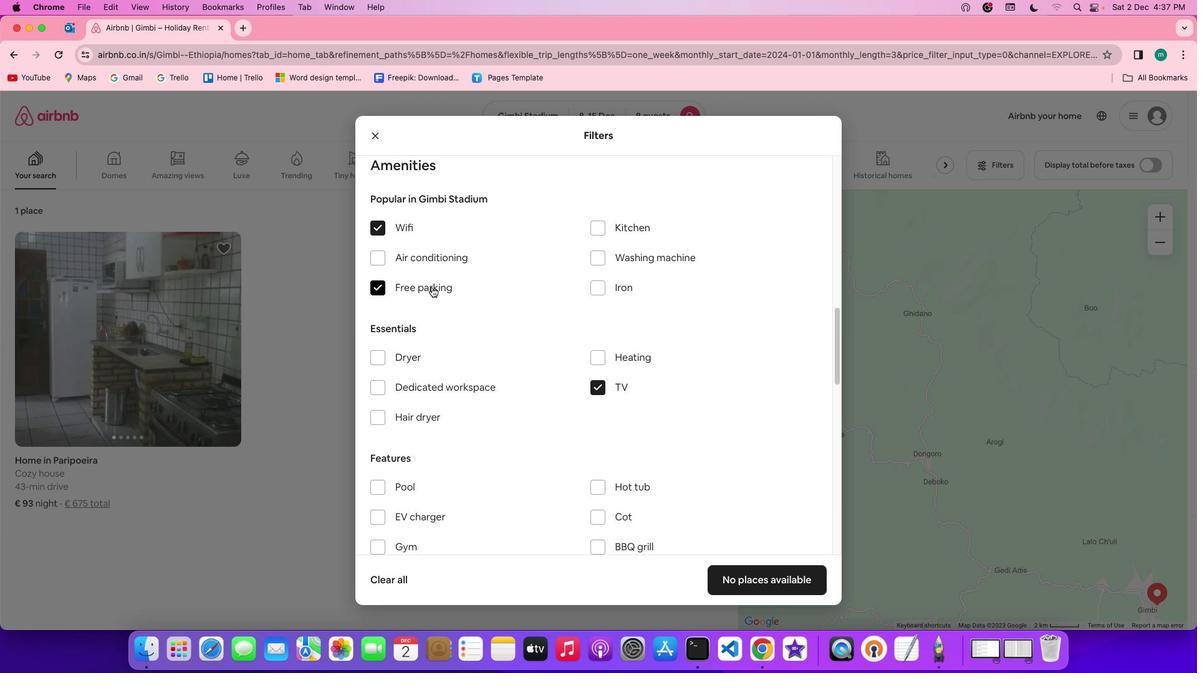
Action: Mouse moved to (593, 387)
Screenshot: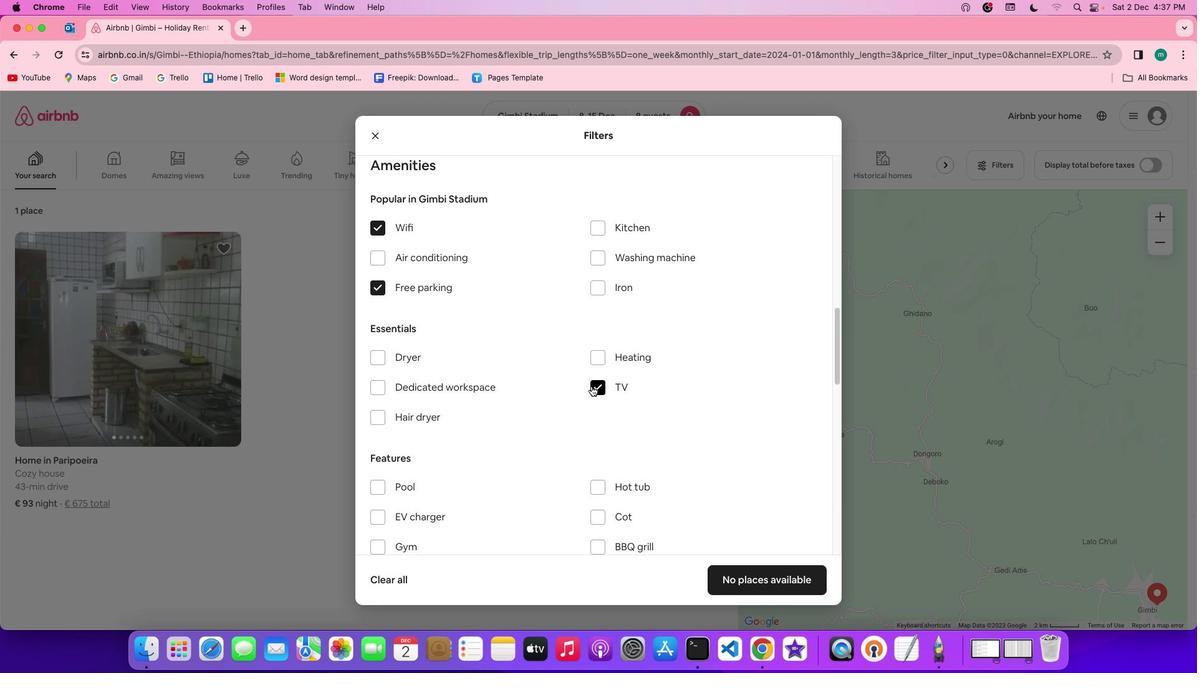 
Action: Mouse scrolled (593, 387) with delta (1, 1)
Screenshot: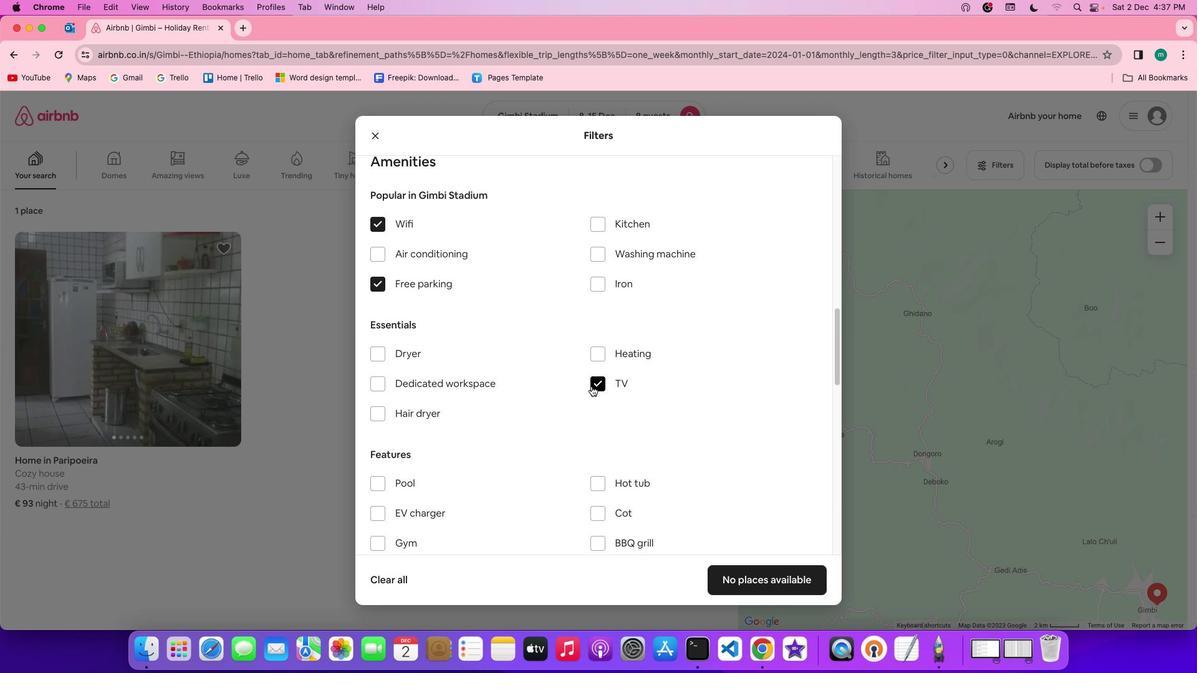 
Action: Mouse scrolled (593, 387) with delta (1, 1)
Screenshot: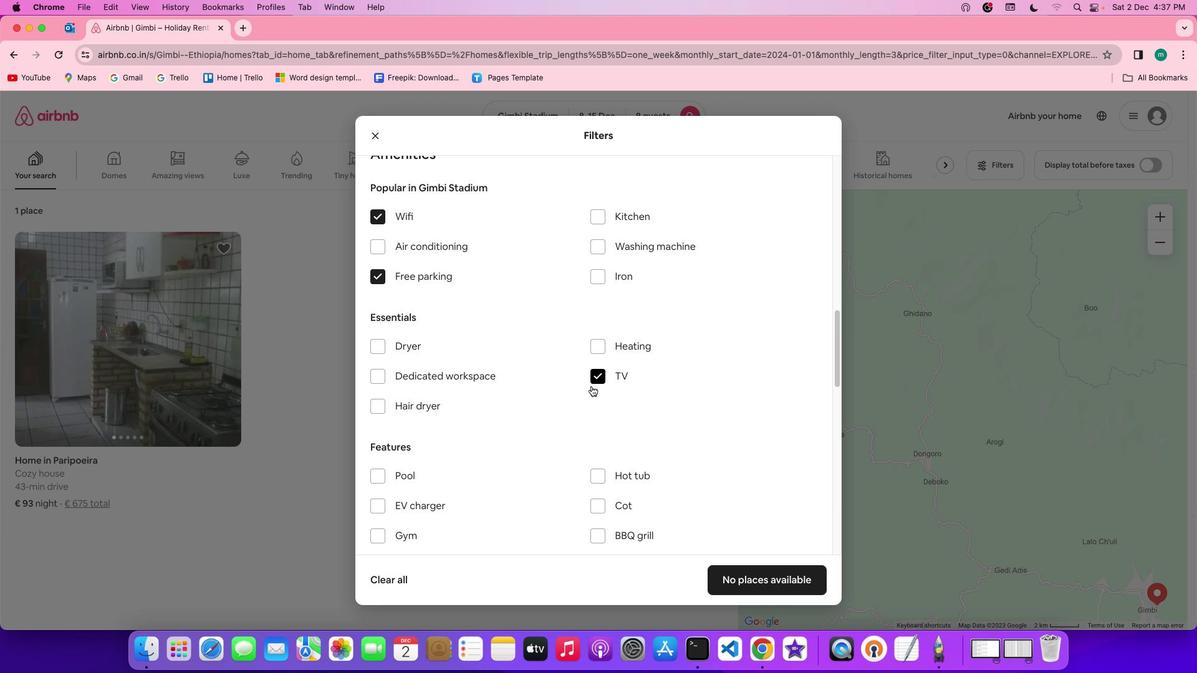 
Action: Mouse scrolled (593, 387) with delta (1, 1)
Screenshot: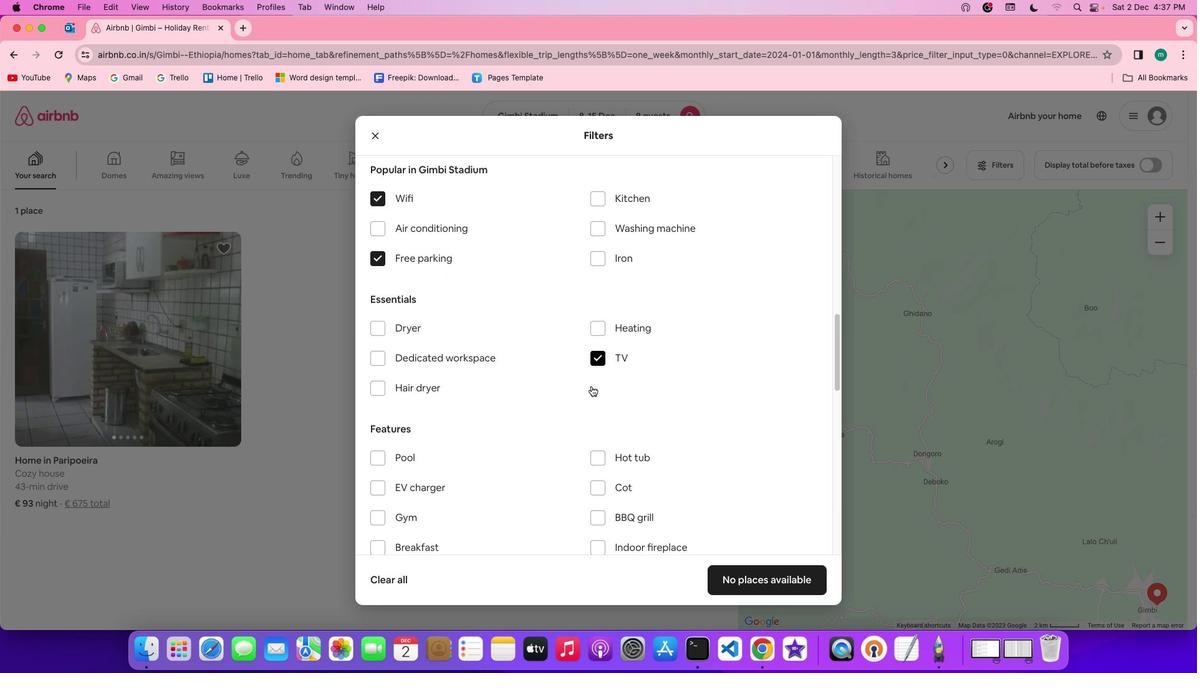 
Action: Mouse scrolled (593, 387) with delta (1, 1)
Screenshot: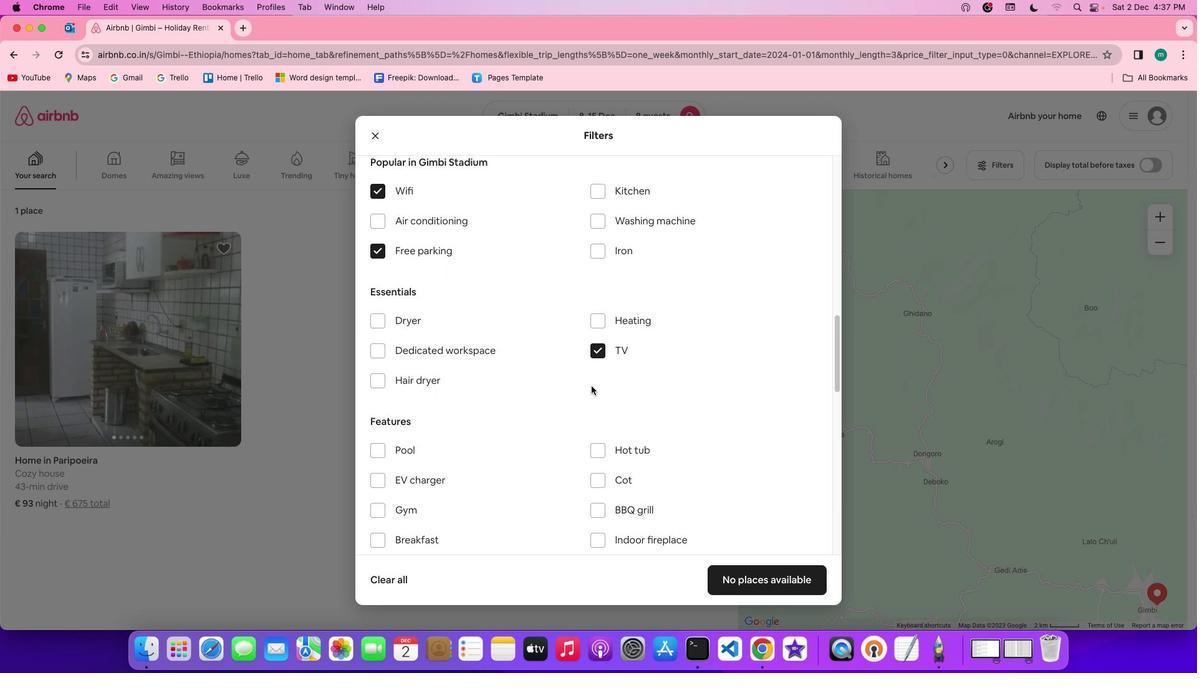 
Action: Mouse scrolled (593, 387) with delta (1, 1)
Screenshot: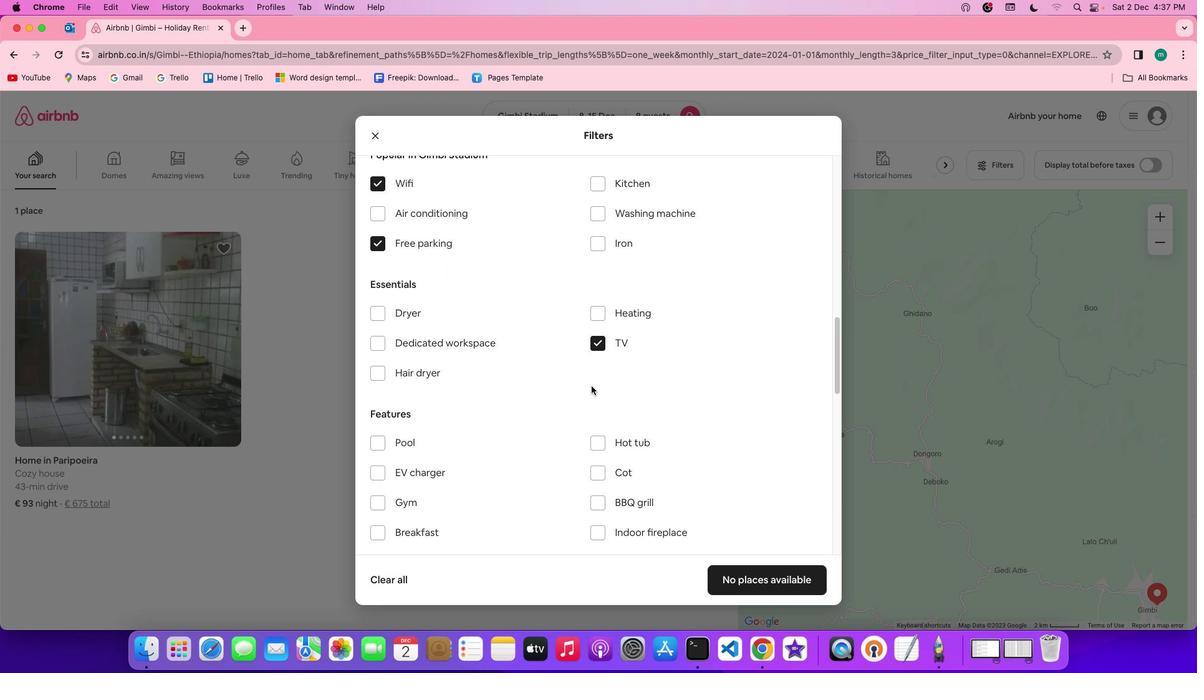 
Action: Mouse scrolled (593, 387) with delta (1, 1)
Screenshot: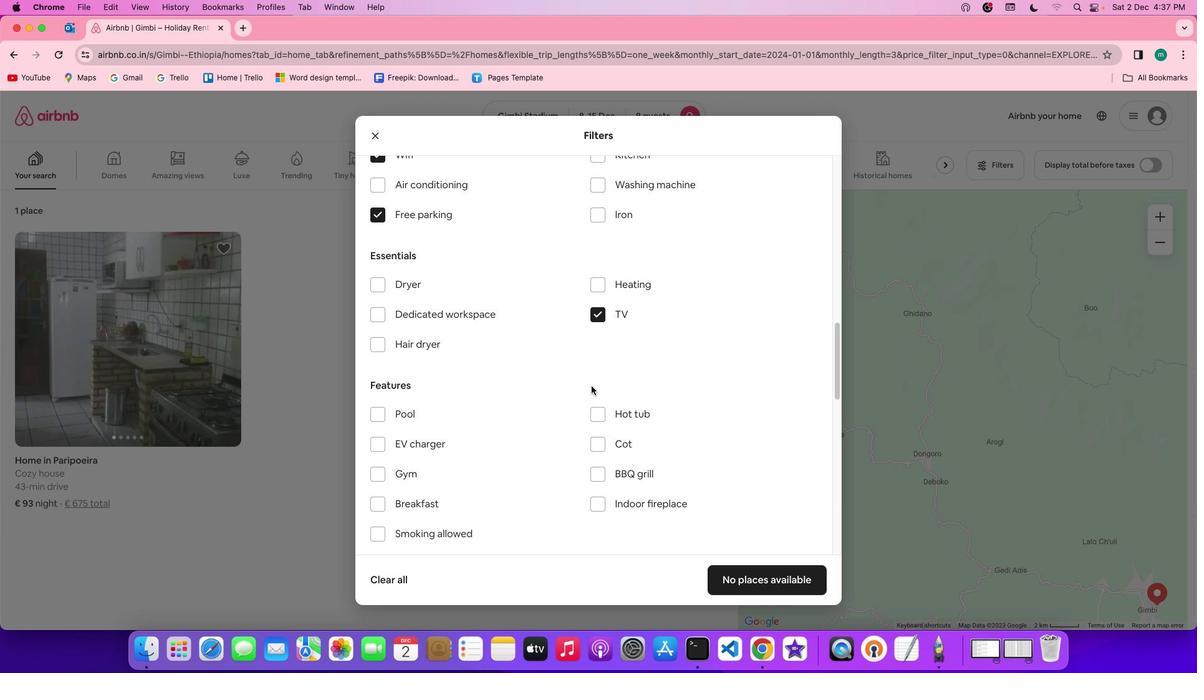 
Action: Mouse scrolled (593, 387) with delta (1, 1)
Screenshot: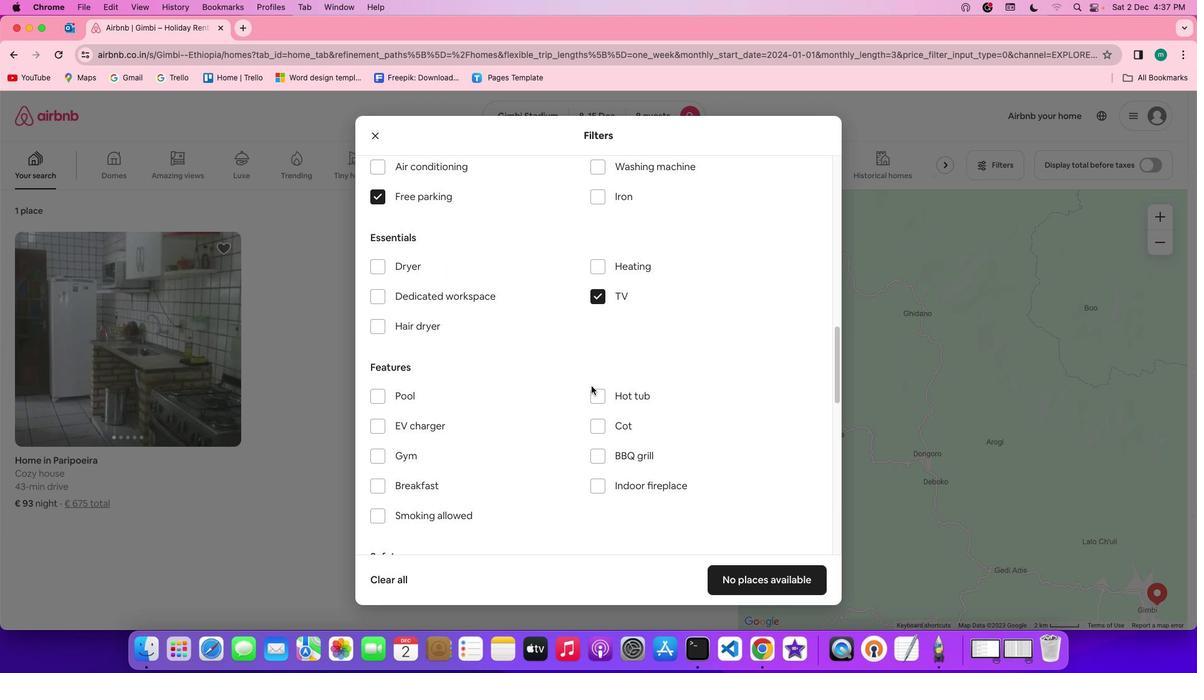 
Action: Mouse scrolled (593, 387) with delta (1, 1)
Screenshot: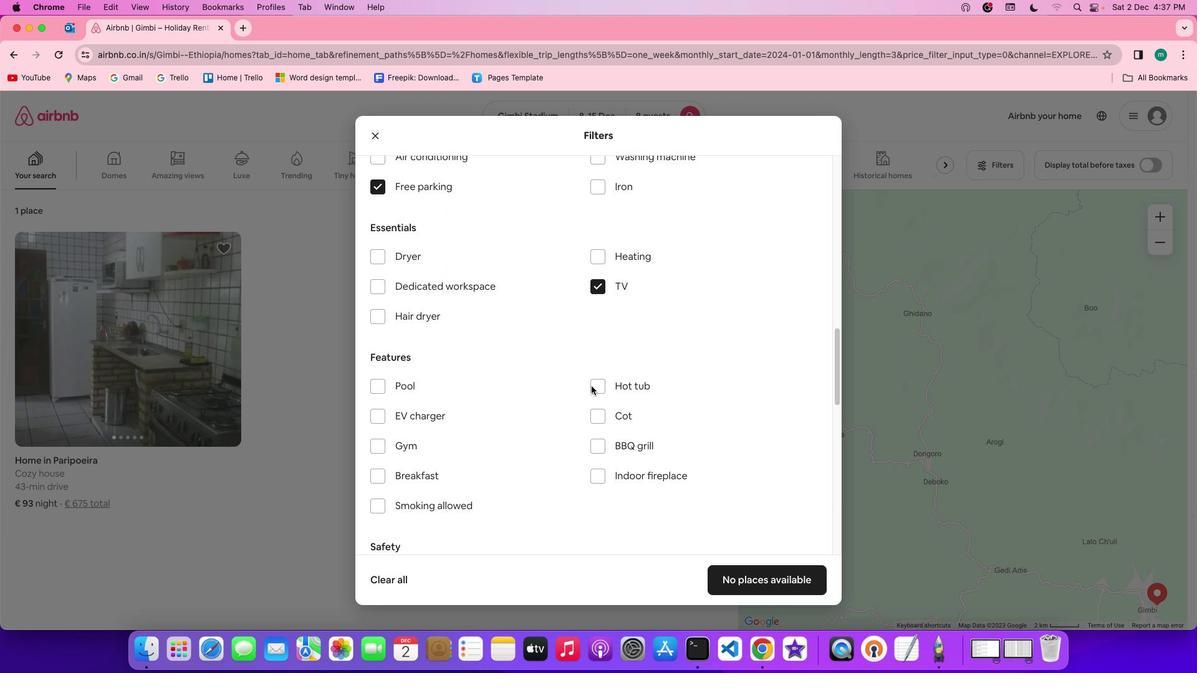 
Action: Mouse scrolled (593, 387) with delta (1, 1)
Screenshot: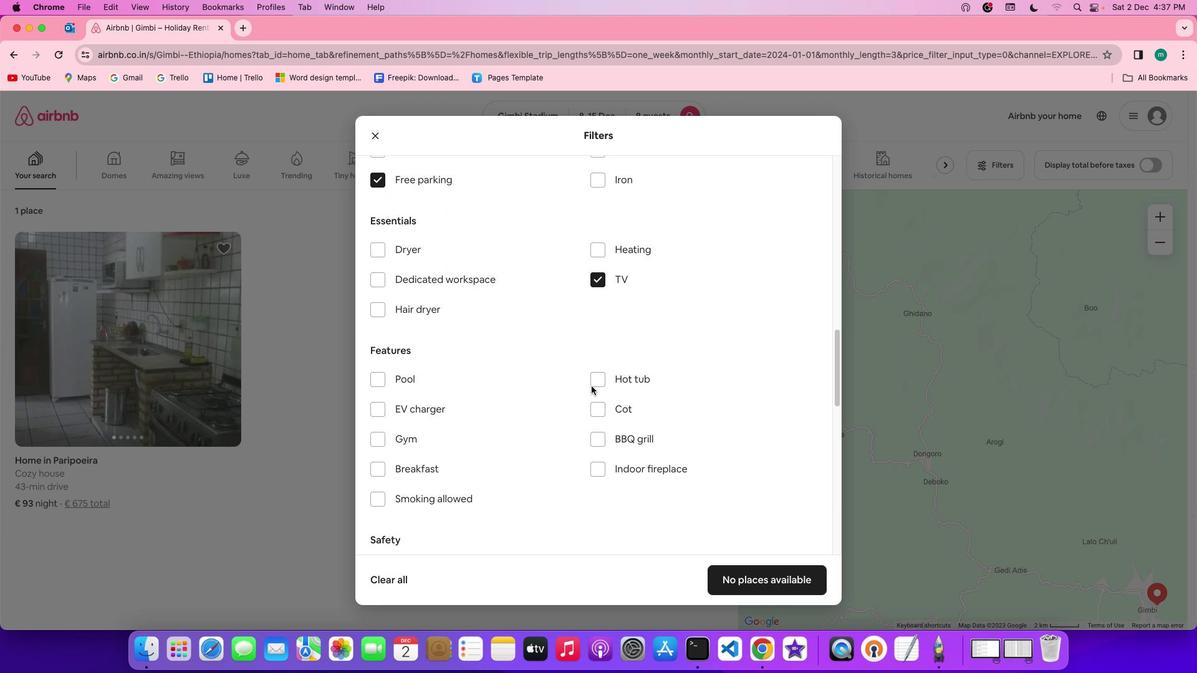 
Action: Mouse scrolled (593, 387) with delta (1, 1)
Screenshot: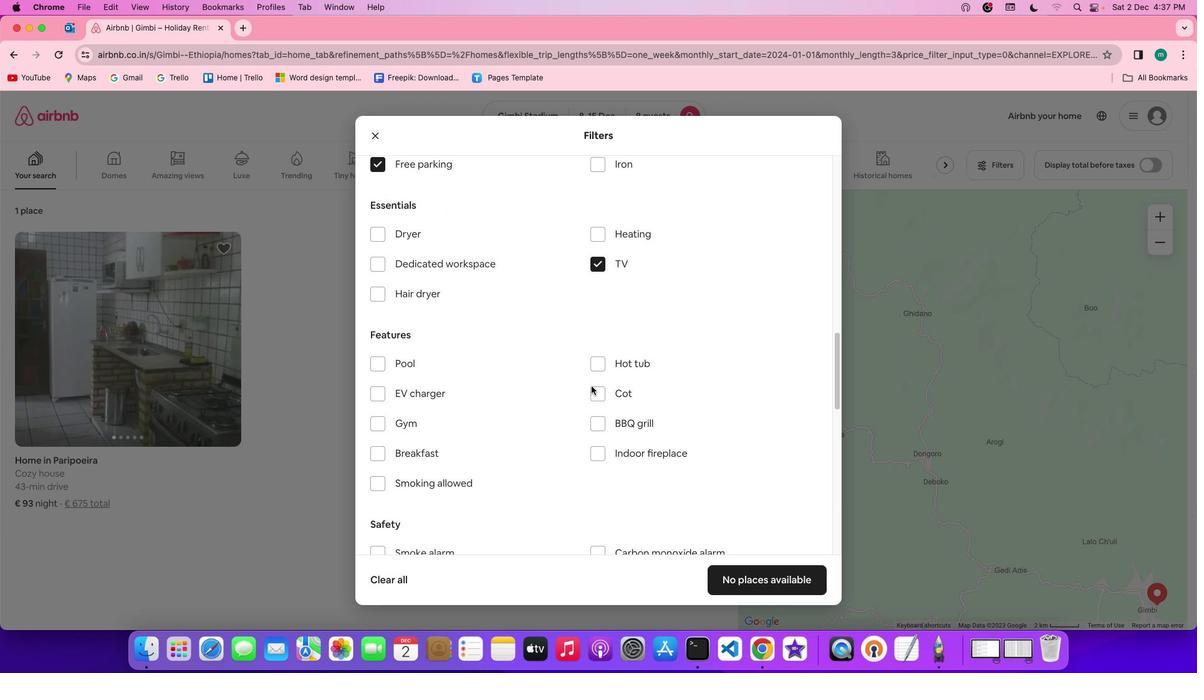 
Action: Mouse scrolled (593, 387) with delta (1, 0)
Screenshot: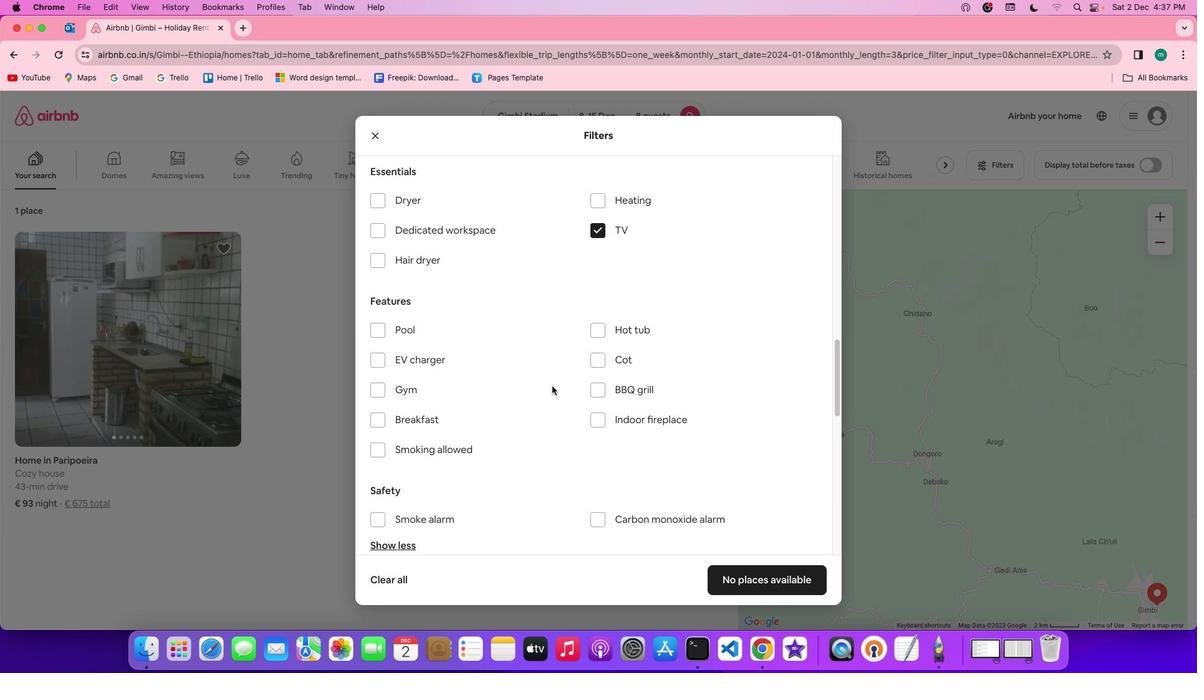 
Action: Mouse moved to (415, 371)
Screenshot: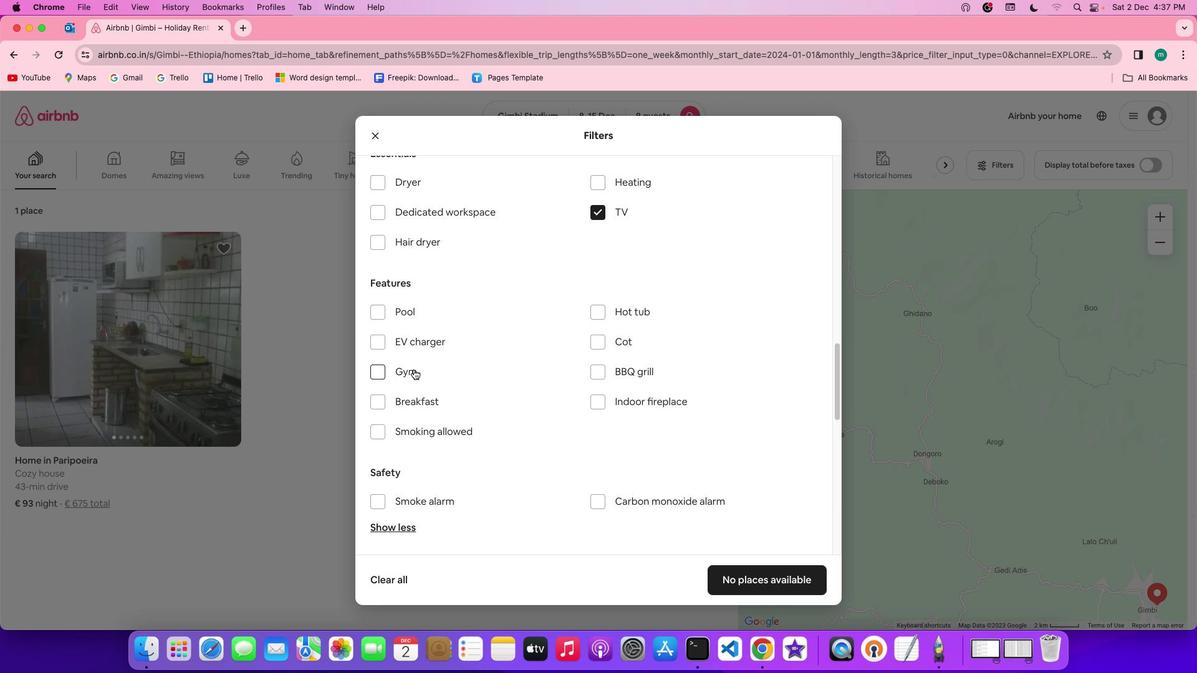 
Action: Mouse pressed left at (415, 371)
Screenshot: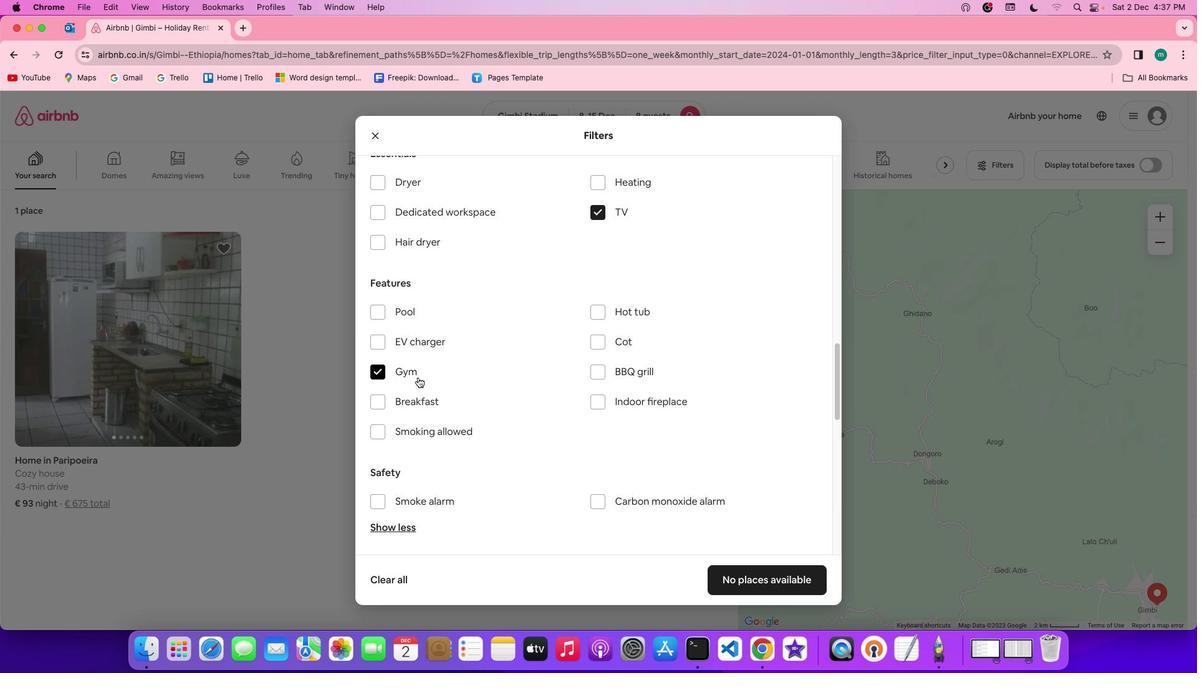
Action: Mouse moved to (425, 402)
Screenshot: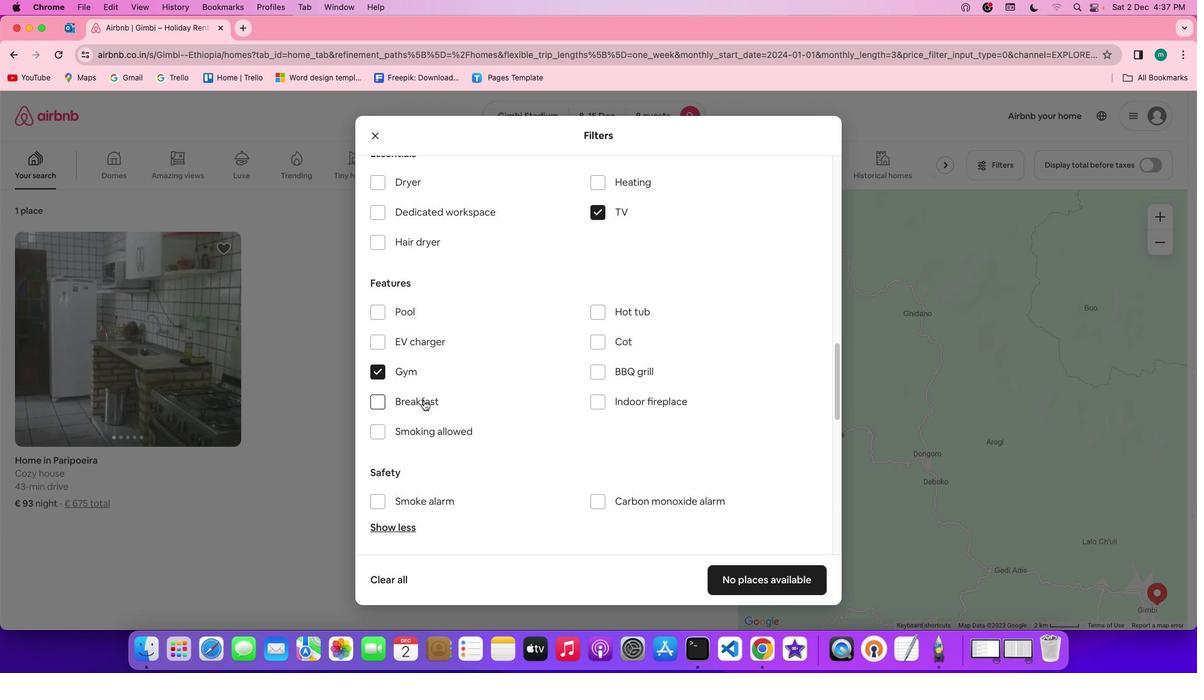
Action: Mouse pressed left at (425, 402)
Screenshot: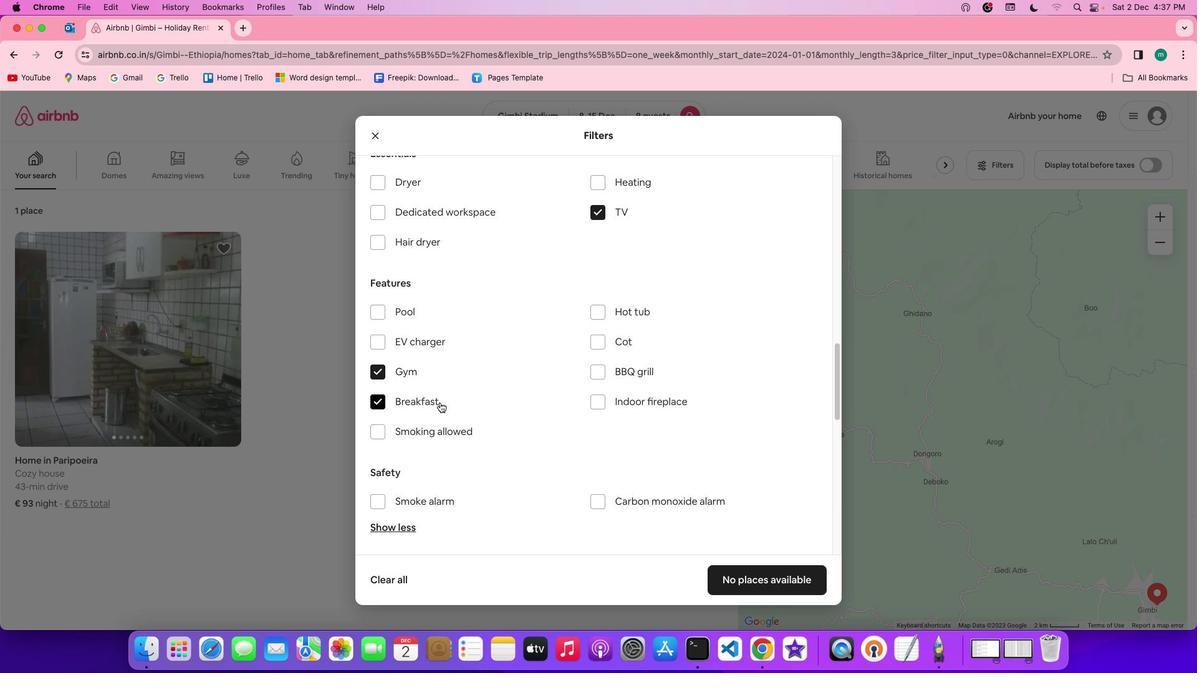 
Action: Mouse moved to (543, 428)
Screenshot: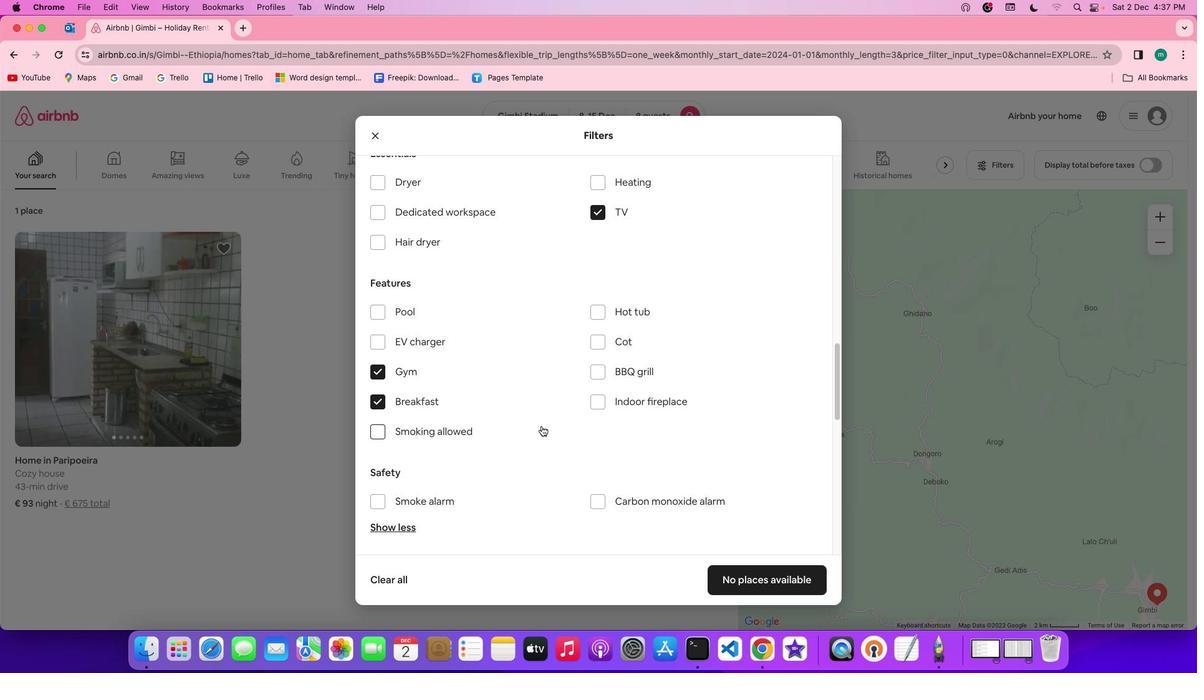 
Action: Mouse scrolled (543, 428) with delta (1, 1)
Screenshot: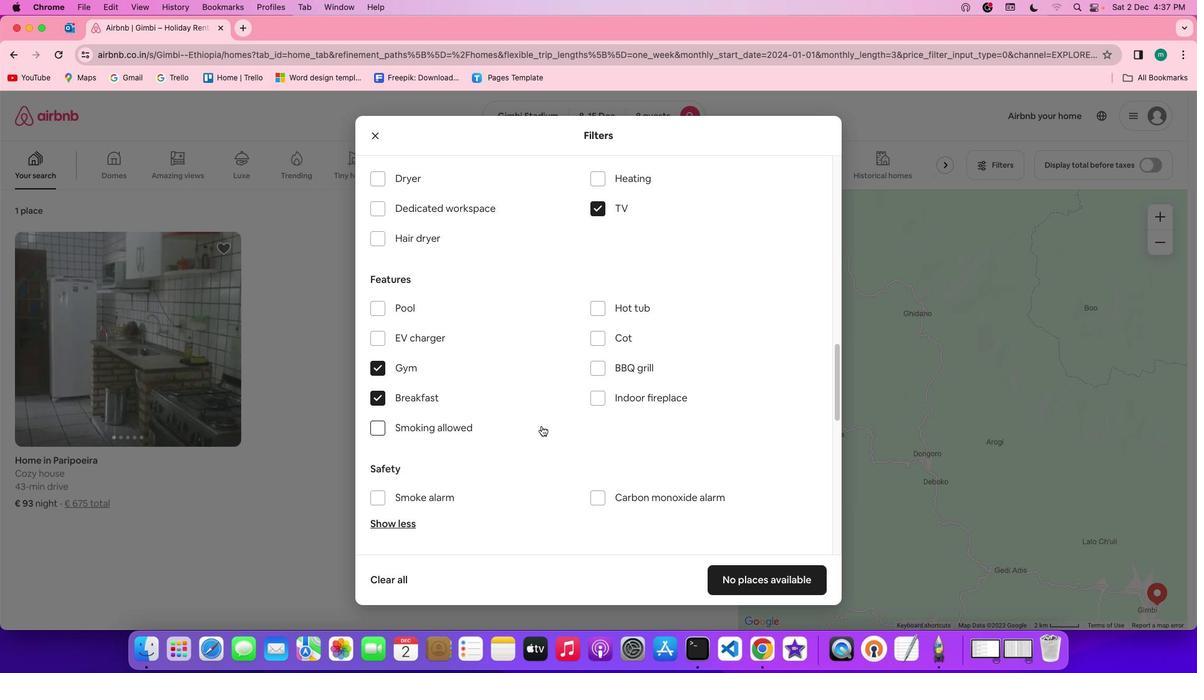 
Action: Mouse scrolled (543, 428) with delta (1, 1)
Screenshot: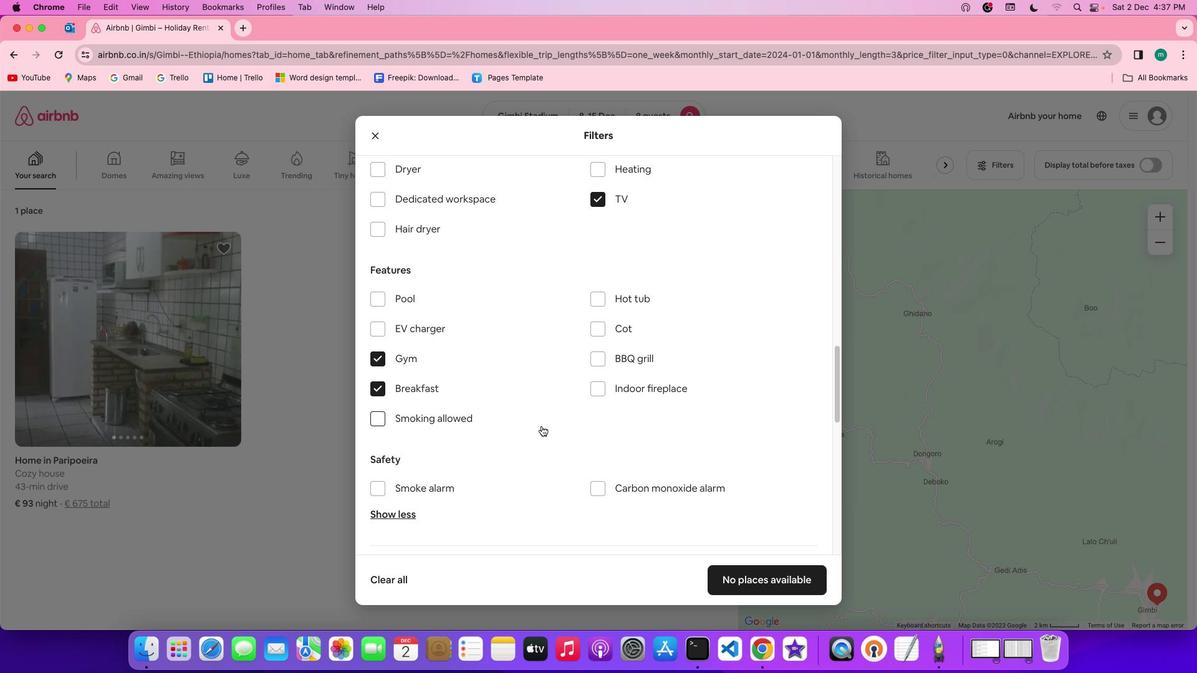 
Action: Mouse scrolled (543, 428) with delta (1, 1)
Screenshot: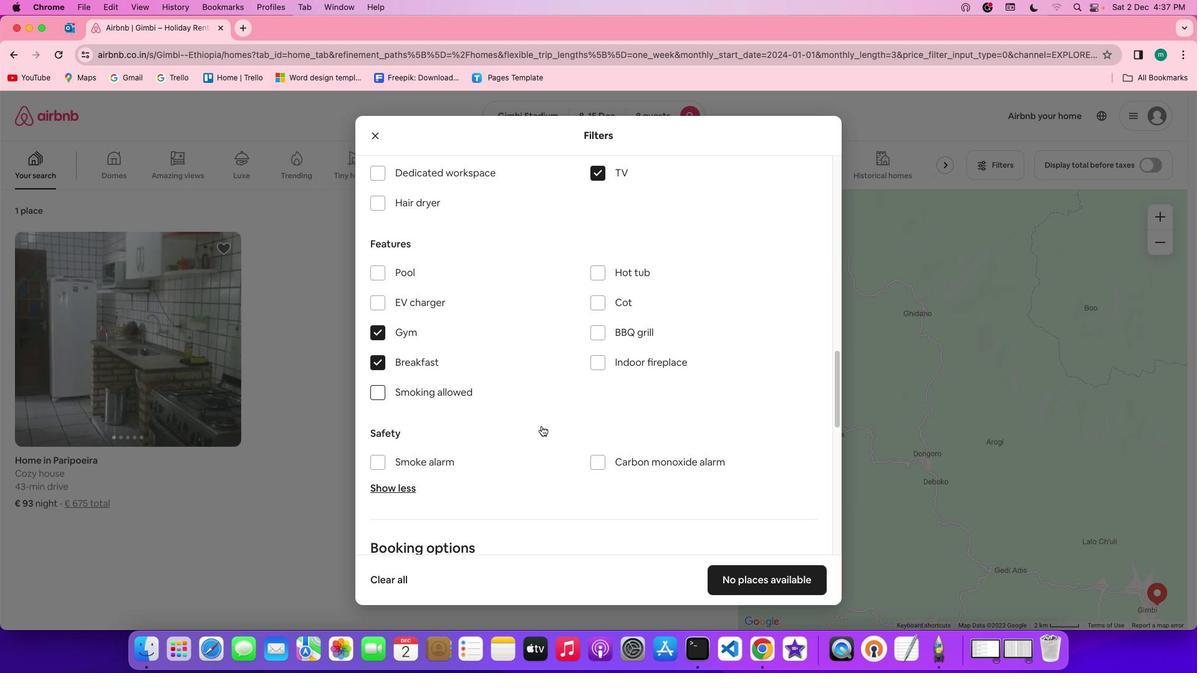 
Action: Mouse scrolled (543, 428) with delta (1, 1)
Screenshot: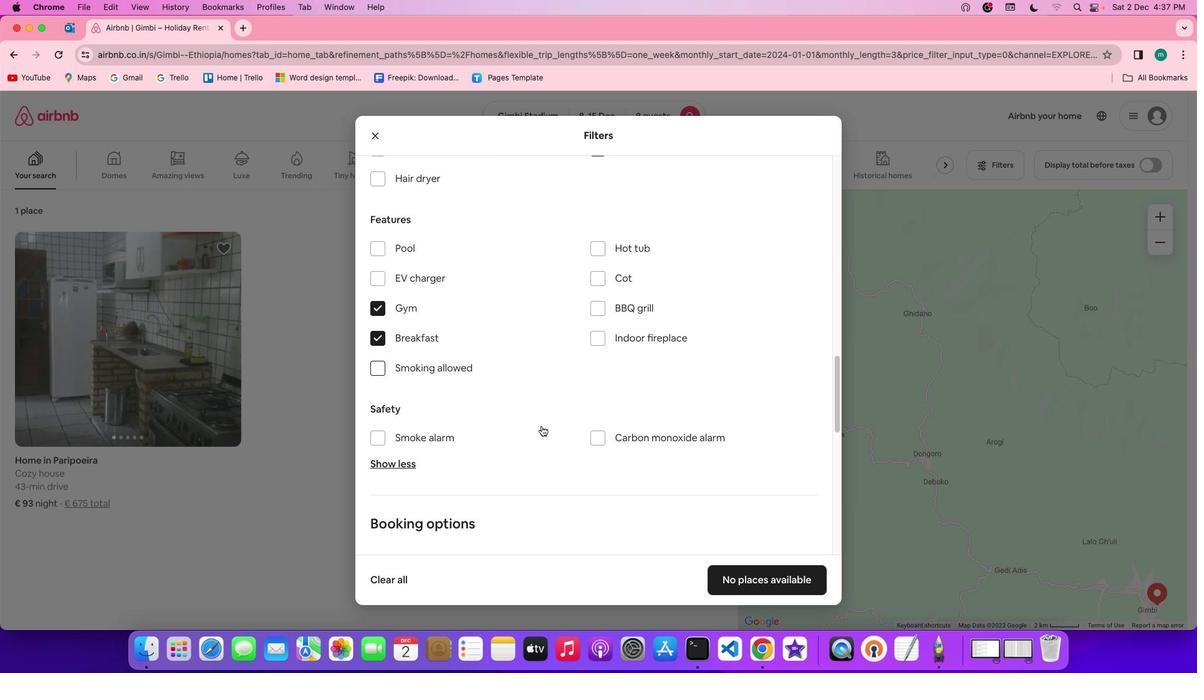 
Action: Mouse scrolled (543, 428) with delta (1, 1)
Screenshot: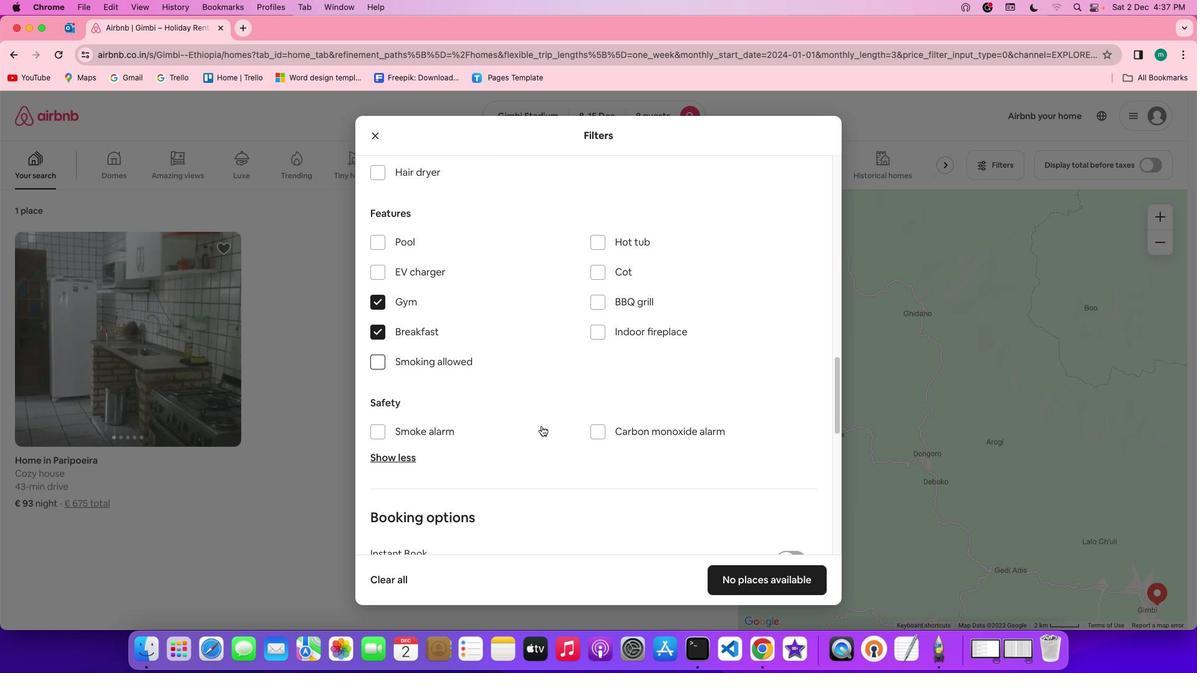 
Action: Mouse scrolled (543, 428) with delta (1, 1)
Screenshot: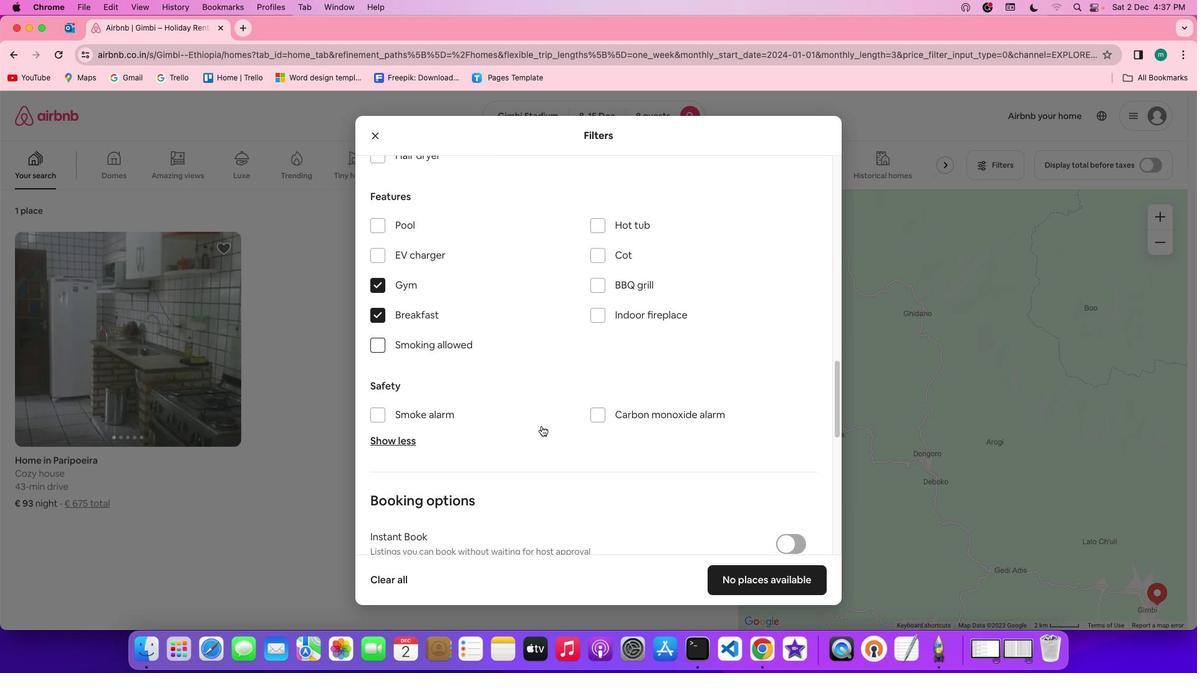 
Action: Mouse scrolled (543, 428) with delta (1, 1)
Screenshot: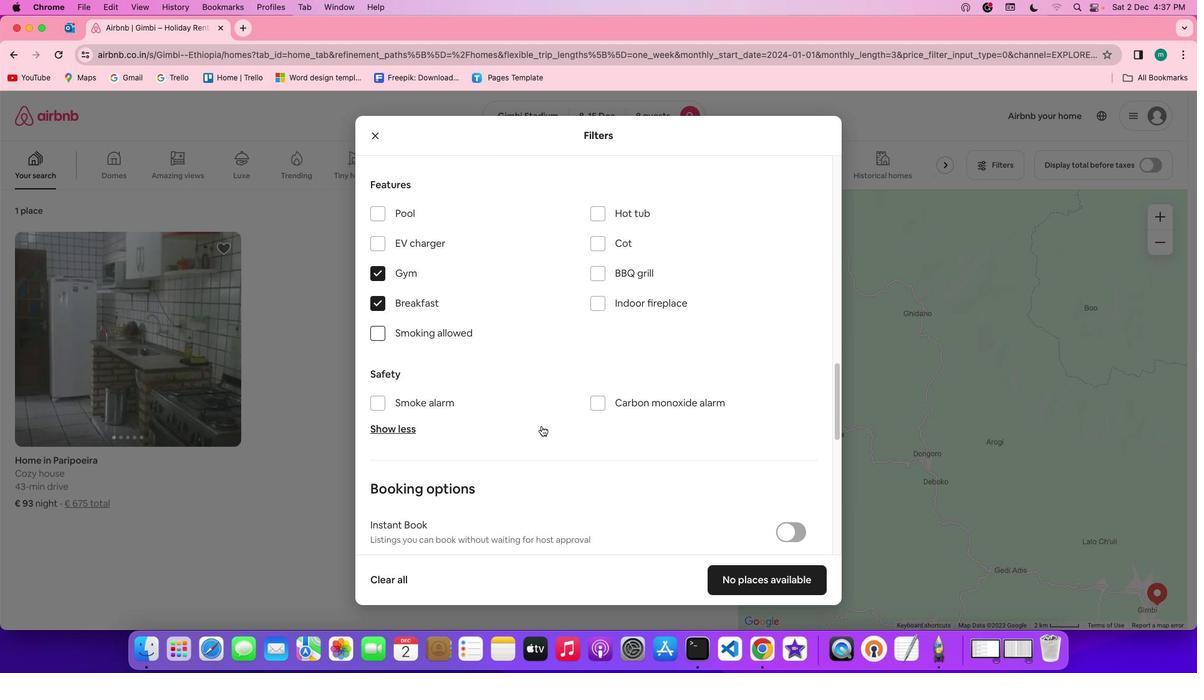 
Action: Mouse scrolled (543, 428) with delta (1, 1)
Screenshot: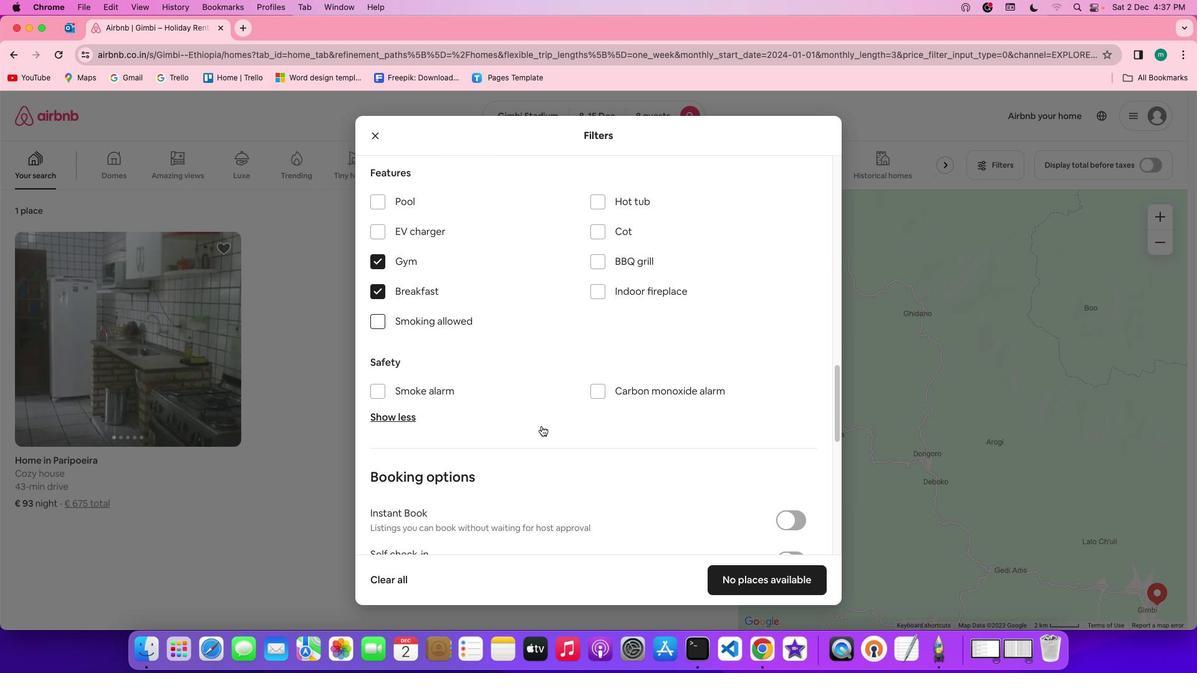 
Action: Mouse scrolled (543, 428) with delta (1, 1)
Screenshot: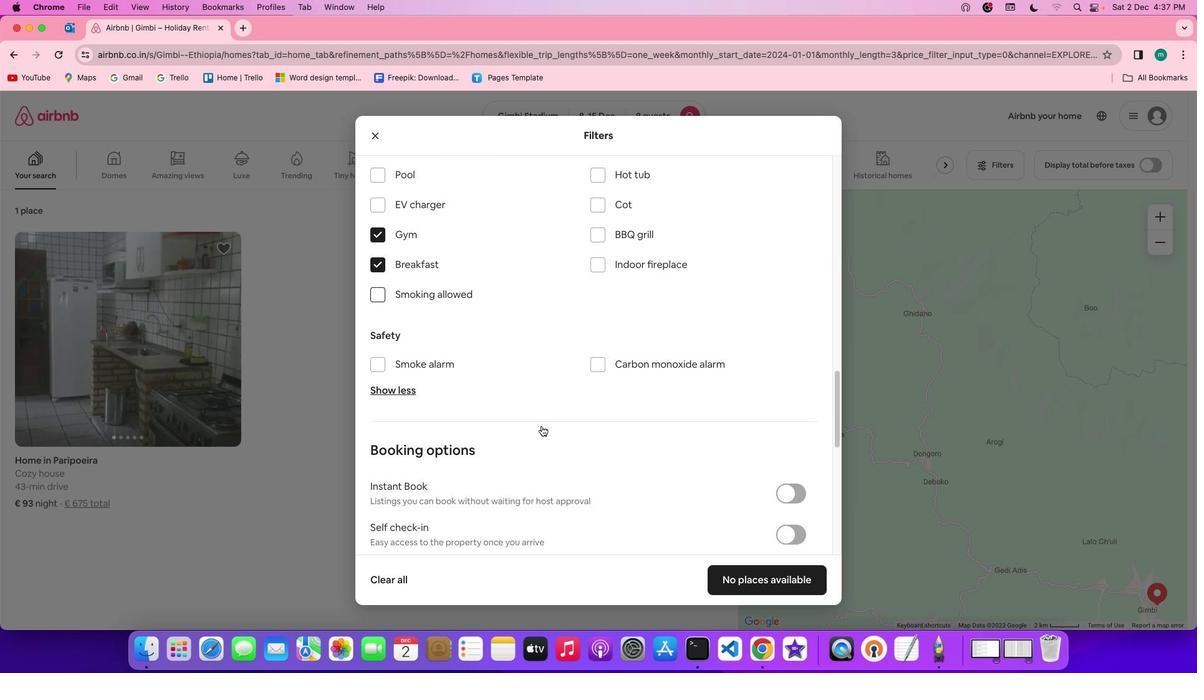 
Action: Mouse moved to (556, 428)
Screenshot: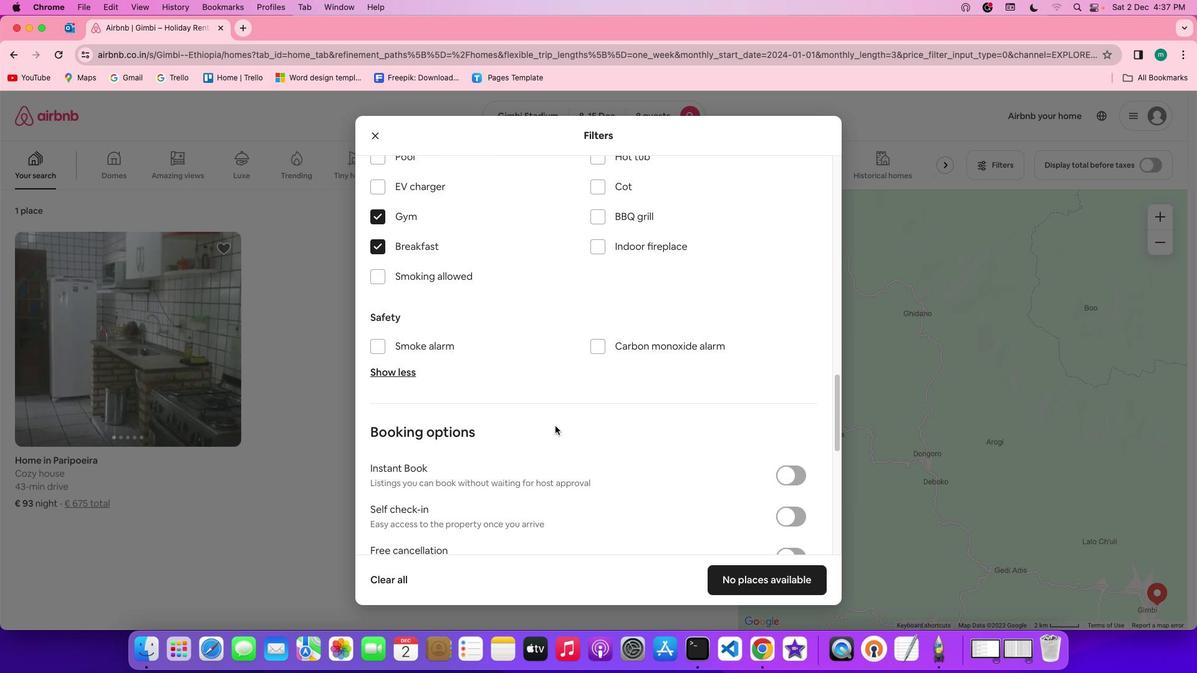 
Action: Mouse scrolled (556, 428) with delta (1, 1)
Screenshot: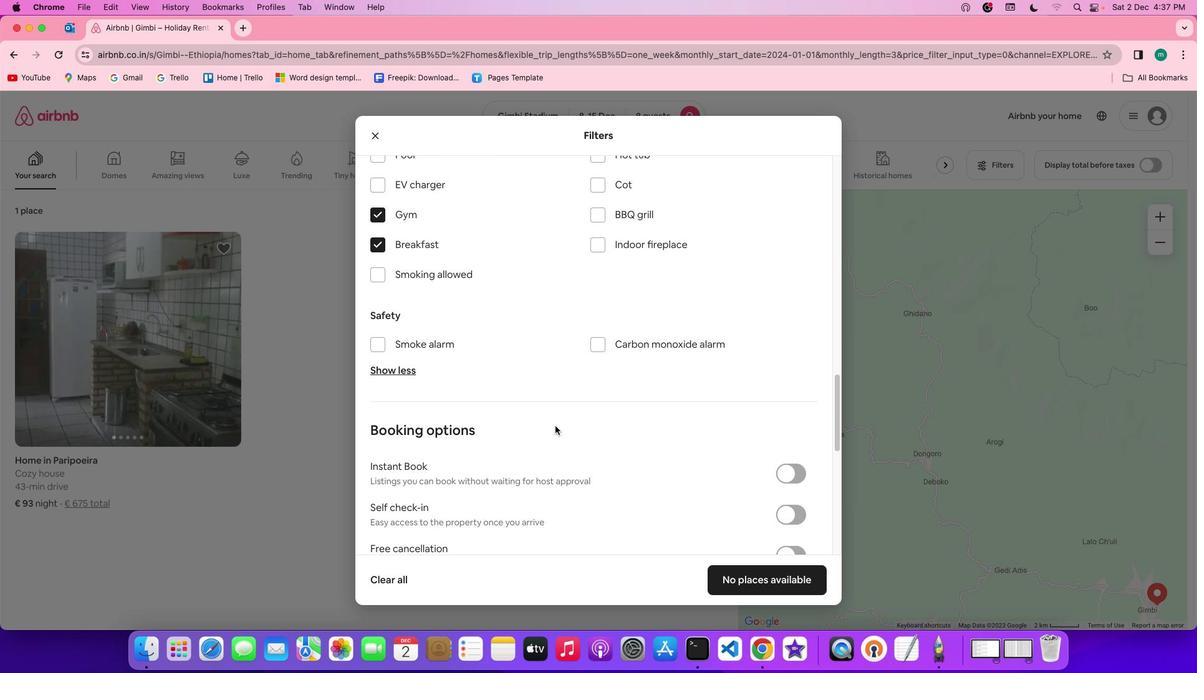 
Action: Mouse scrolled (556, 428) with delta (1, 1)
Screenshot: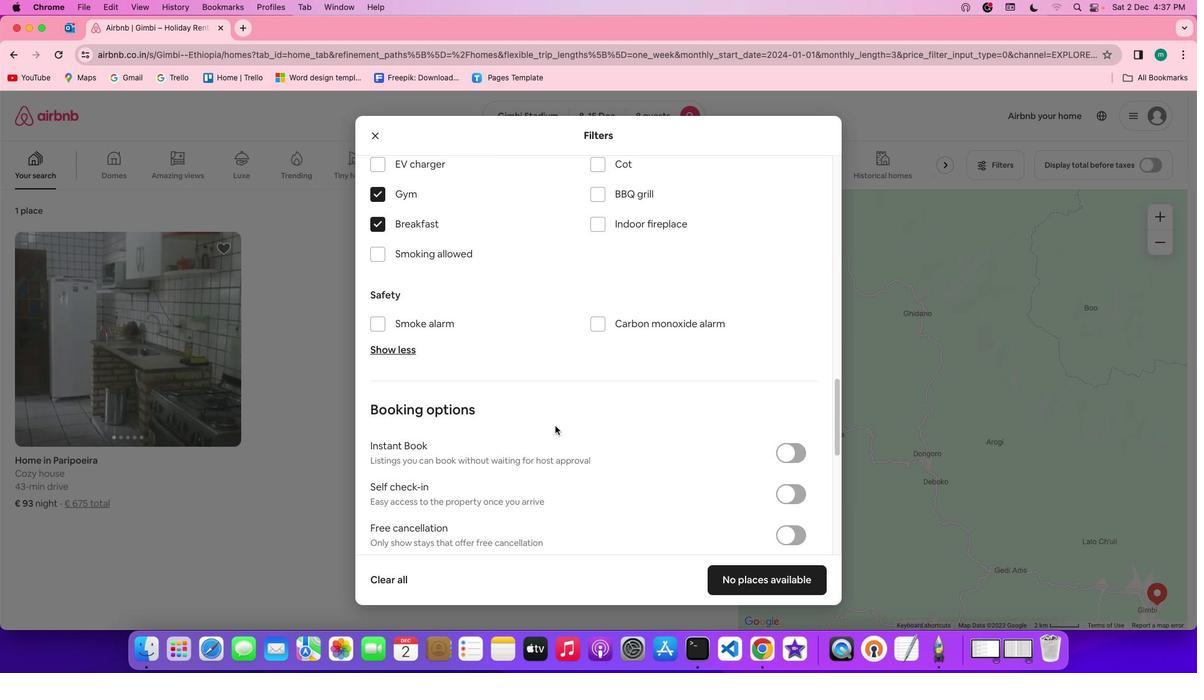 
Action: Mouse scrolled (556, 428) with delta (1, 1)
Screenshot: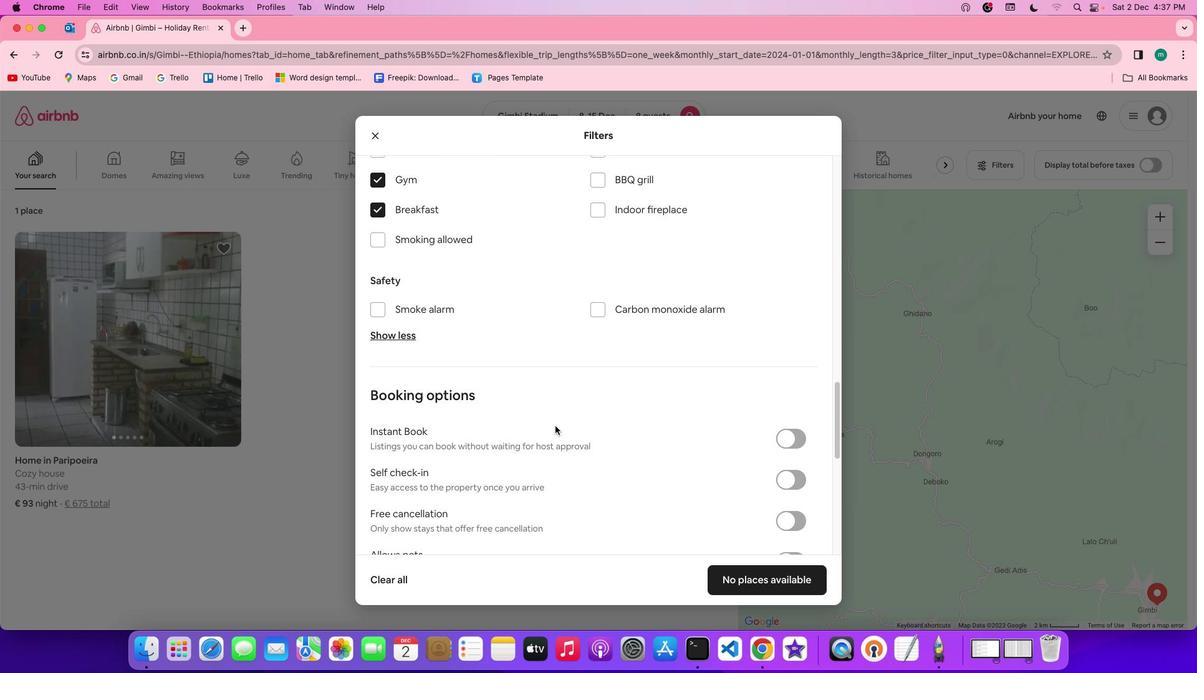 
Action: Mouse scrolled (556, 428) with delta (1, 1)
Screenshot: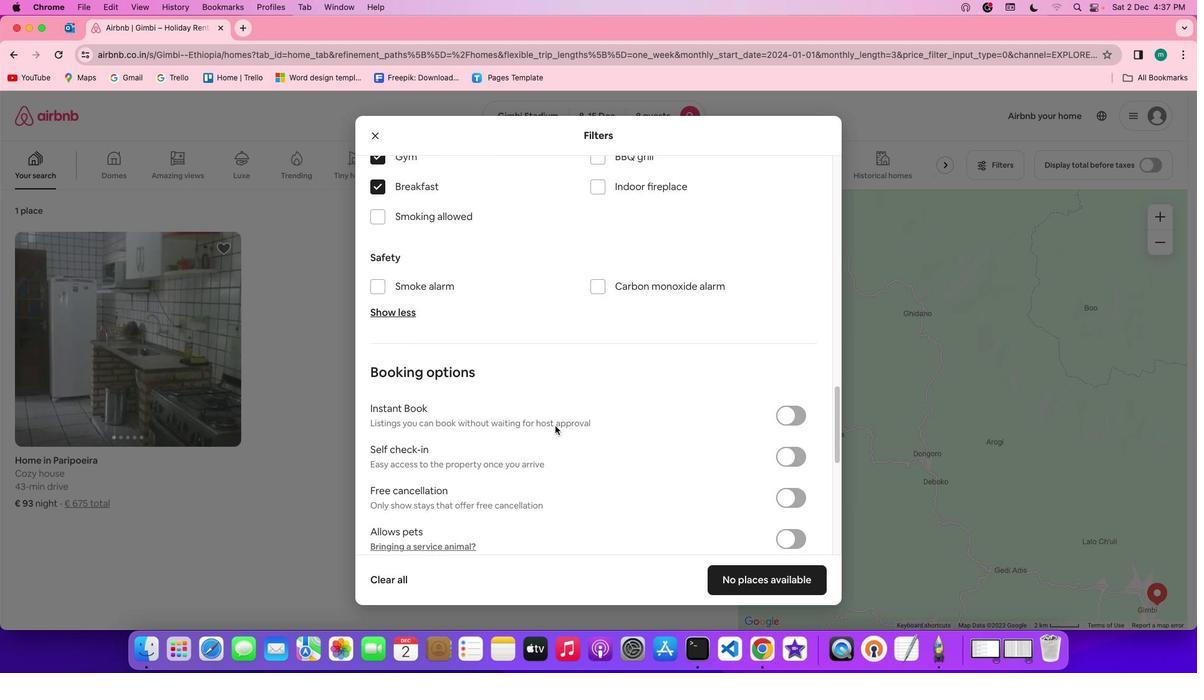 
Action: Mouse scrolled (556, 428) with delta (1, 1)
Screenshot: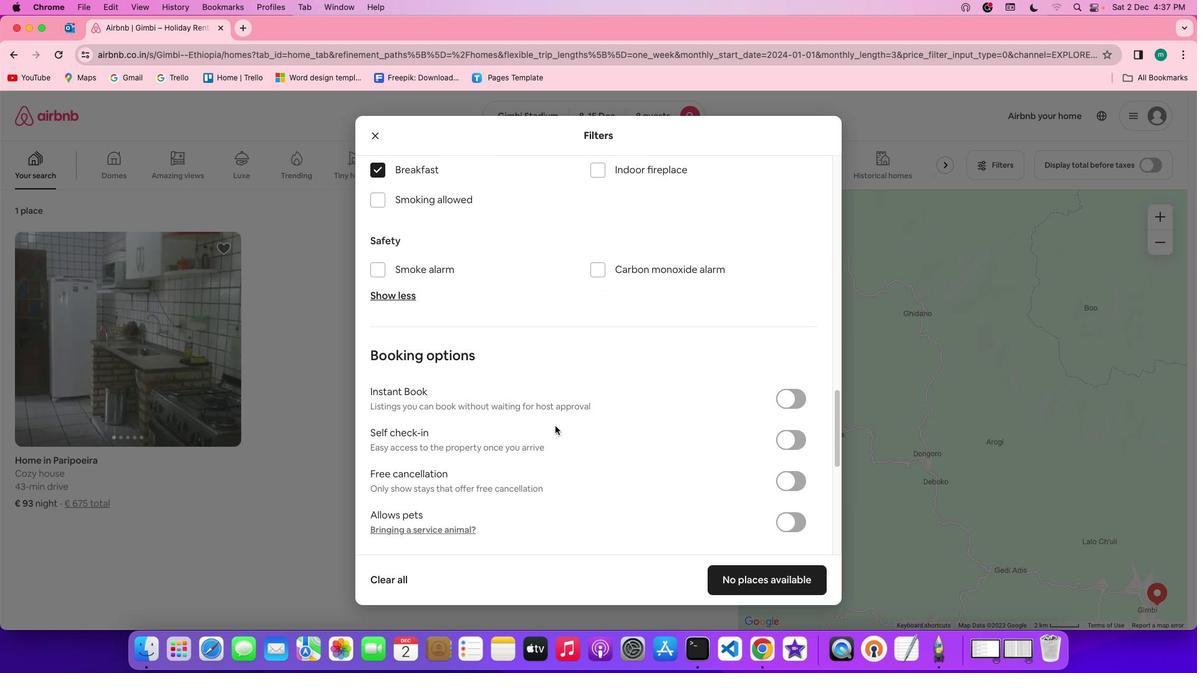 
Action: Mouse scrolled (556, 428) with delta (1, 1)
Screenshot: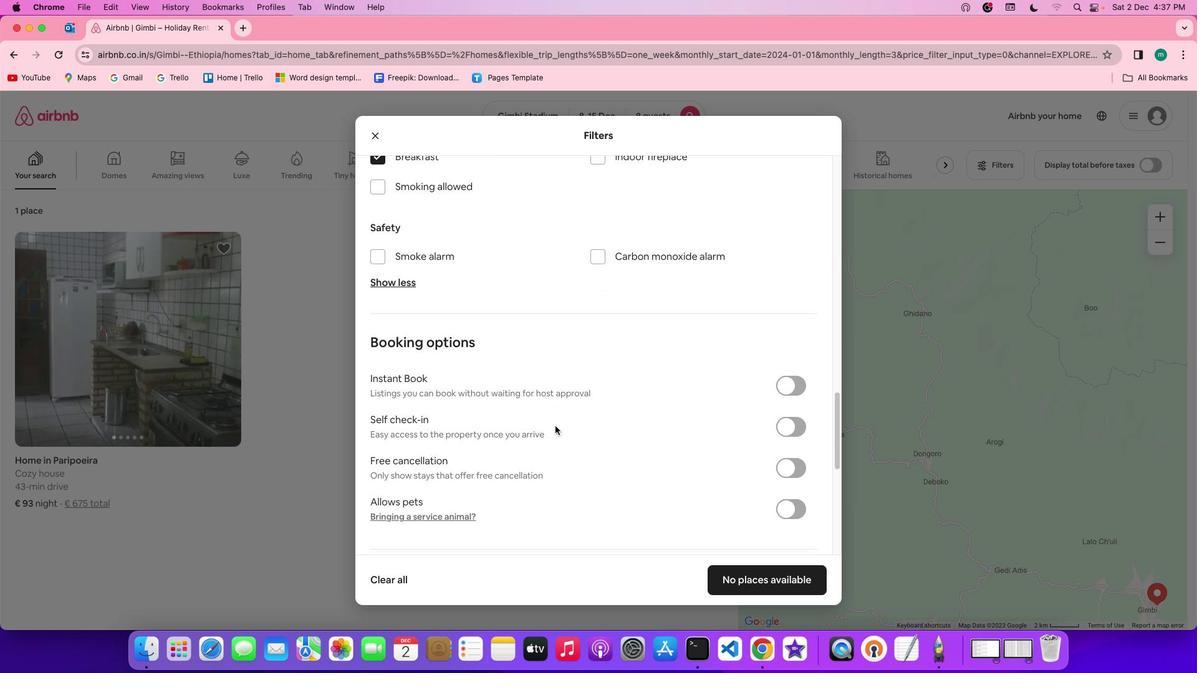 
Action: Mouse scrolled (556, 428) with delta (1, 1)
Screenshot: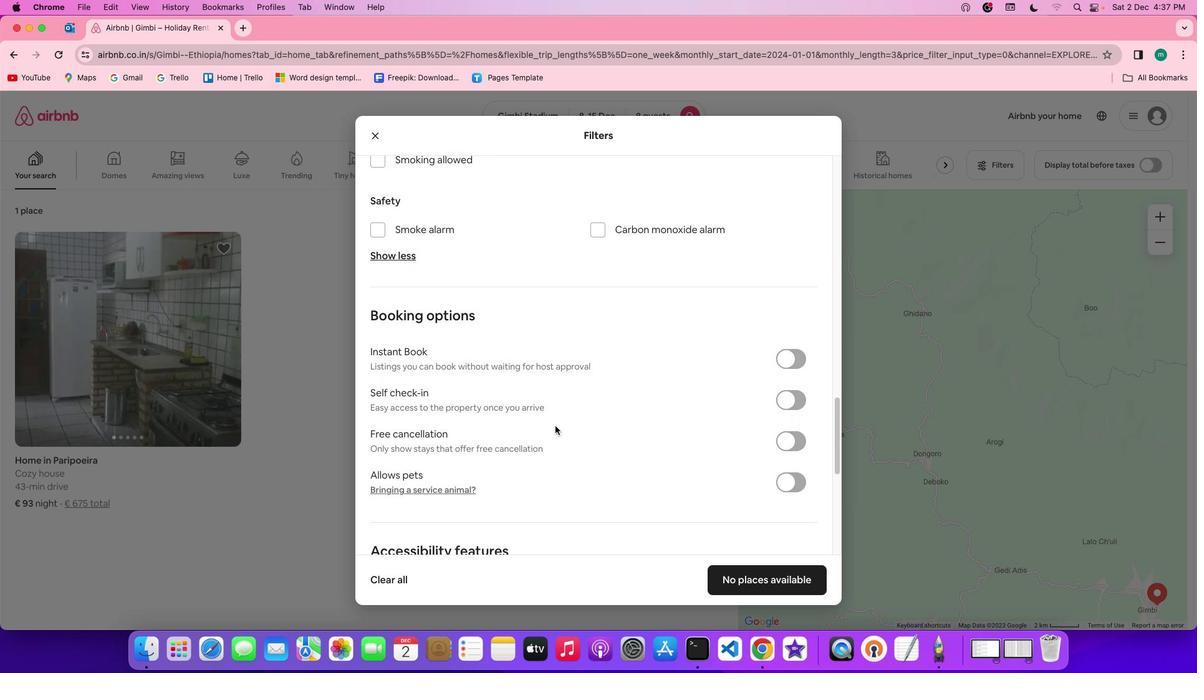 
Action: Mouse scrolled (556, 428) with delta (1, 1)
Screenshot: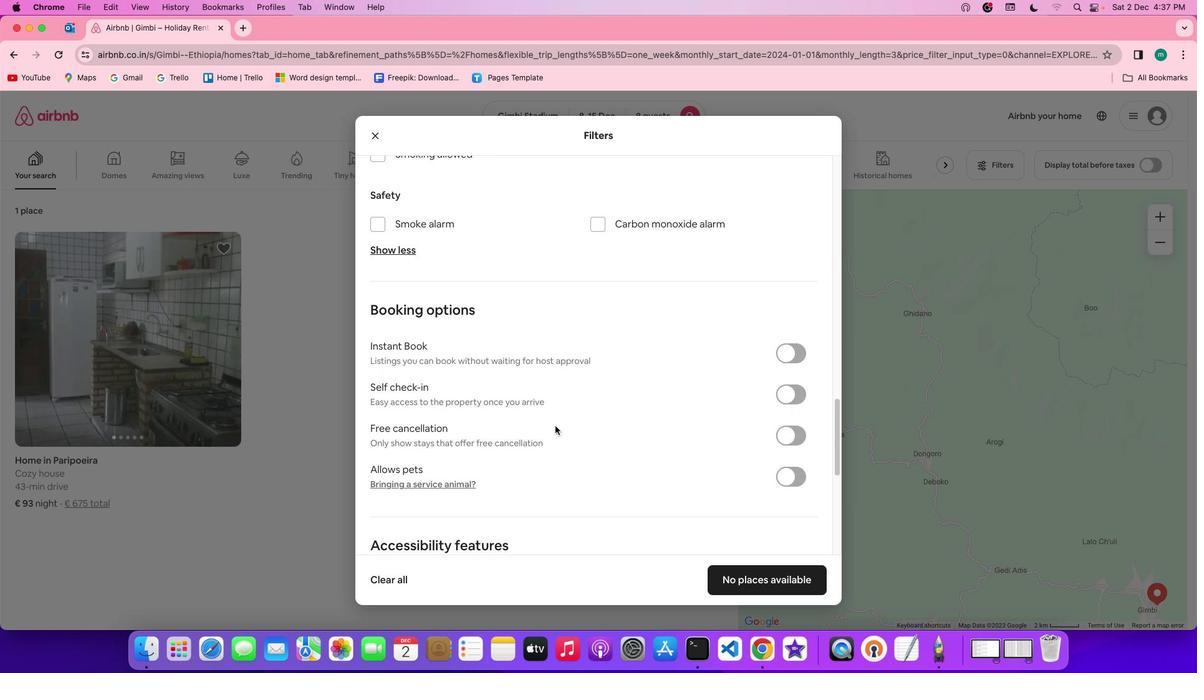 
Action: Mouse scrolled (556, 428) with delta (1, 1)
Screenshot: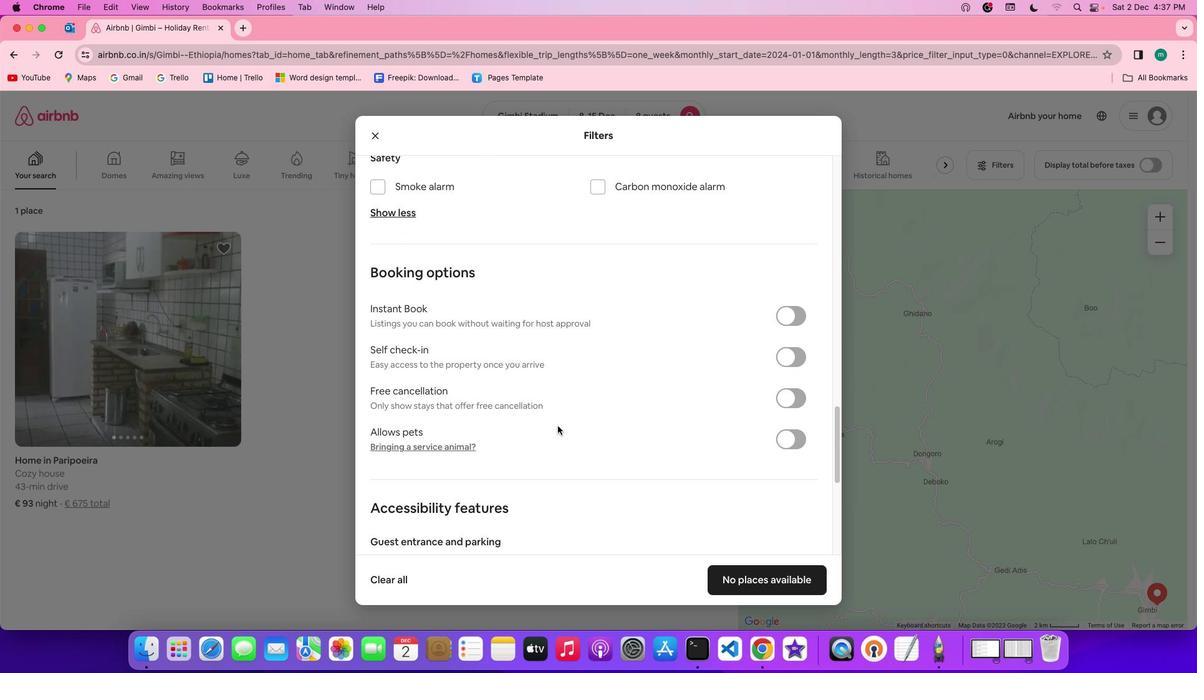 
Action: Mouse moved to (572, 430)
Screenshot: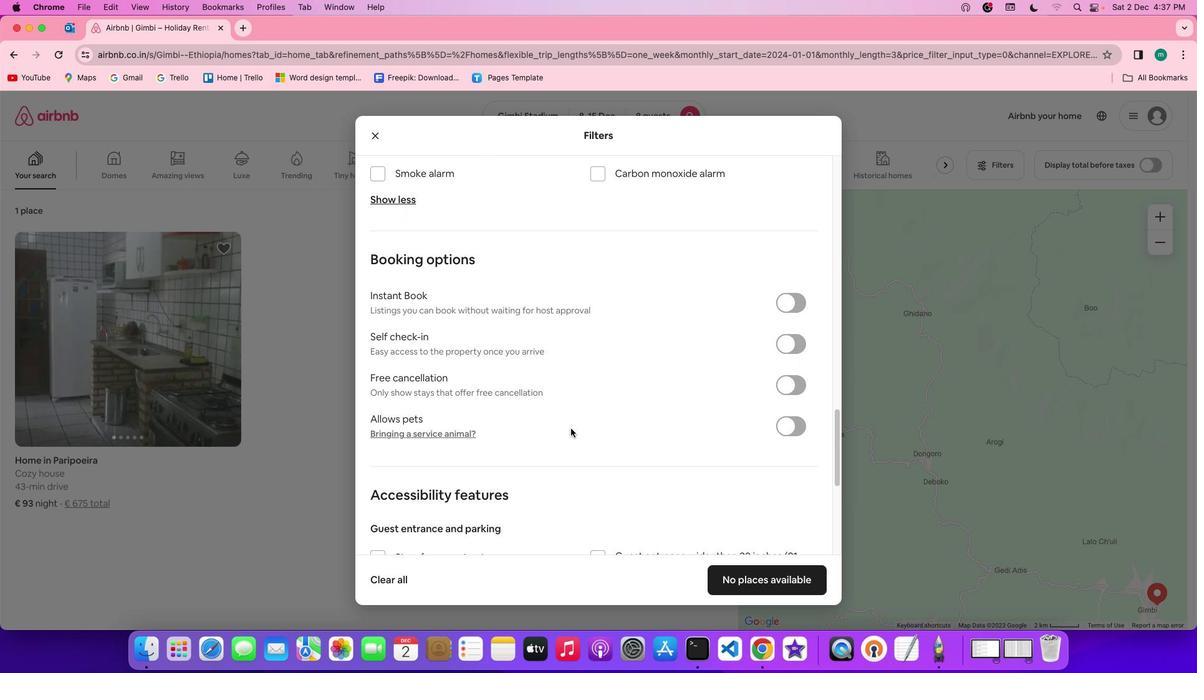 
Action: Mouse scrolled (572, 430) with delta (1, 1)
Screenshot: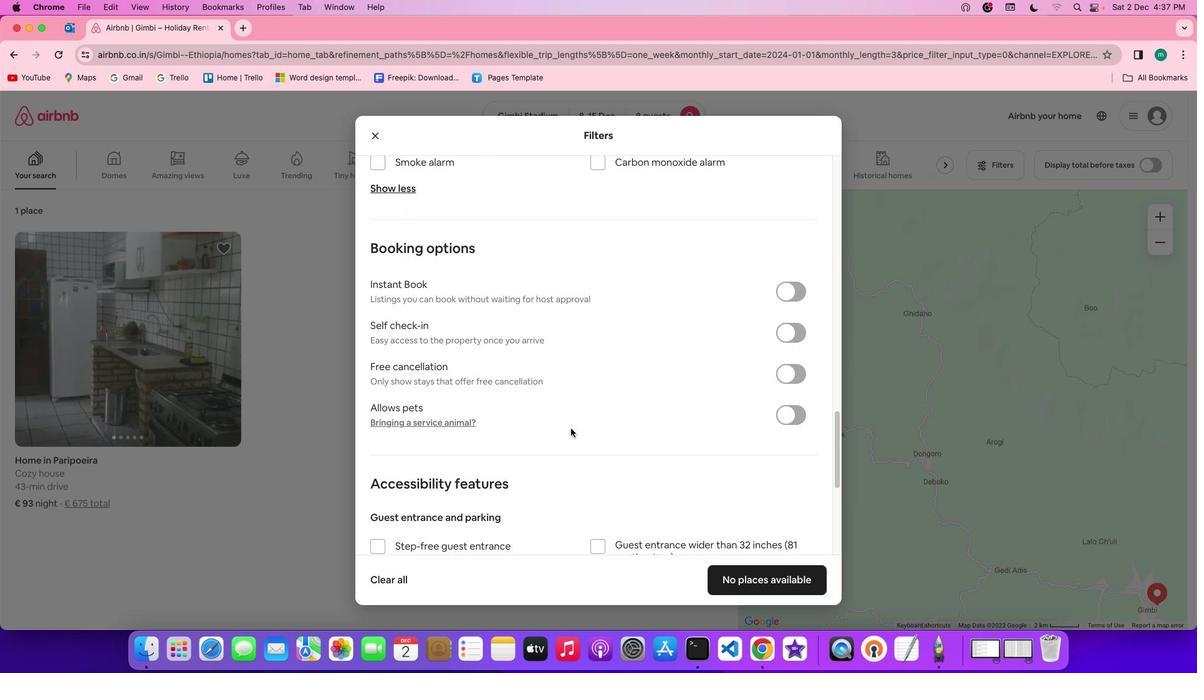 
Action: Mouse moved to (572, 430)
Screenshot: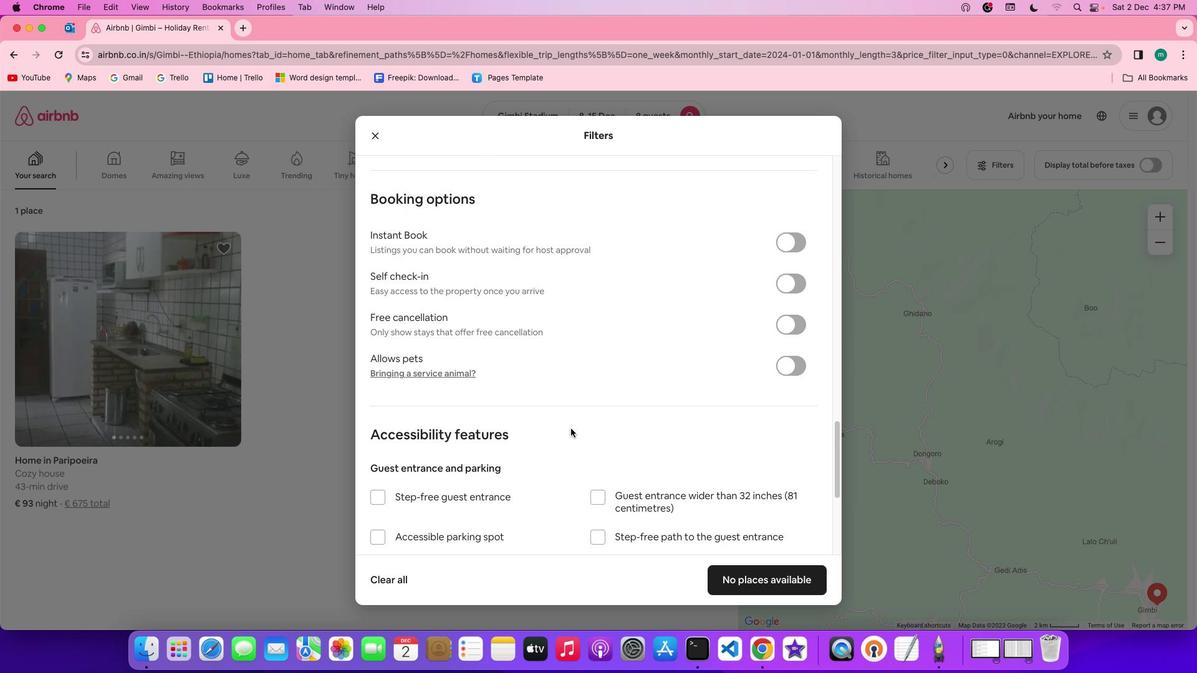 
Action: Mouse scrolled (572, 430) with delta (1, 1)
Screenshot: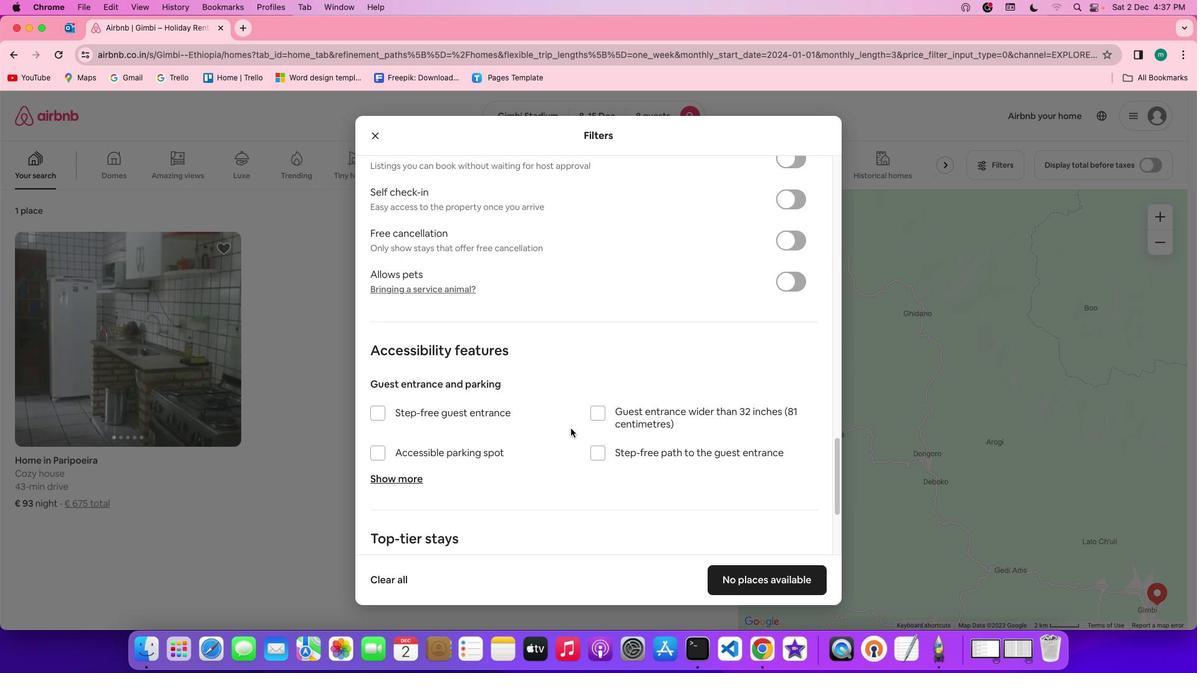 
Action: Mouse scrolled (572, 430) with delta (1, 0)
Screenshot: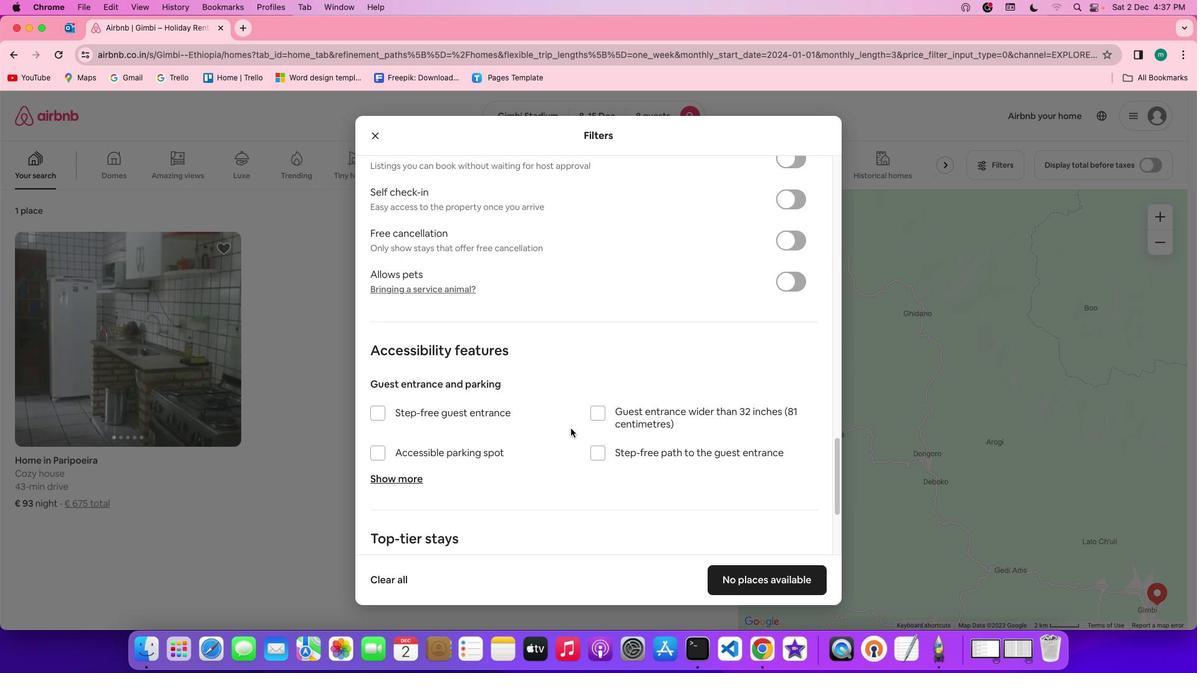 
Action: Mouse scrolled (572, 430) with delta (1, 0)
Screenshot: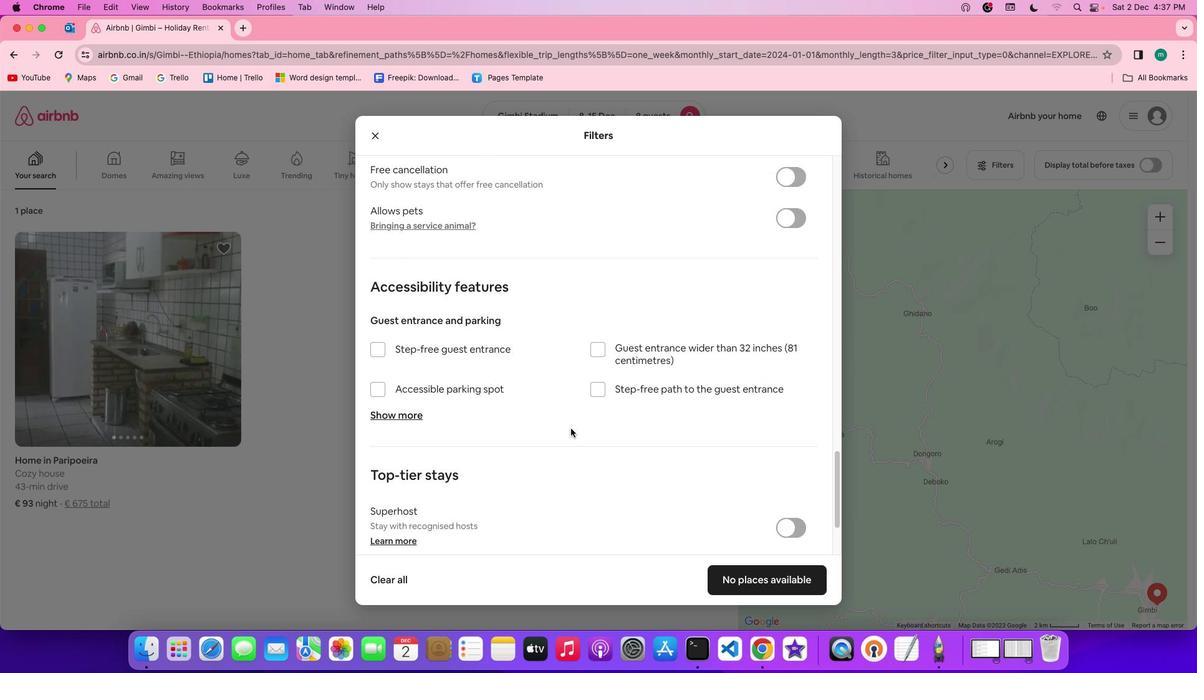 
Action: Mouse moved to (587, 434)
Screenshot: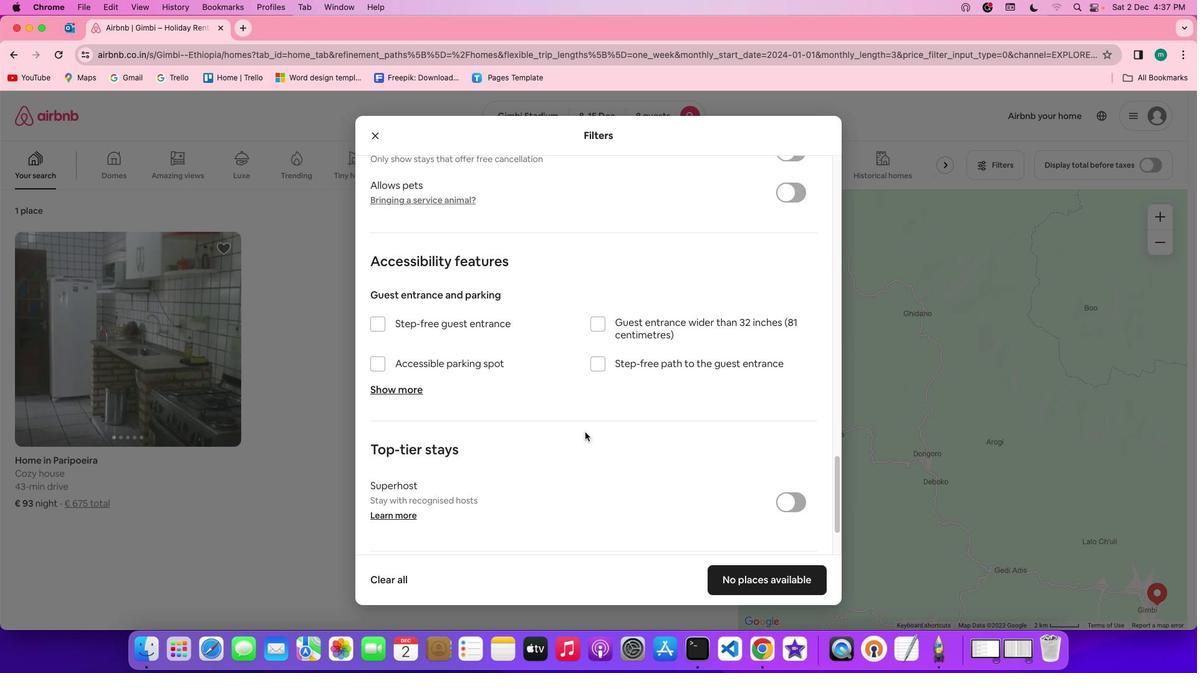 
Action: Mouse scrolled (587, 434) with delta (1, 1)
Screenshot: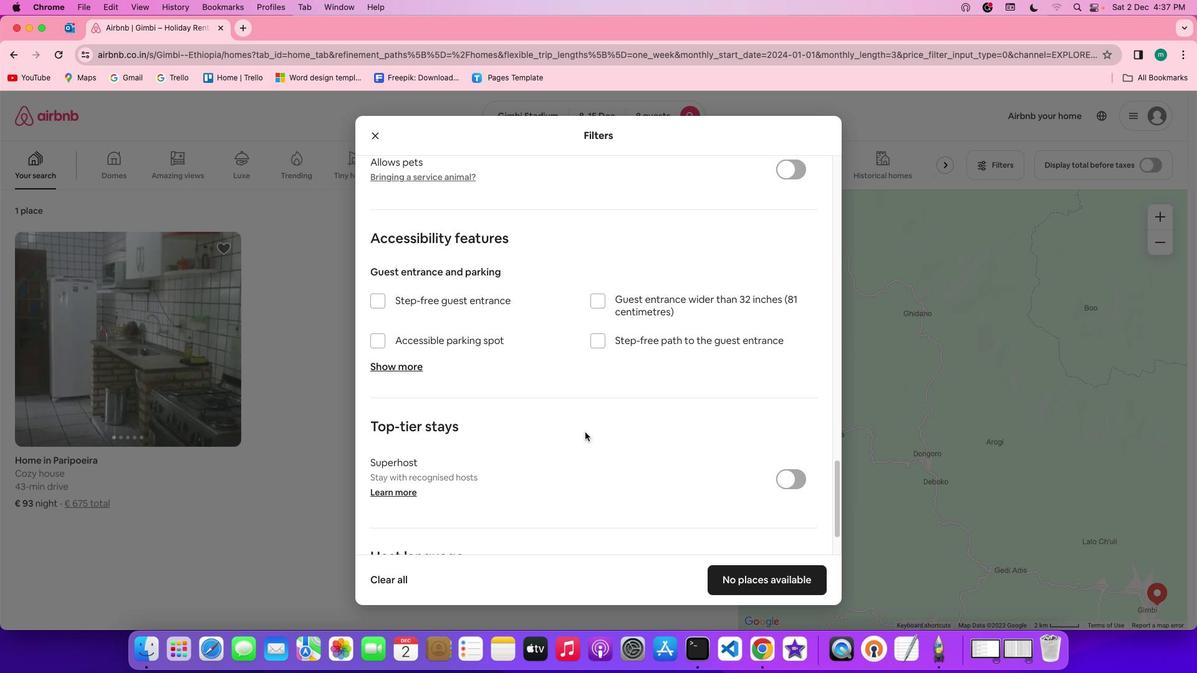 
Action: Mouse scrolled (587, 434) with delta (1, 1)
Screenshot: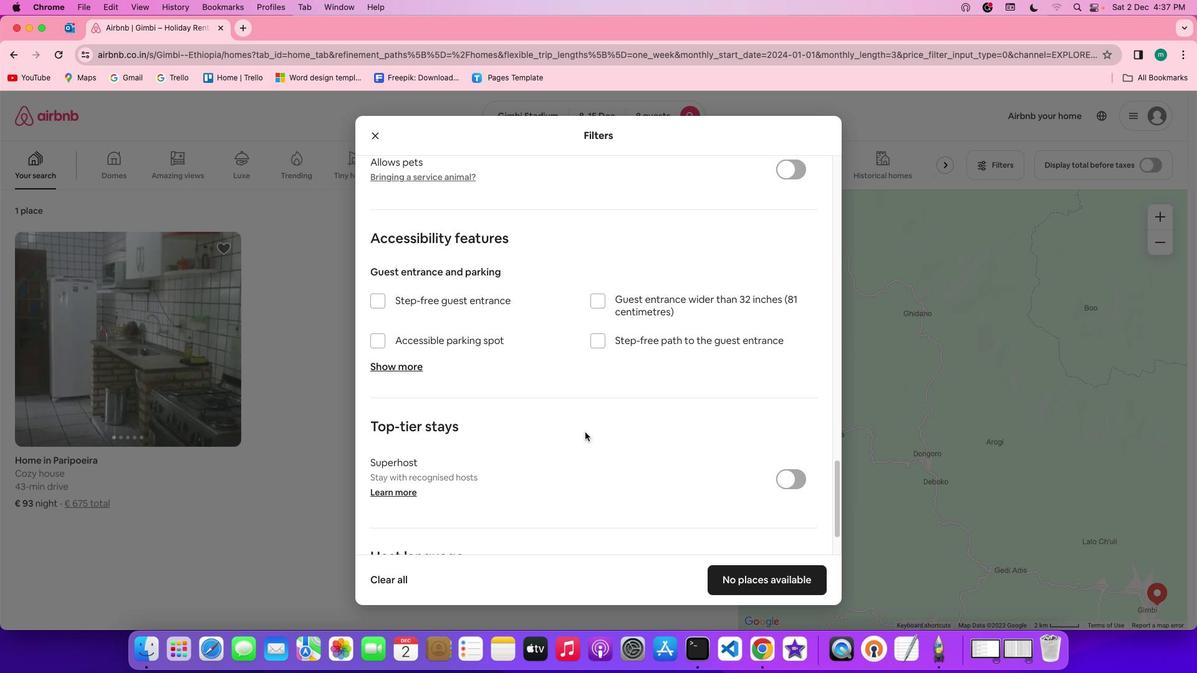 
Action: Mouse scrolled (587, 434) with delta (1, 0)
Screenshot: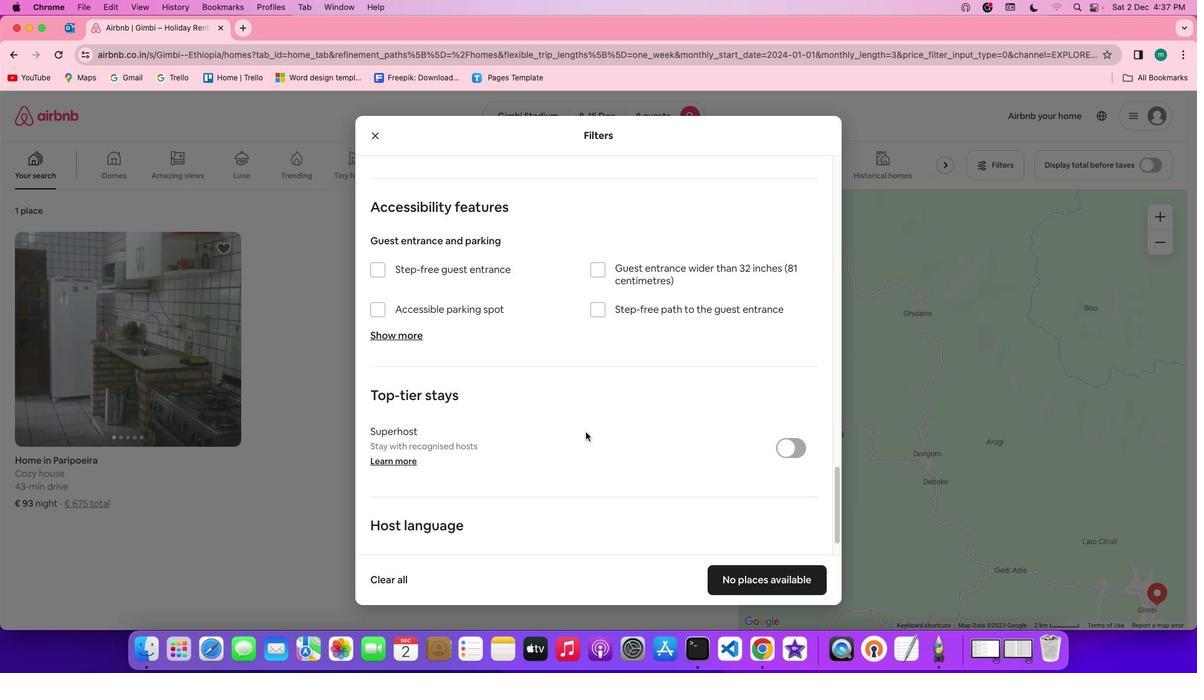
Action: Mouse scrolled (587, 434) with delta (1, 0)
Screenshot: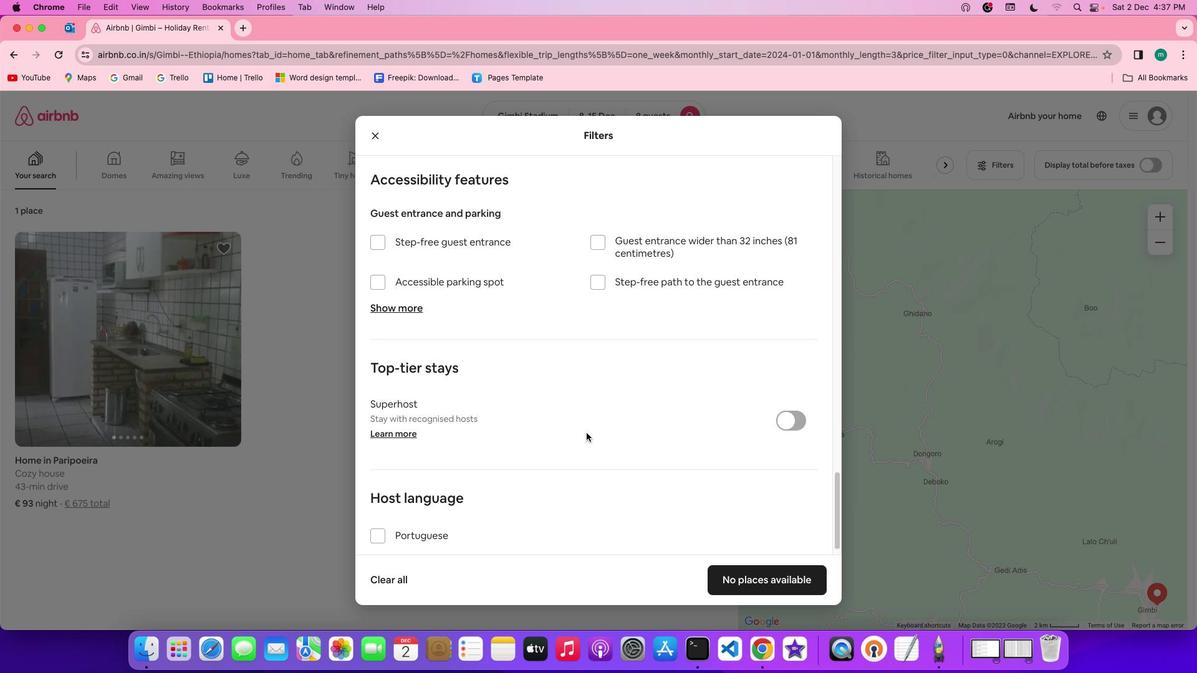 
Action: Mouse scrolled (587, 434) with delta (1, 0)
Screenshot: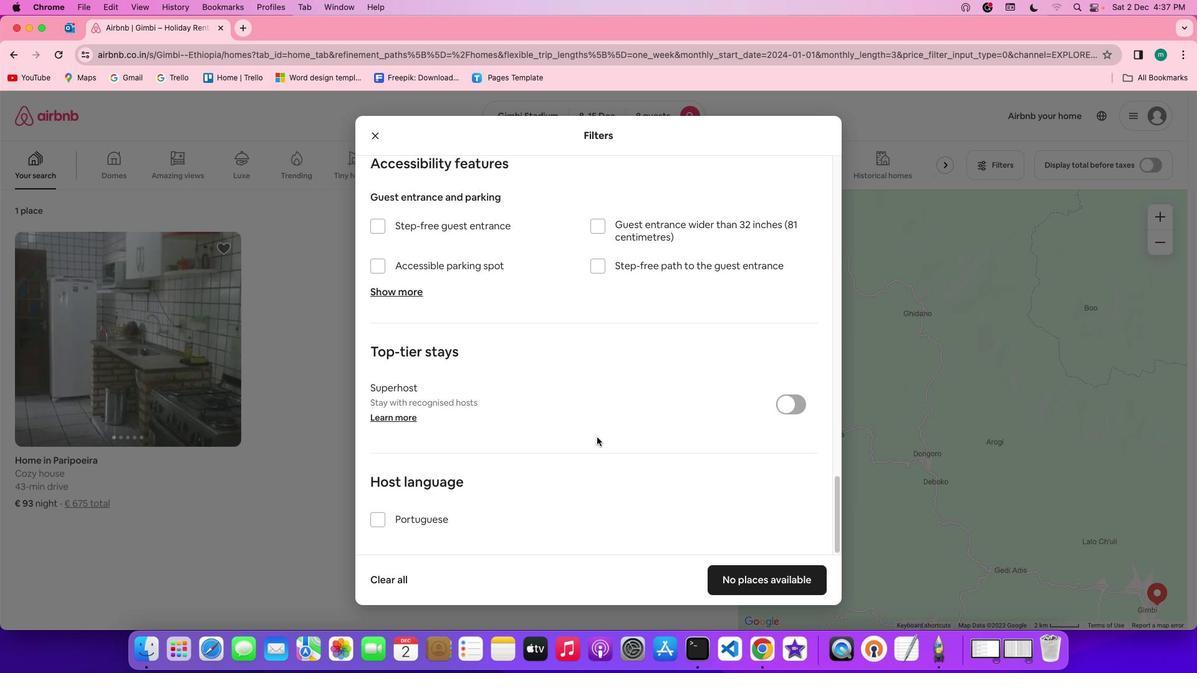 
Action: Mouse moved to (601, 439)
Screenshot: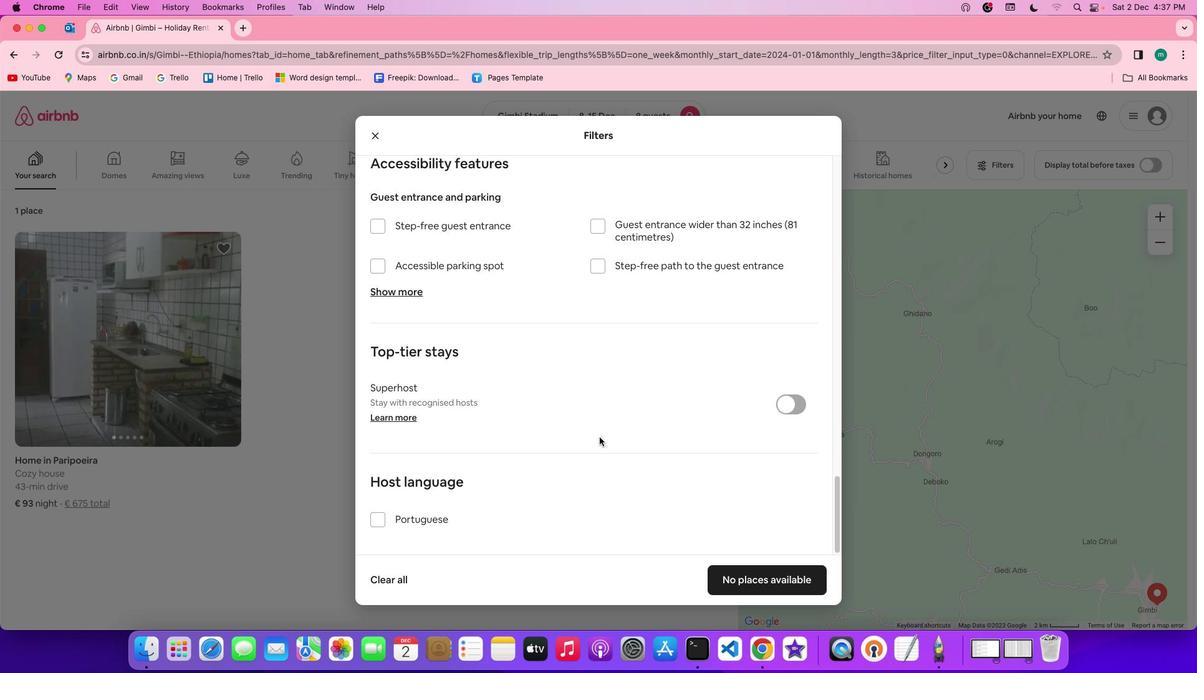 
Action: Mouse scrolled (601, 439) with delta (1, 1)
Screenshot: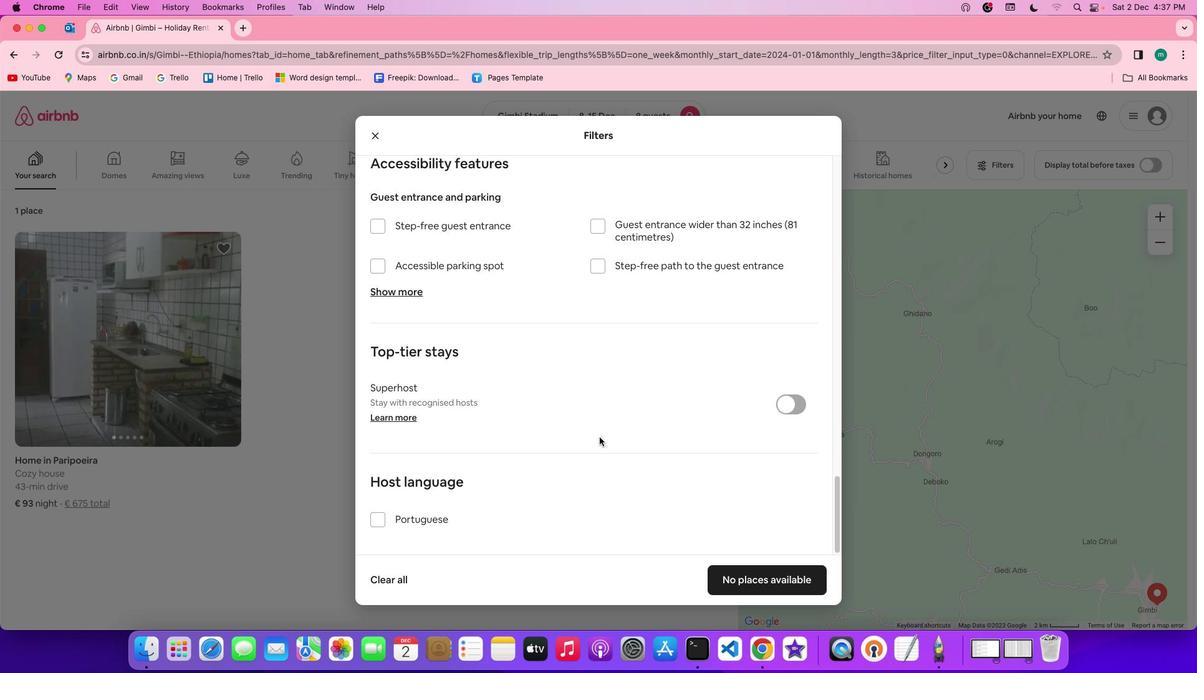 
Action: Mouse scrolled (601, 439) with delta (1, 1)
Screenshot: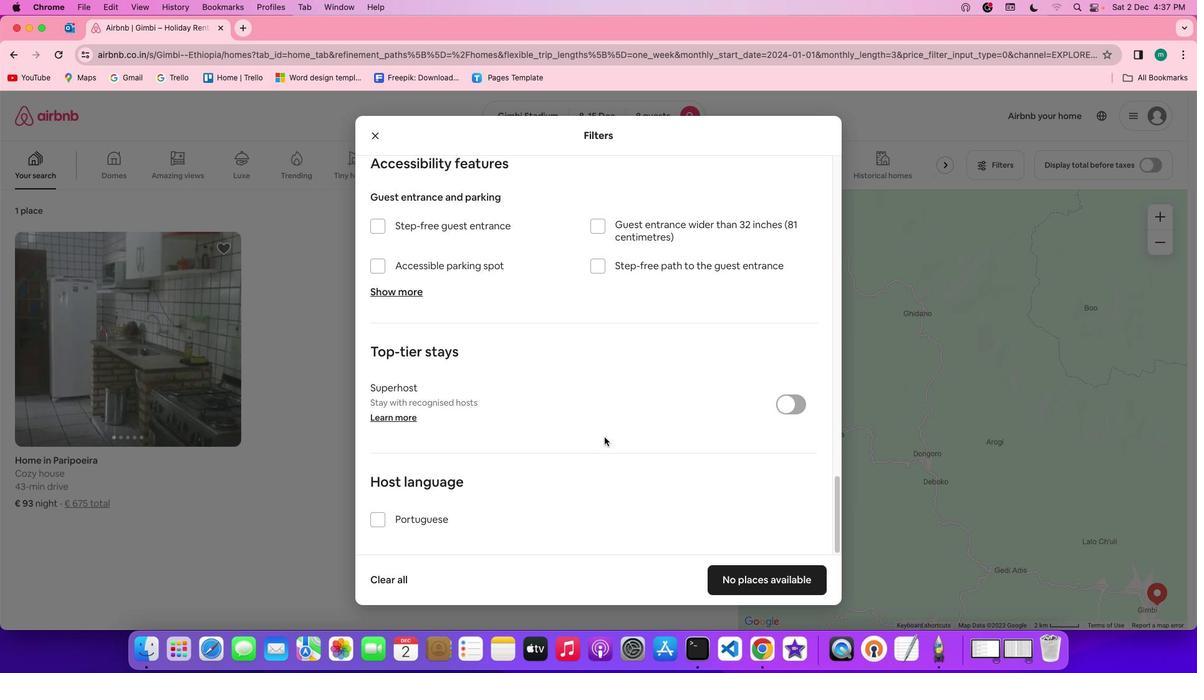 
Action: Mouse scrolled (601, 439) with delta (1, 0)
Screenshot: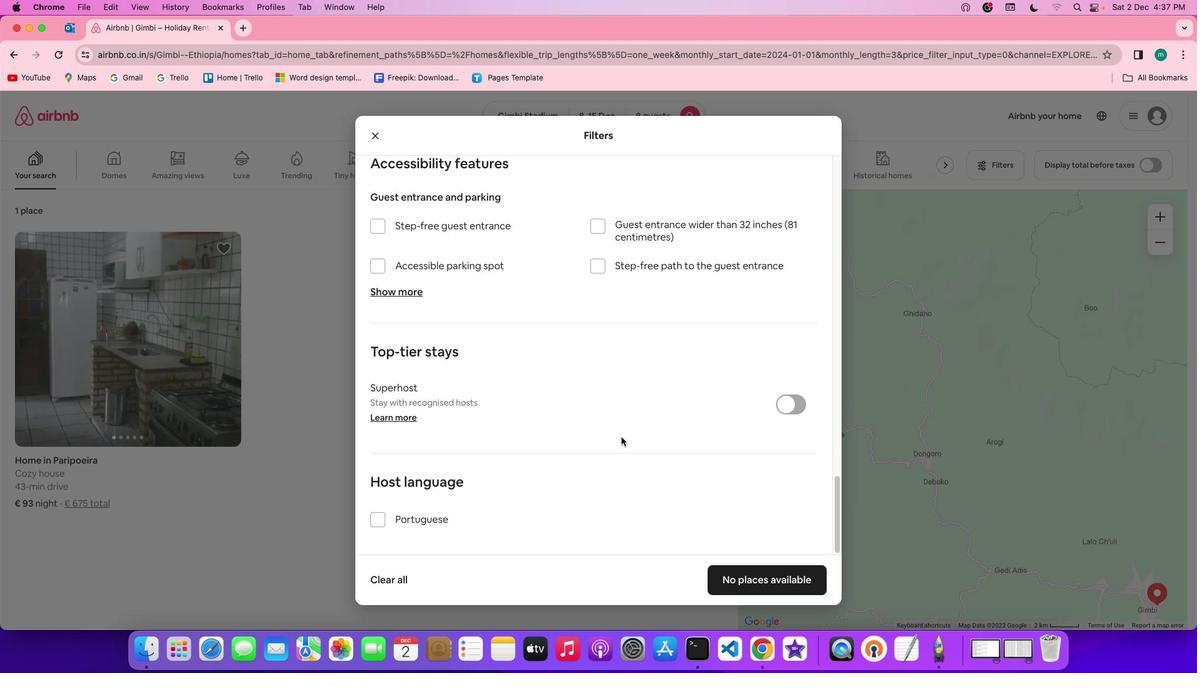 
Action: Mouse scrolled (601, 439) with delta (1, 0)
Screenshot: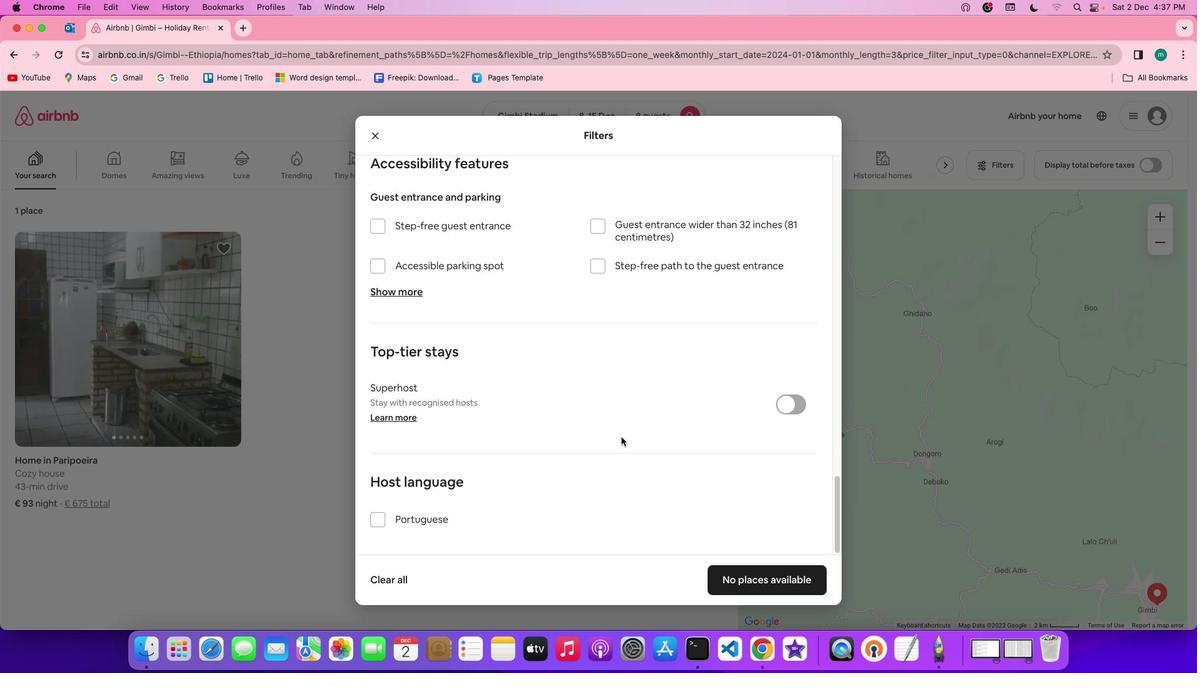 
Action: Mouse scrolled (601, 439) with delta (1, -1)
Screenshot: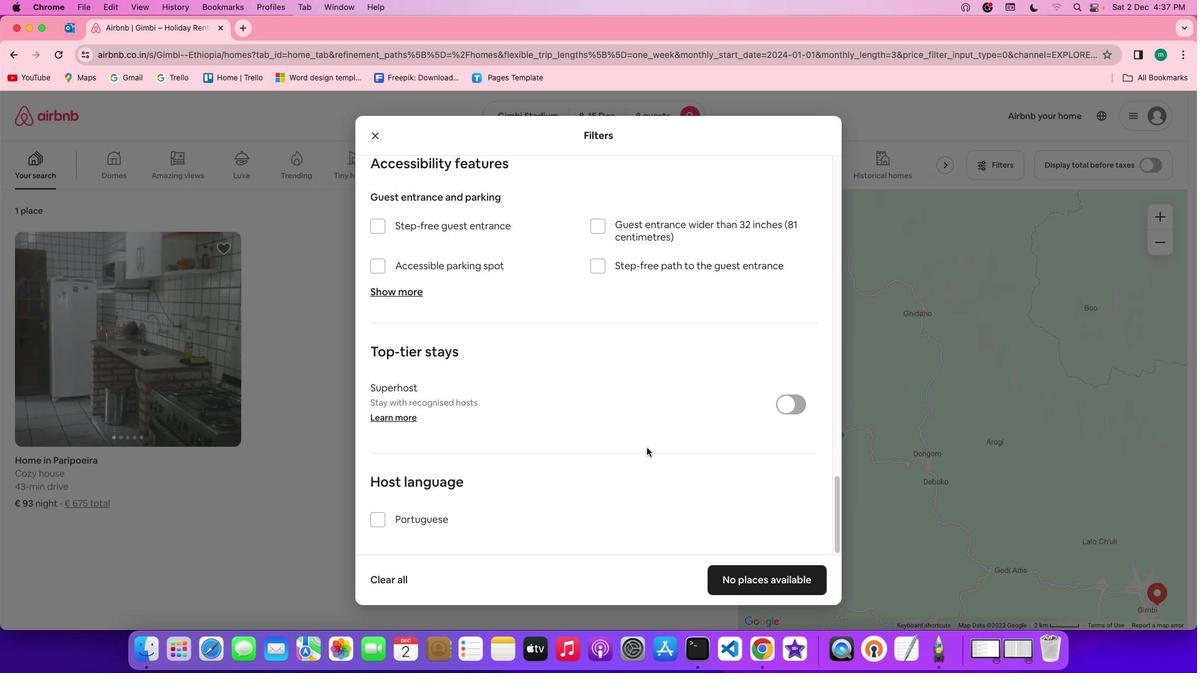 
Action: Mouse moved to (770, 587)
Screenshot: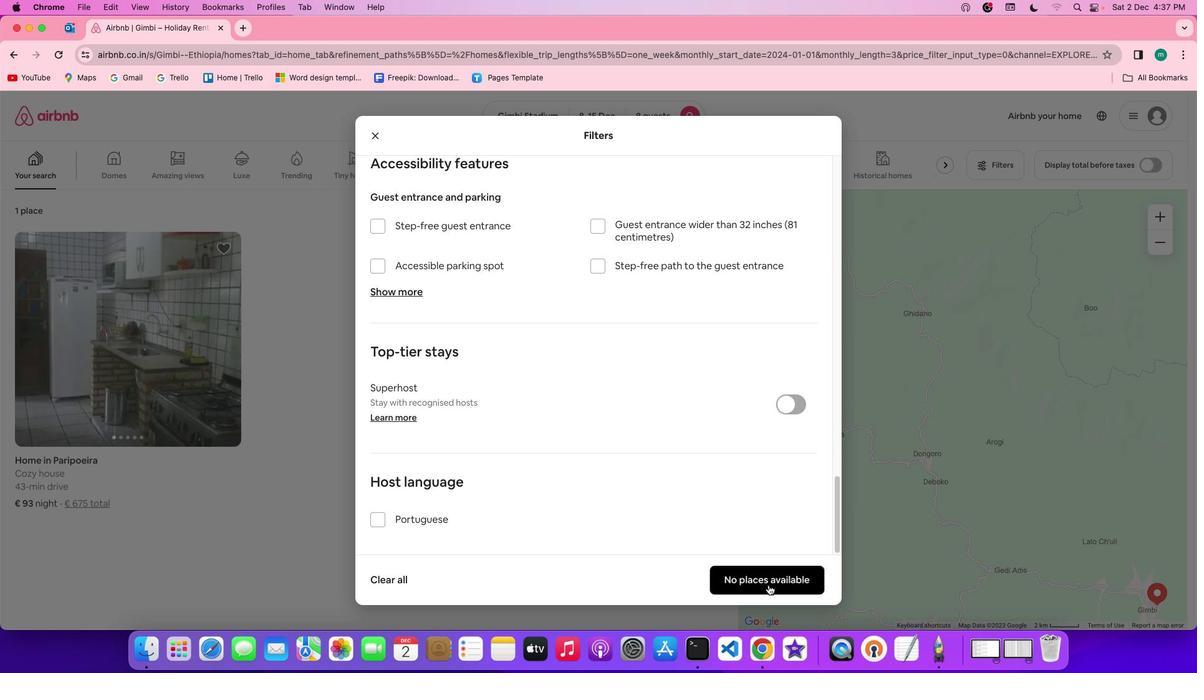 
Action: Mouse pressed left at (770, 587)
Screenshot: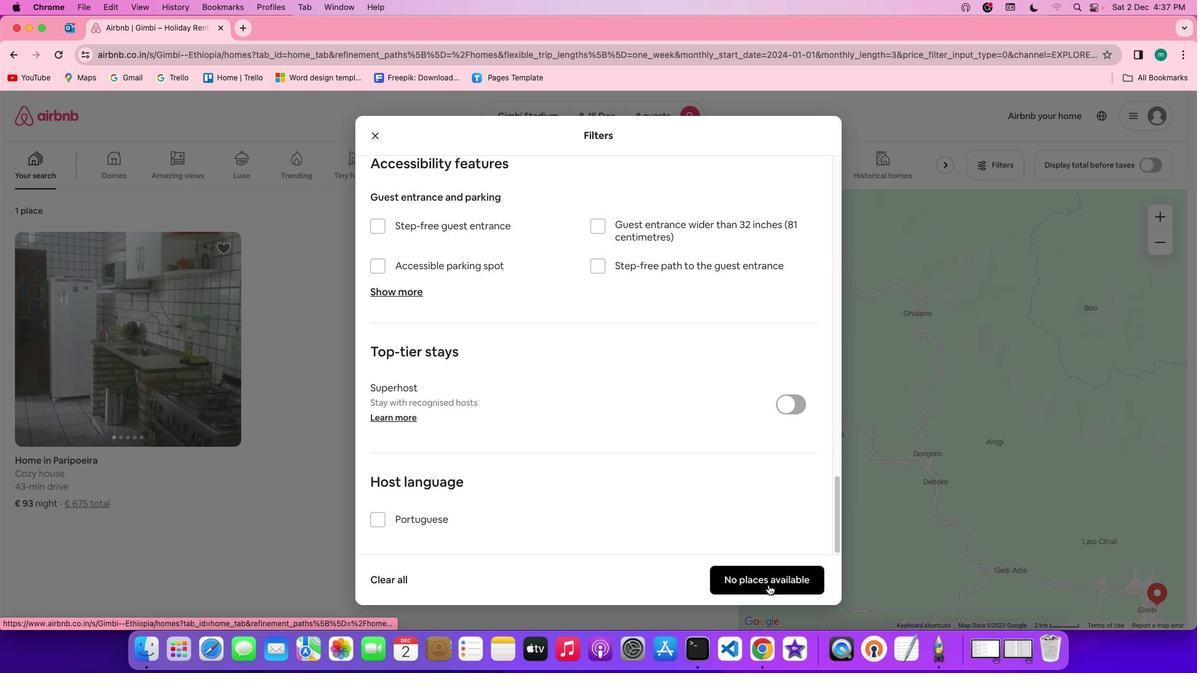 
Action: Mouse moved to (389, 369)
Screenshot: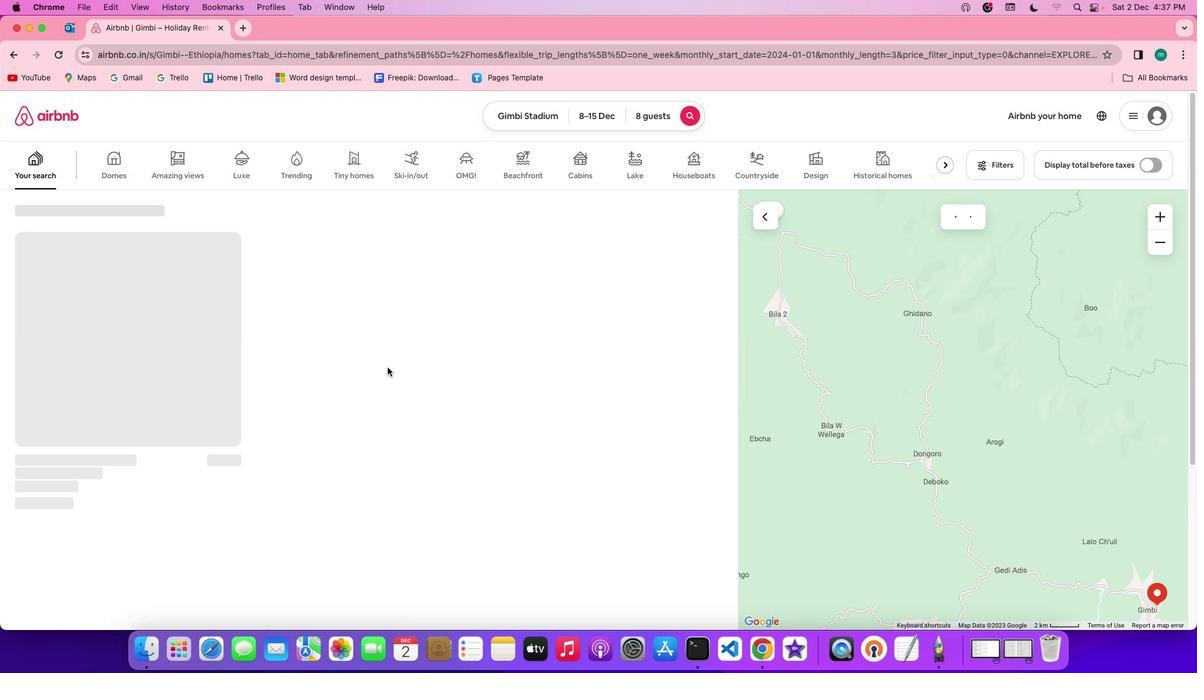 
